 Task: Locate the nearest thrift store in Nashville.
Action: Mouse moved to (92, 72)
Screenshot: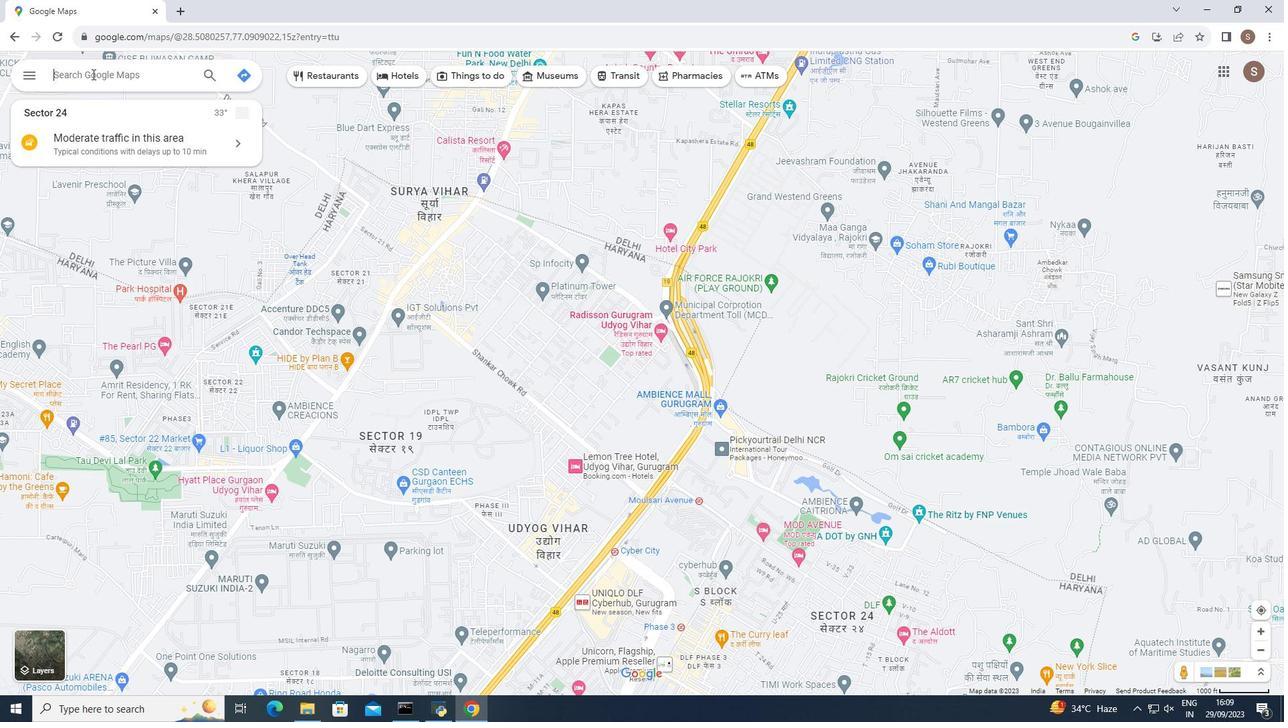 
Action: Mouse pressed left at (92, 72)
Screenshot: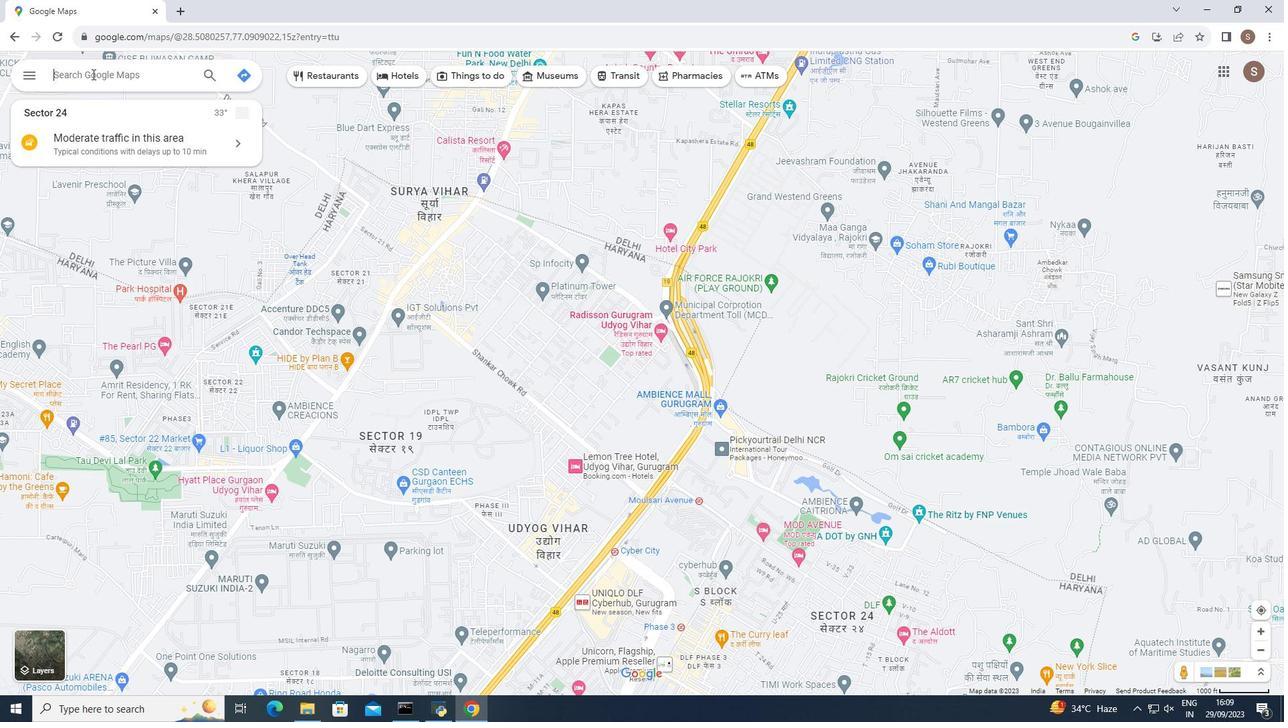 
Action: Mouse moved to (92, 74)
Screenshot: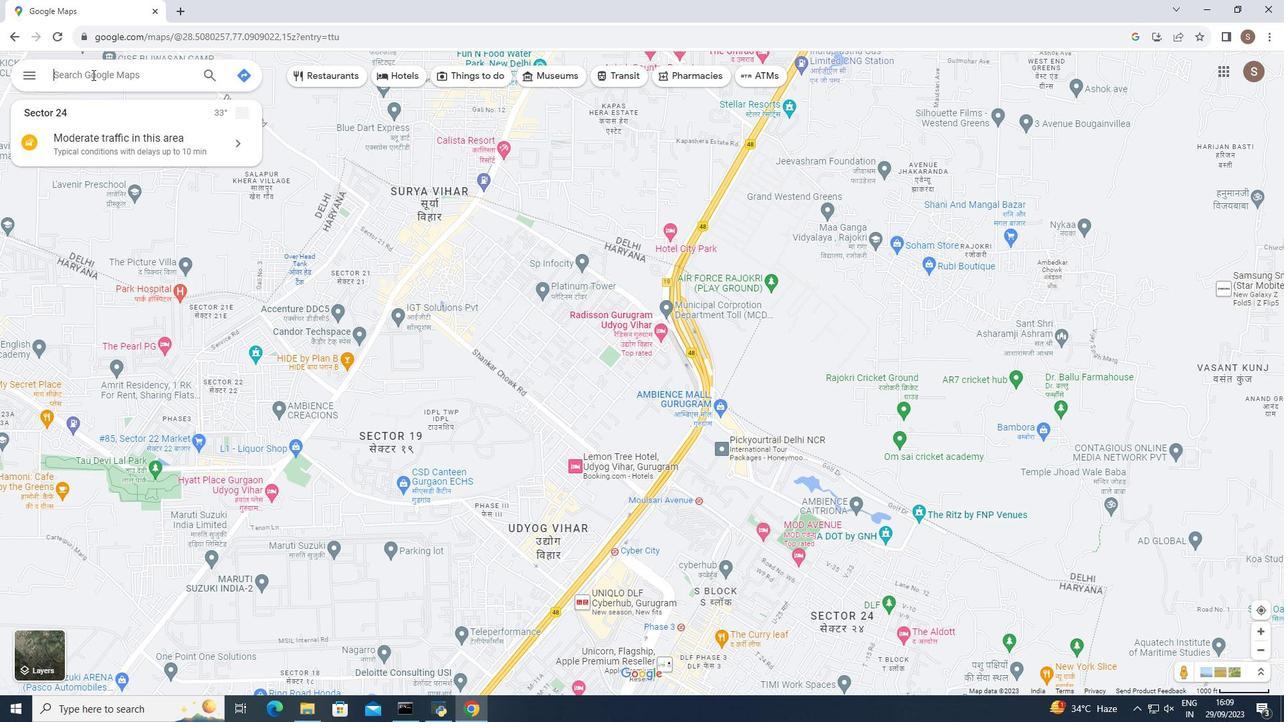 
Action: Key pressed nashville
Screenshot: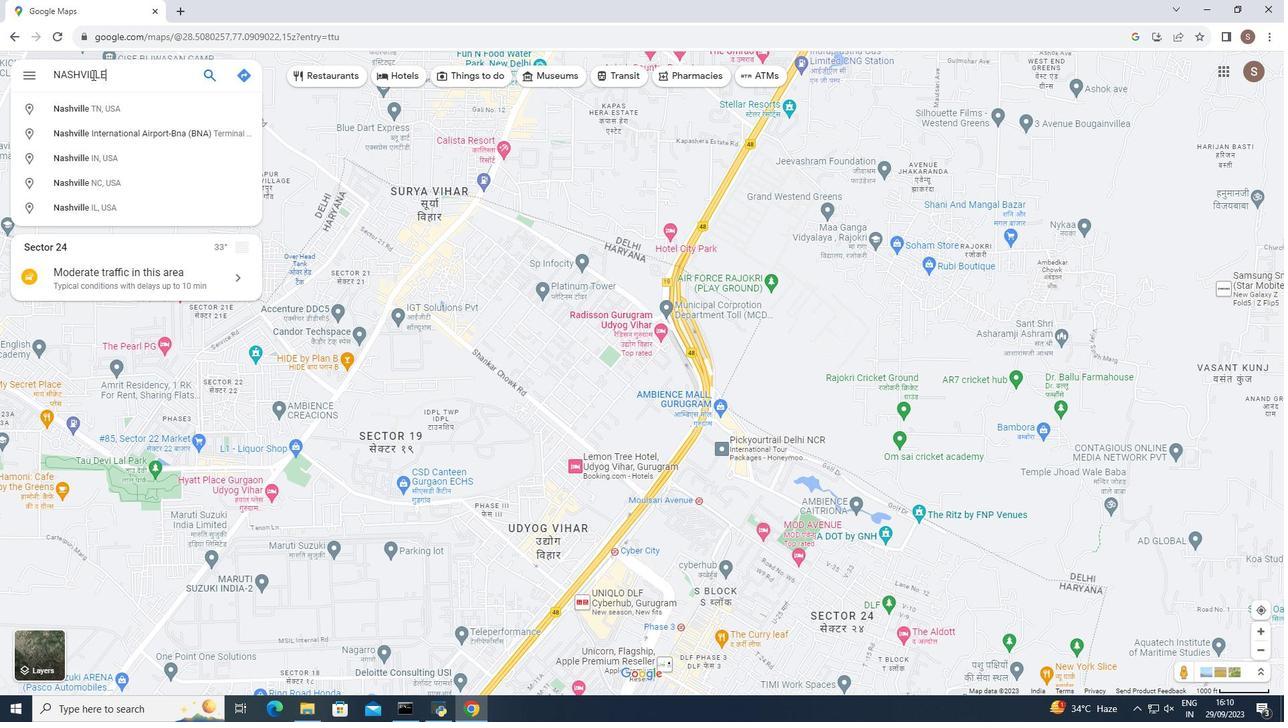 
Action: Mouse moved to (81, 109)
Screenshot: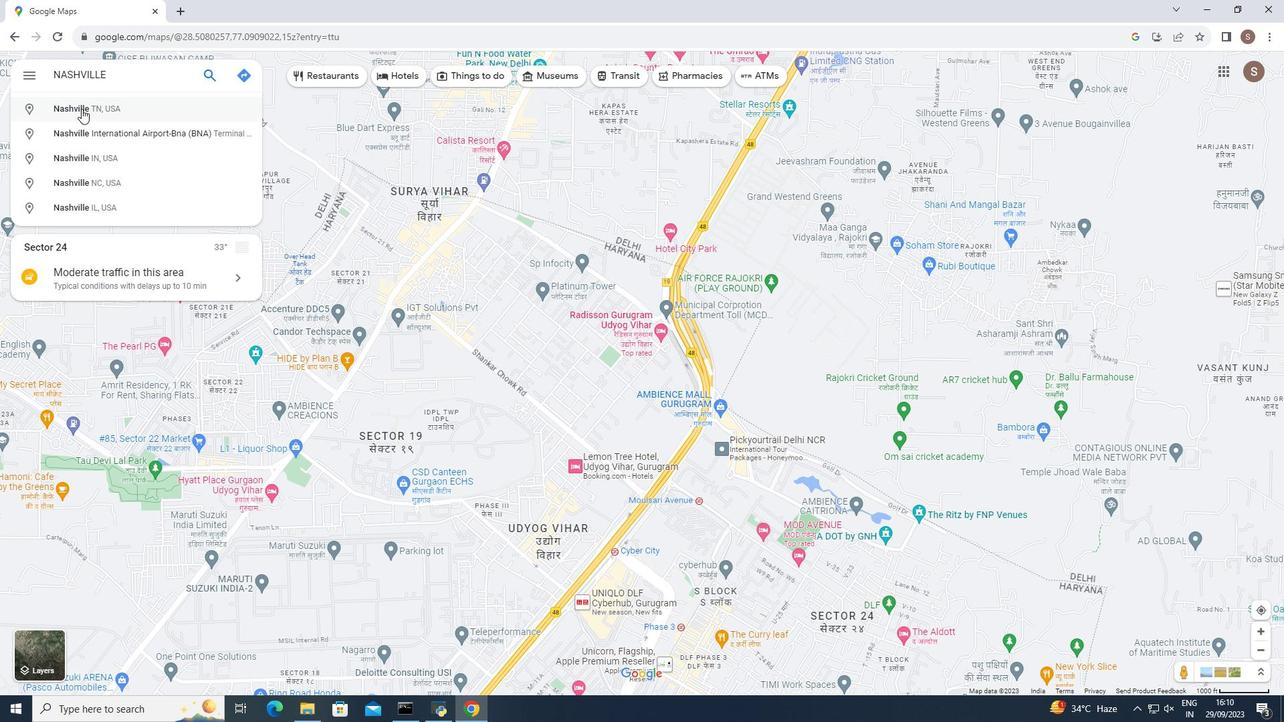 
Action: Mouse pressed left at (81, 109)
Screenshot: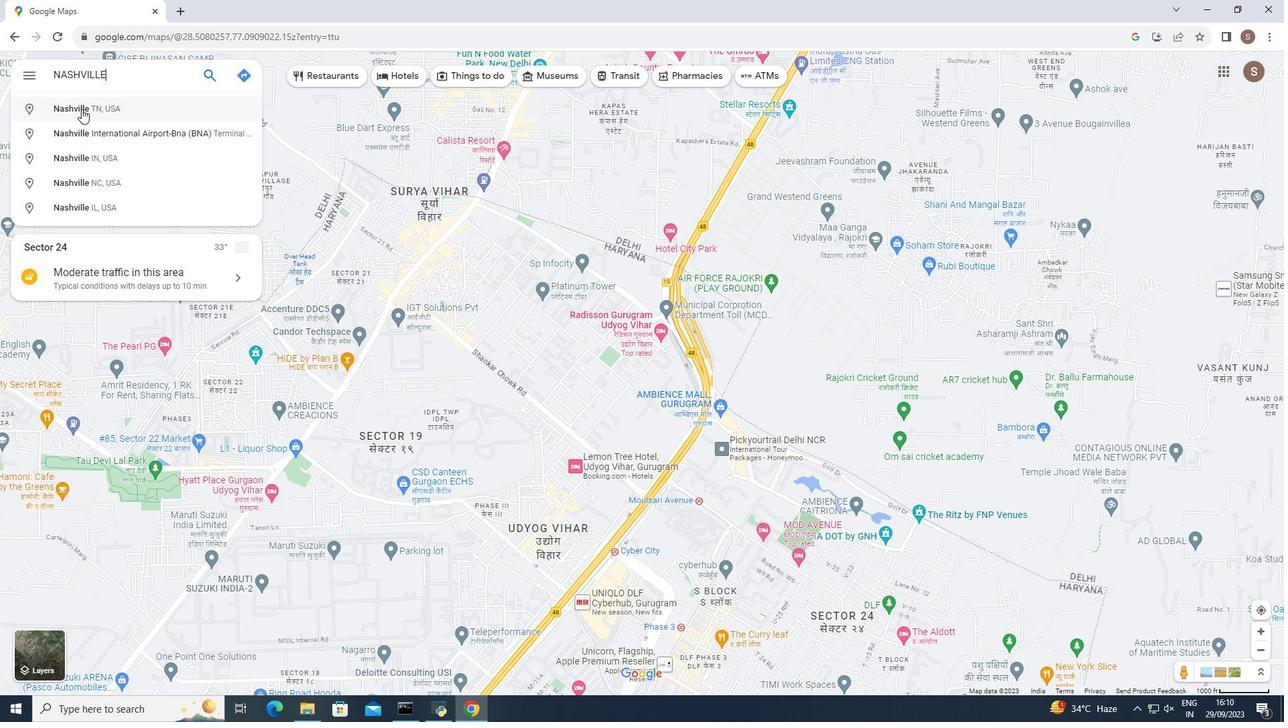 
Action: Mouse moved to (134, 295)
Screenshot: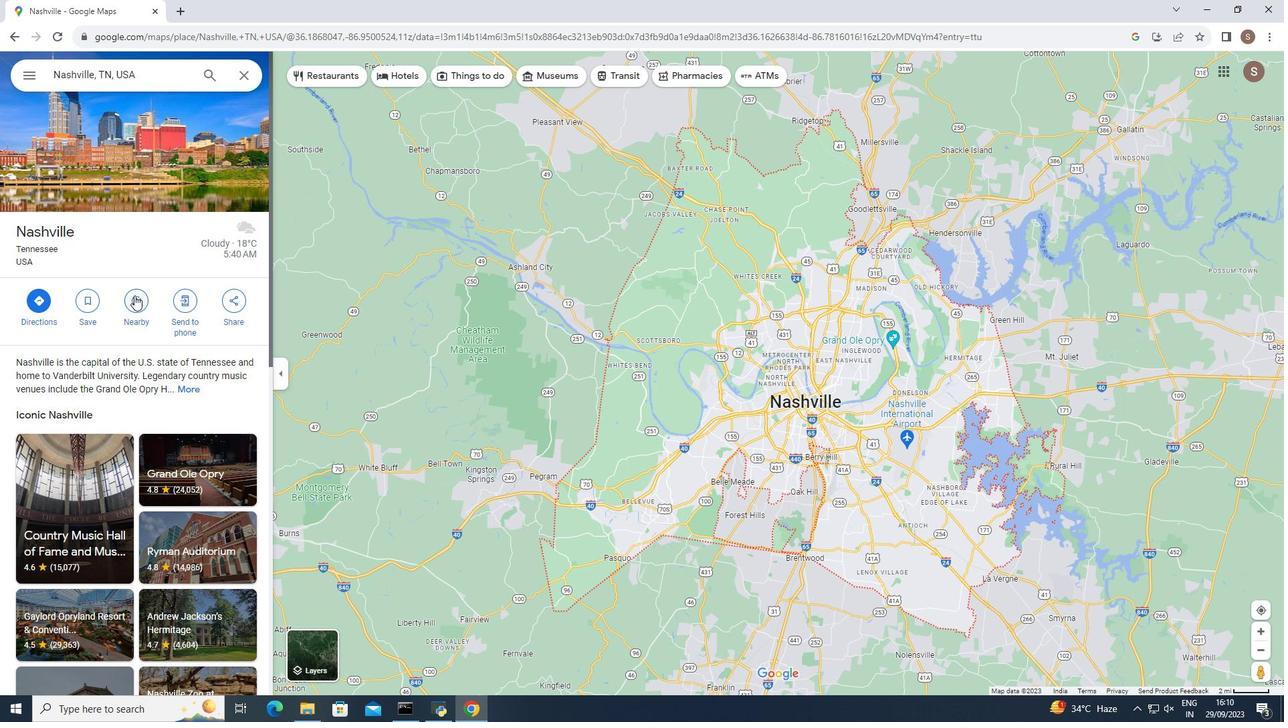 
Action: Mouse pressed left at (134, 295)
Screenshot: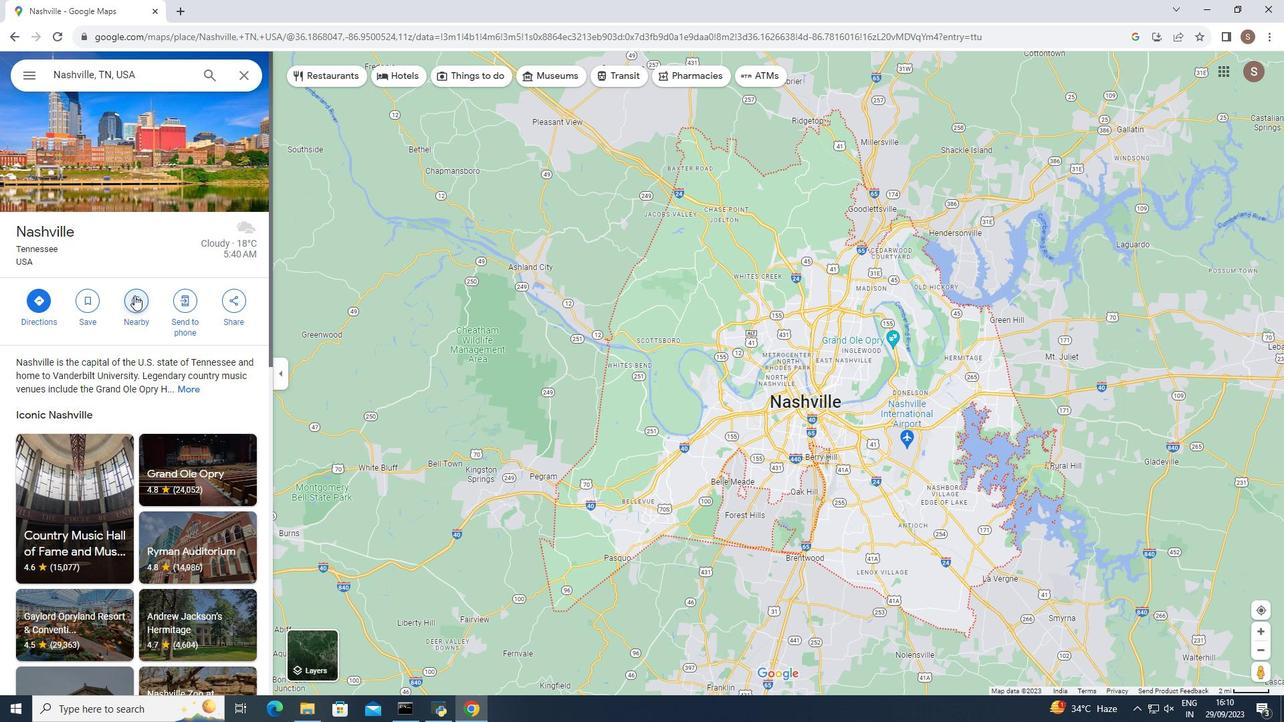 
Action: Mouse moved to (93, 73)
Screenshot: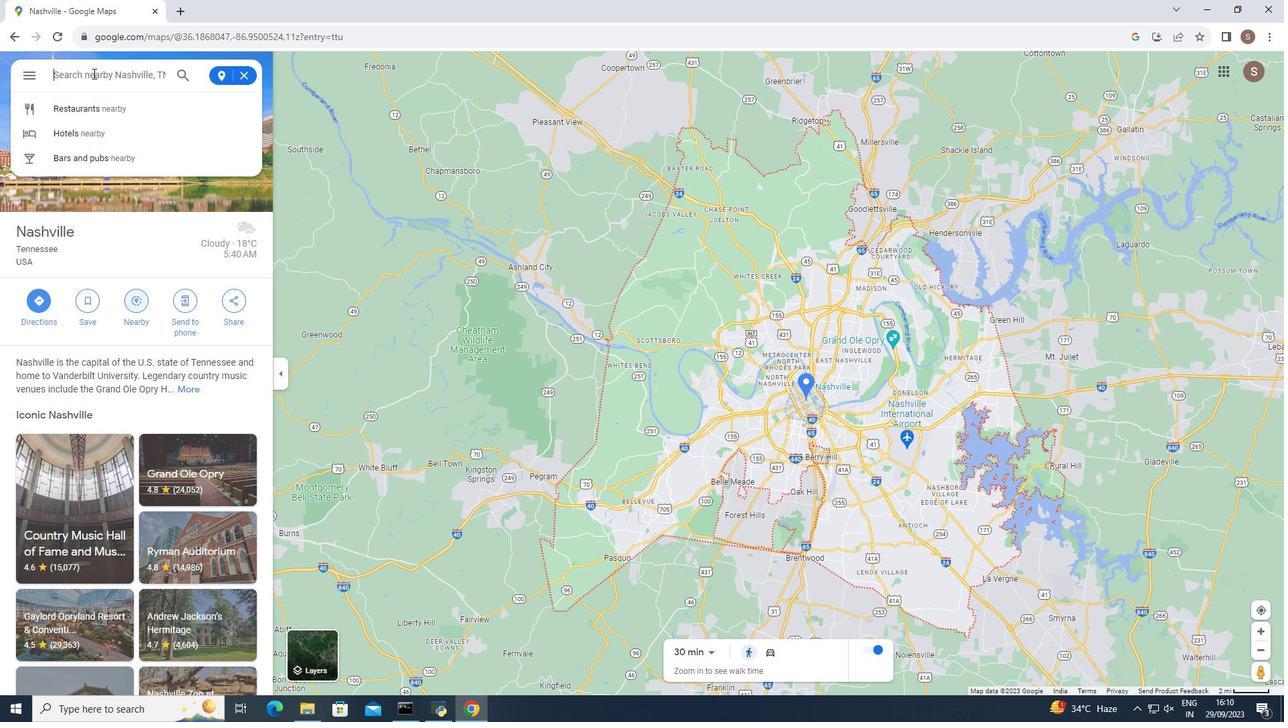 
Action: Mouse pressed left at (93, 73)
Screenshot: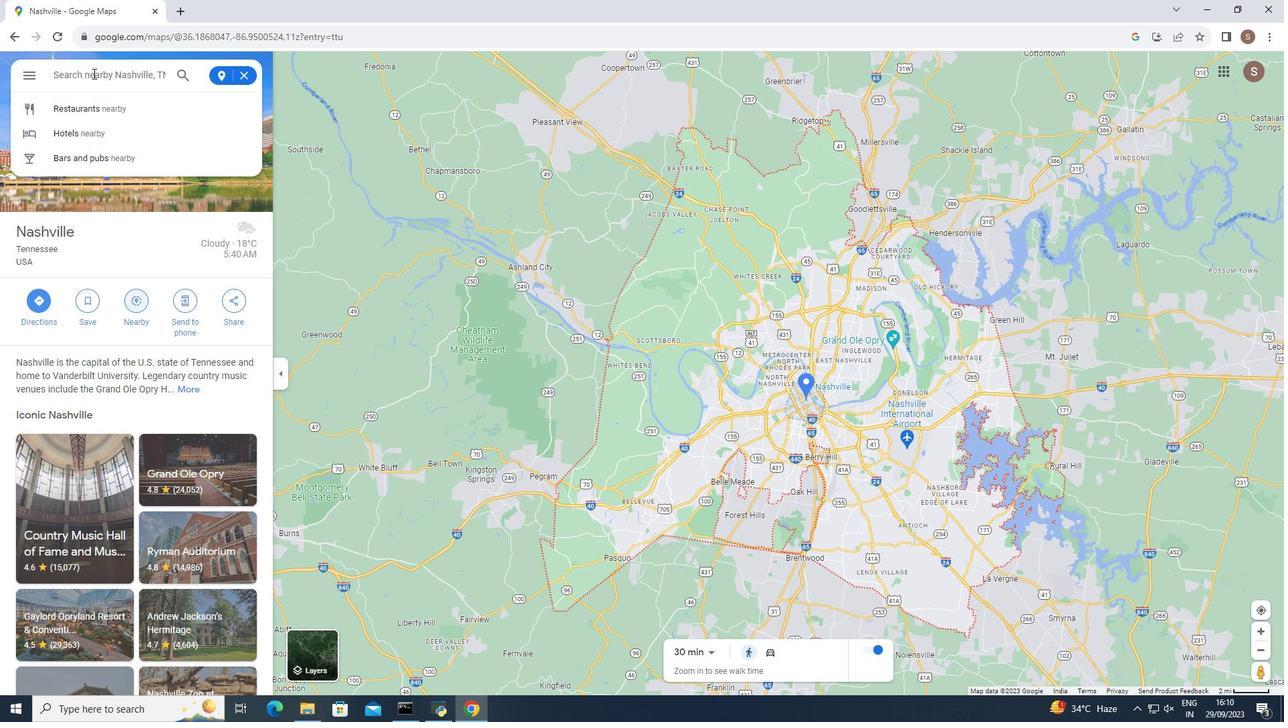 
Action: Mouse moved to (80, 81)
Screenshot: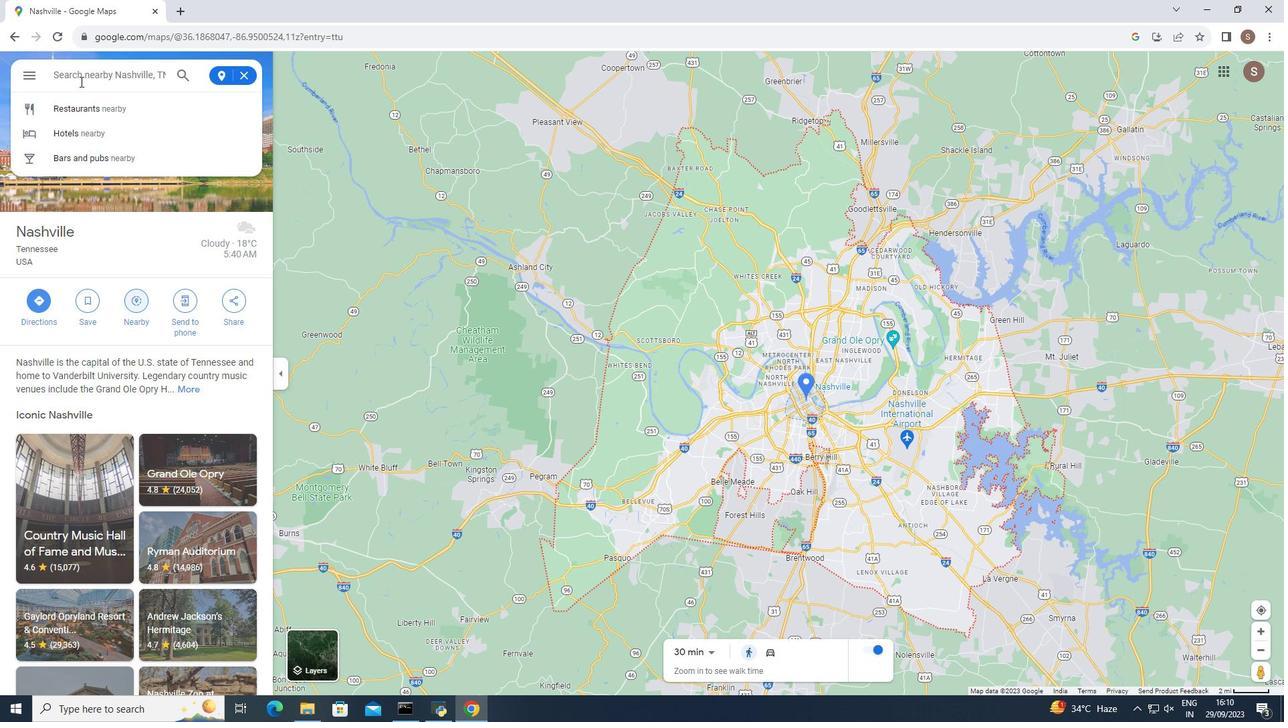 
Action: Key pressed thrift<Key.space>store<Key.enter>
Screenshot: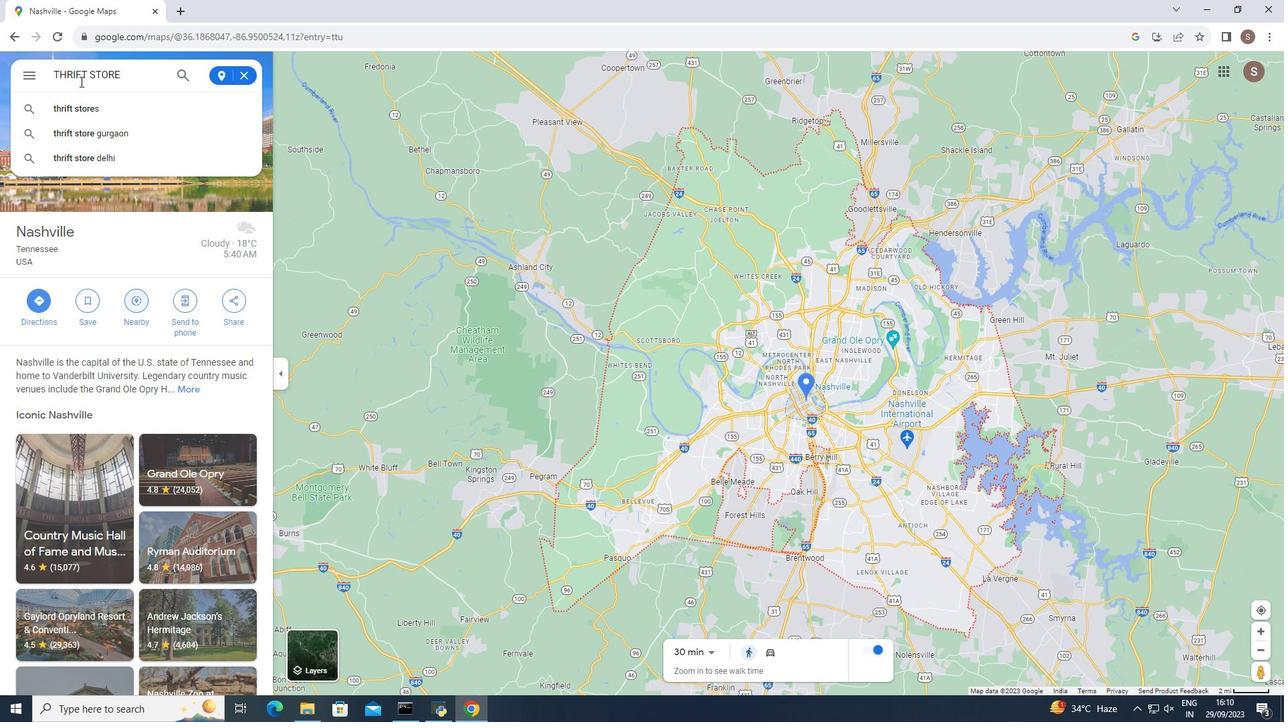 
Action: Mouse moved to (823, 395)
Screenshot: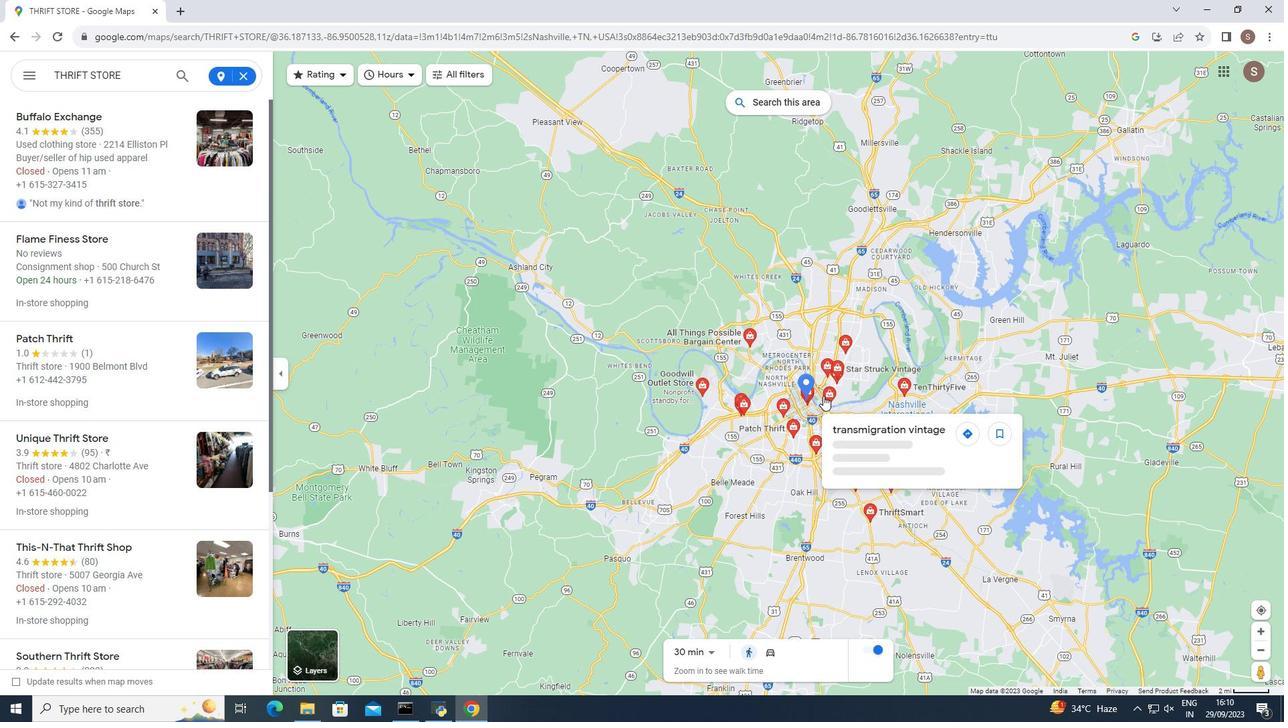 
Action: Mouse pressed left at (823, 395)
Screenshot: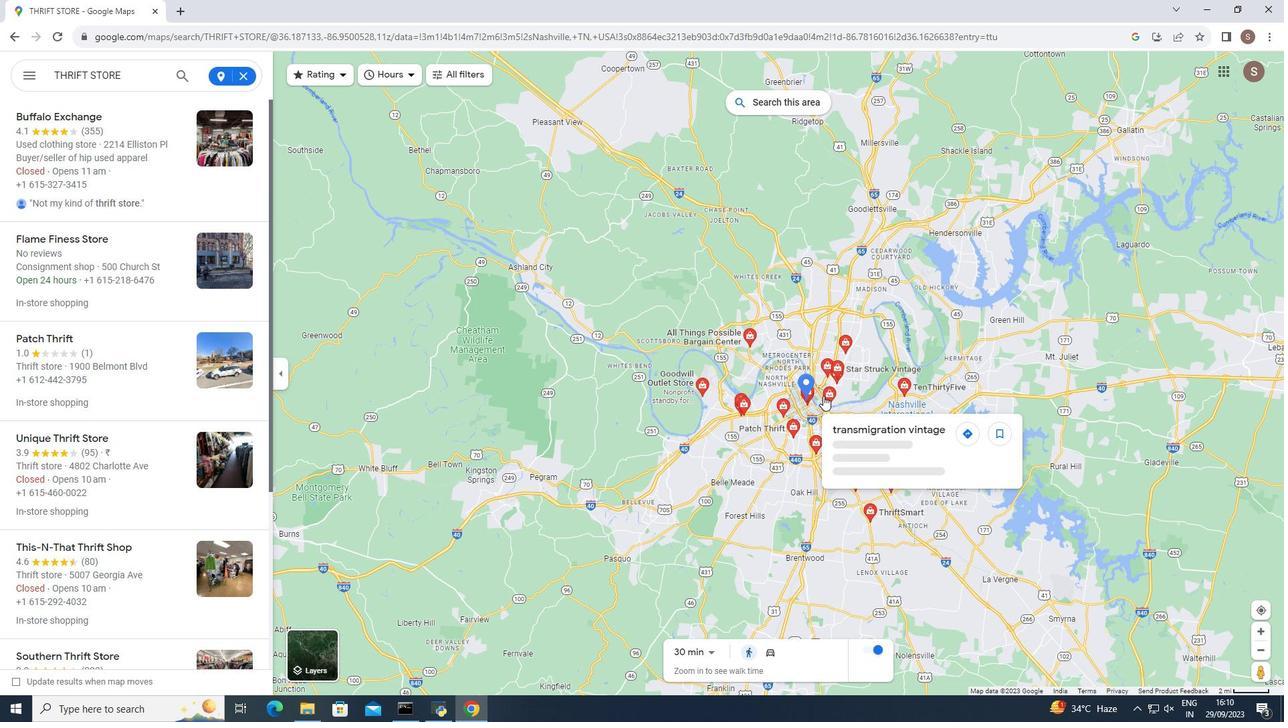 
Action: Mouse moved to (816, 442)
Screenshot: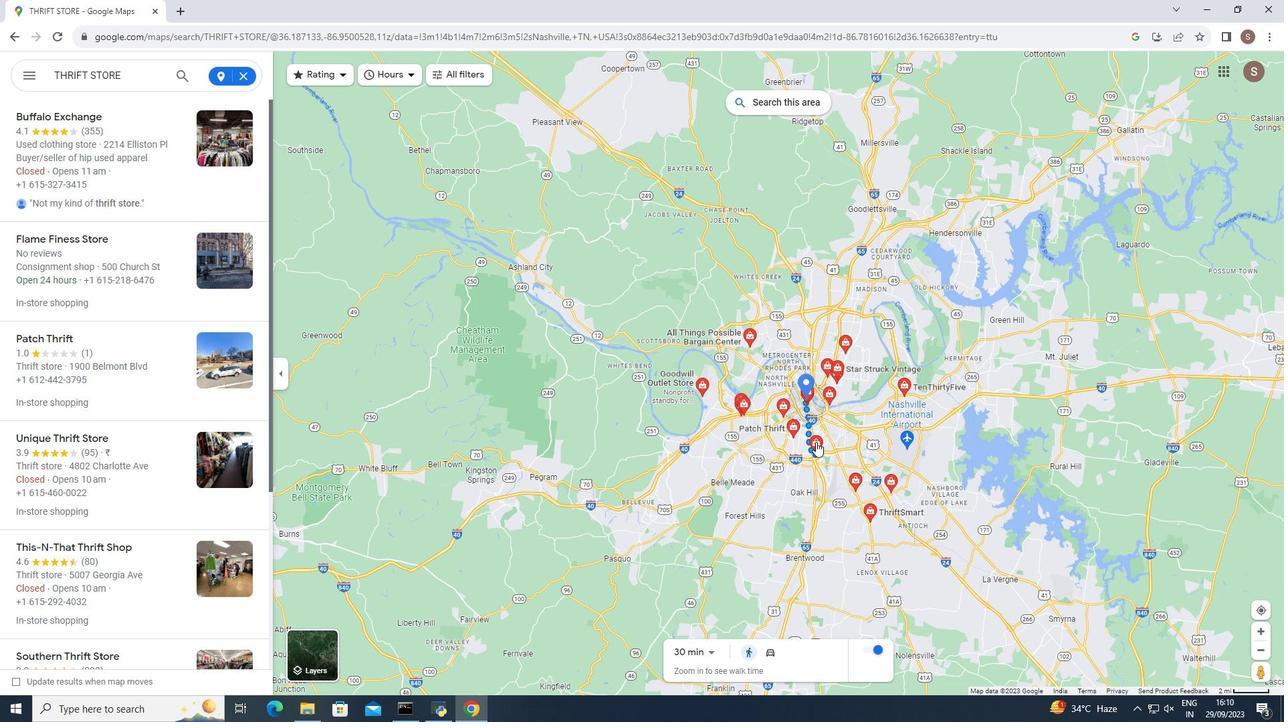 
Action: Mouse pressed left at (816, 442)
Screenshot: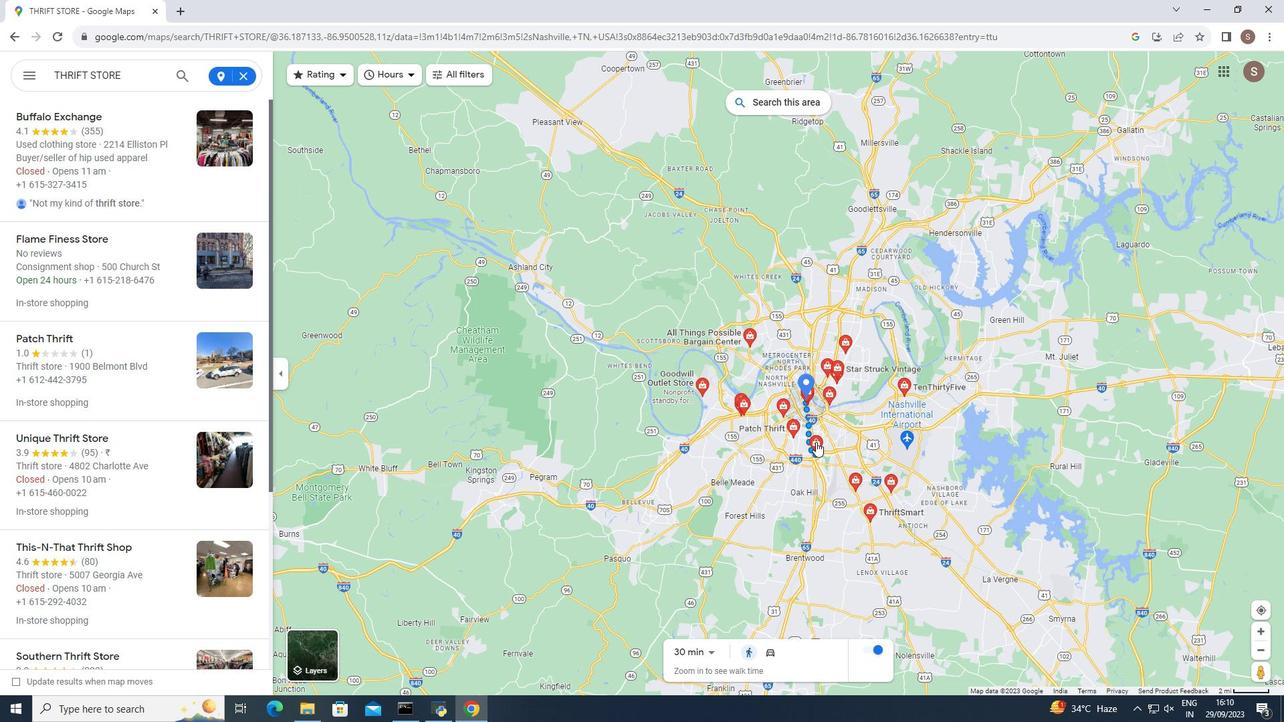 
Action: Mouse moved to (836, 368)
Screenshot: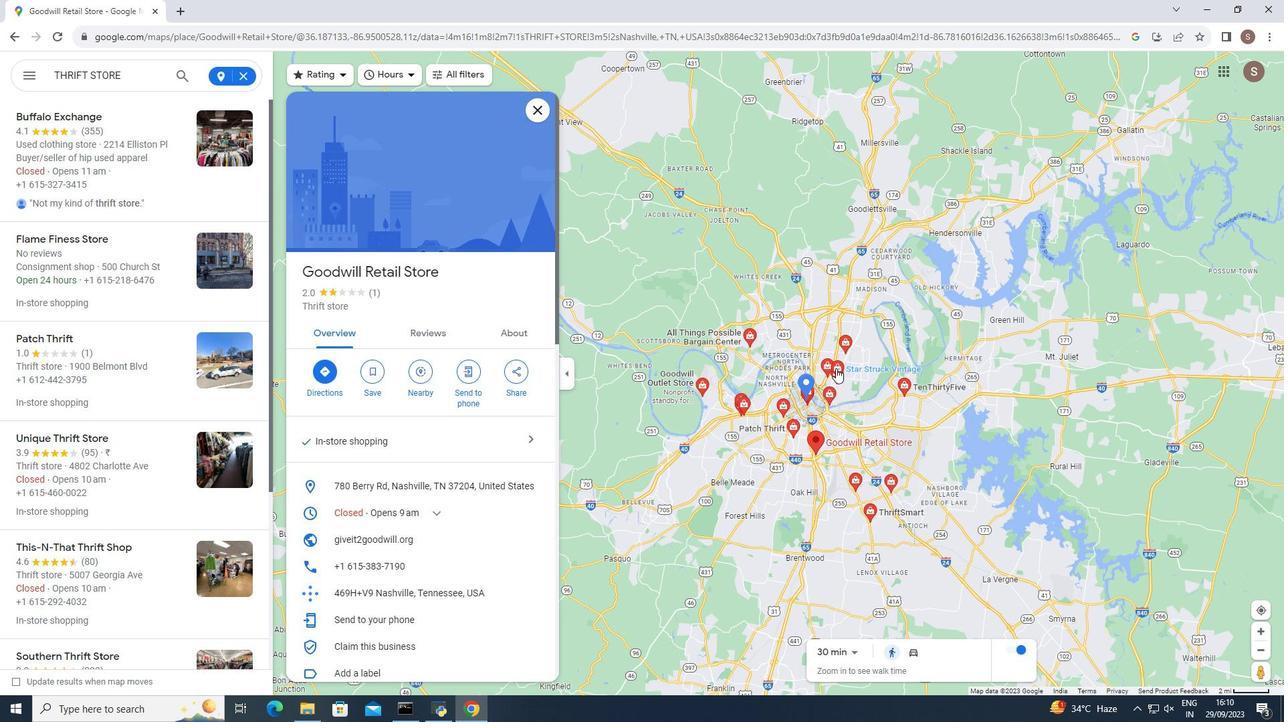 
Action: Mouse pressed left at (836, 368)
Screenshot: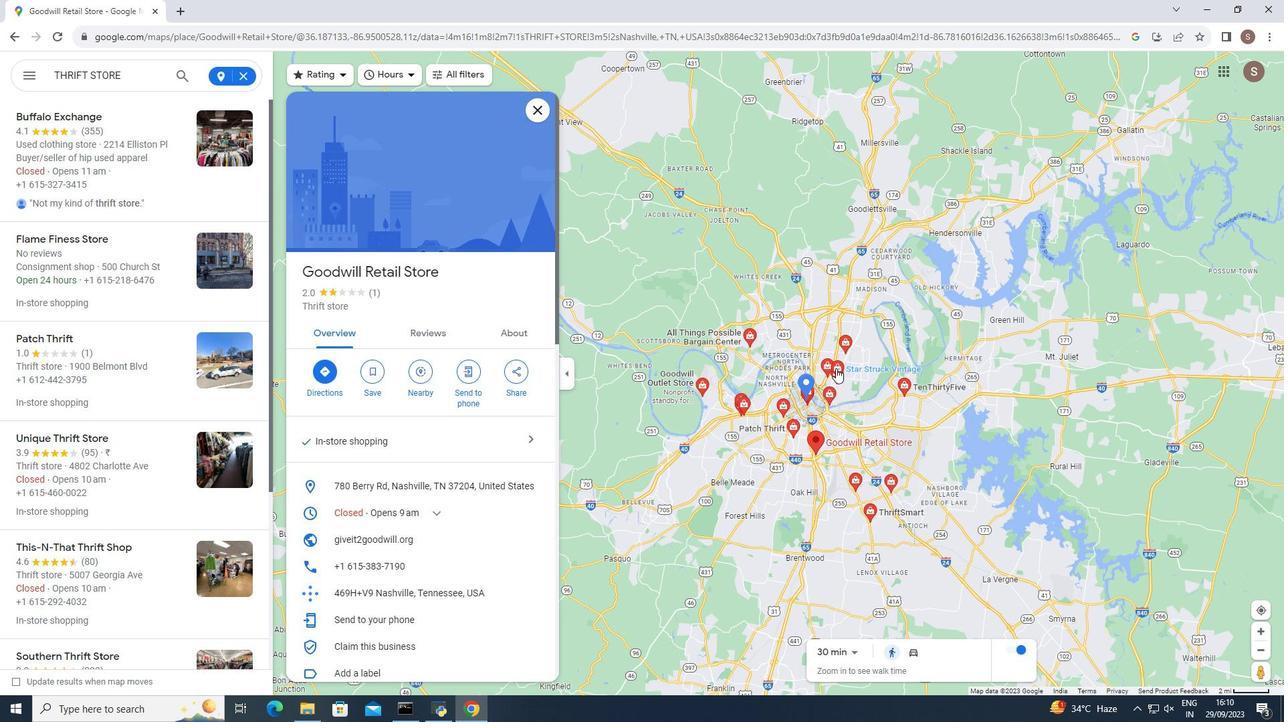 
Action: Mouse moved to (819, 439)
Screenshot: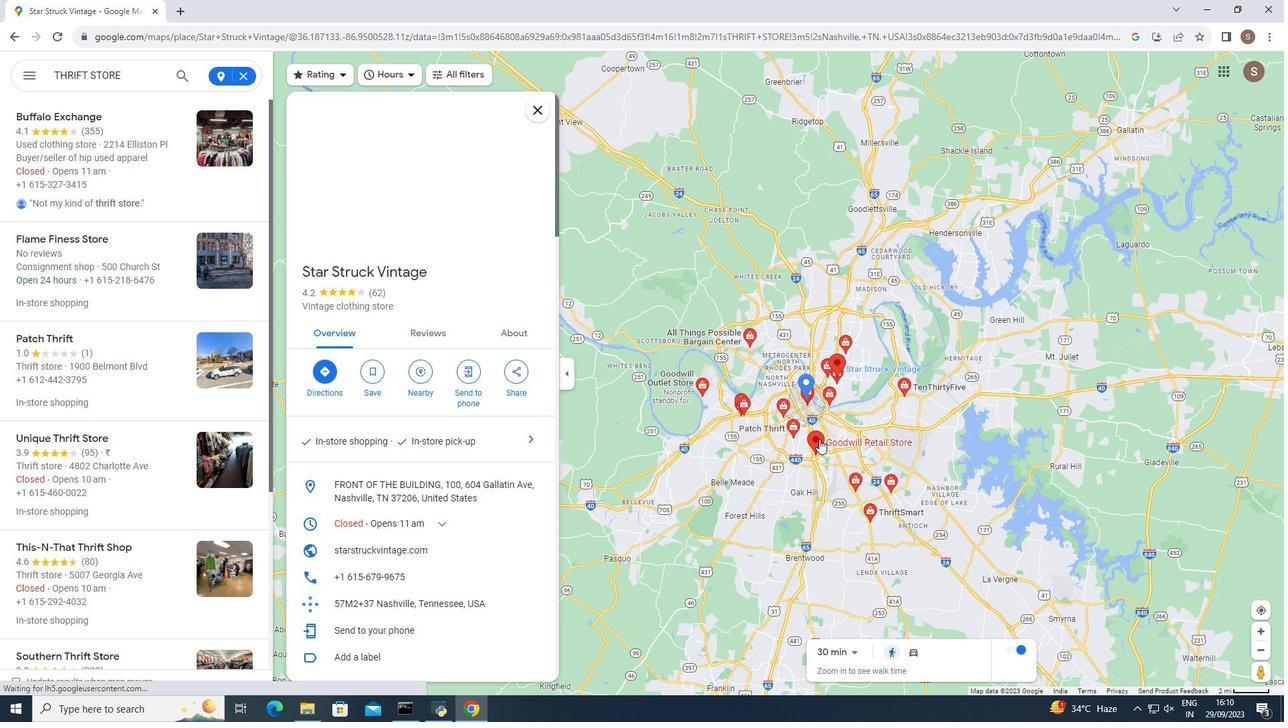 
Action: Mouse pressed left at (819, 439)
Screenshot: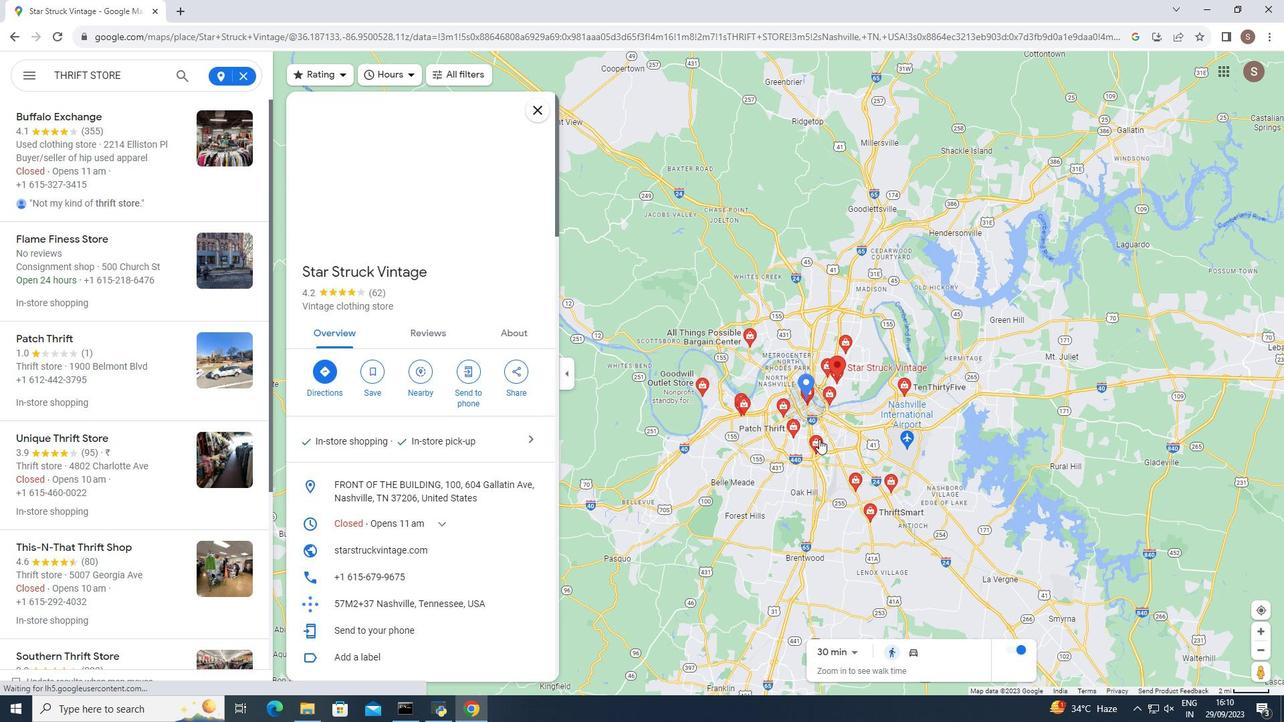 
Action: Mouse moved to (829, 394)
Screenshot: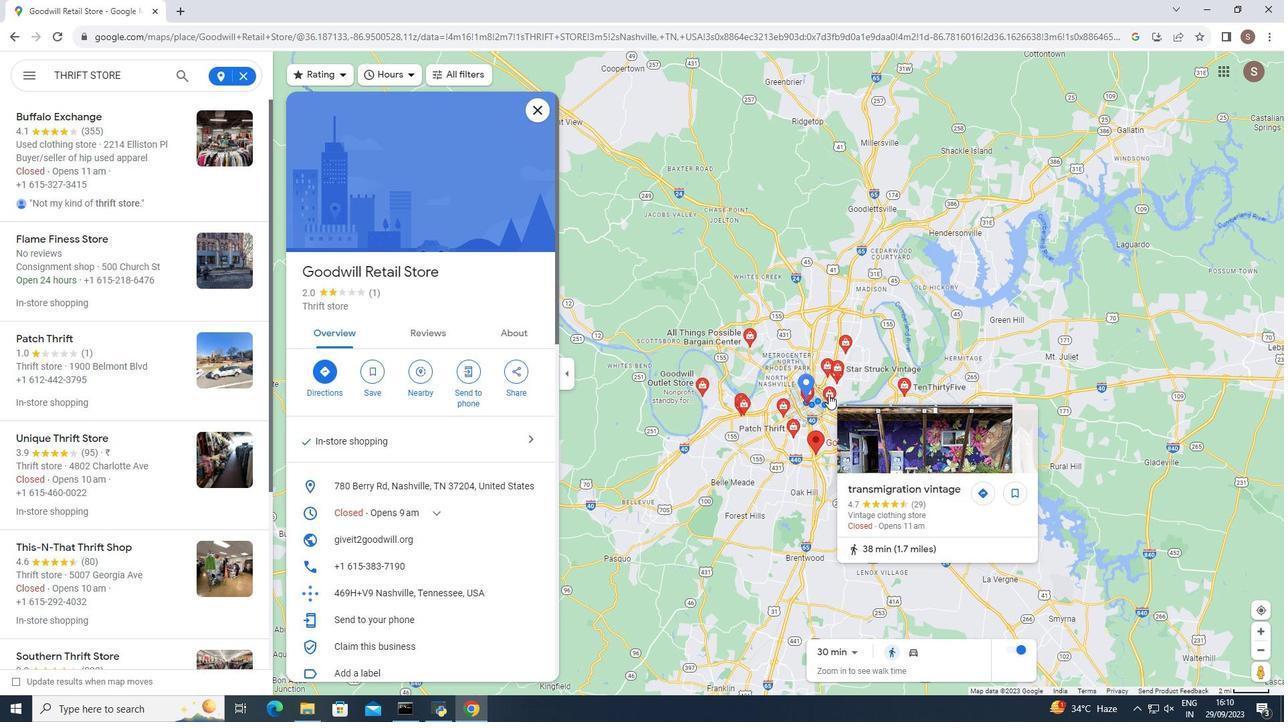 
Action: Mouse pressed left at (829, 394)
Screenshot: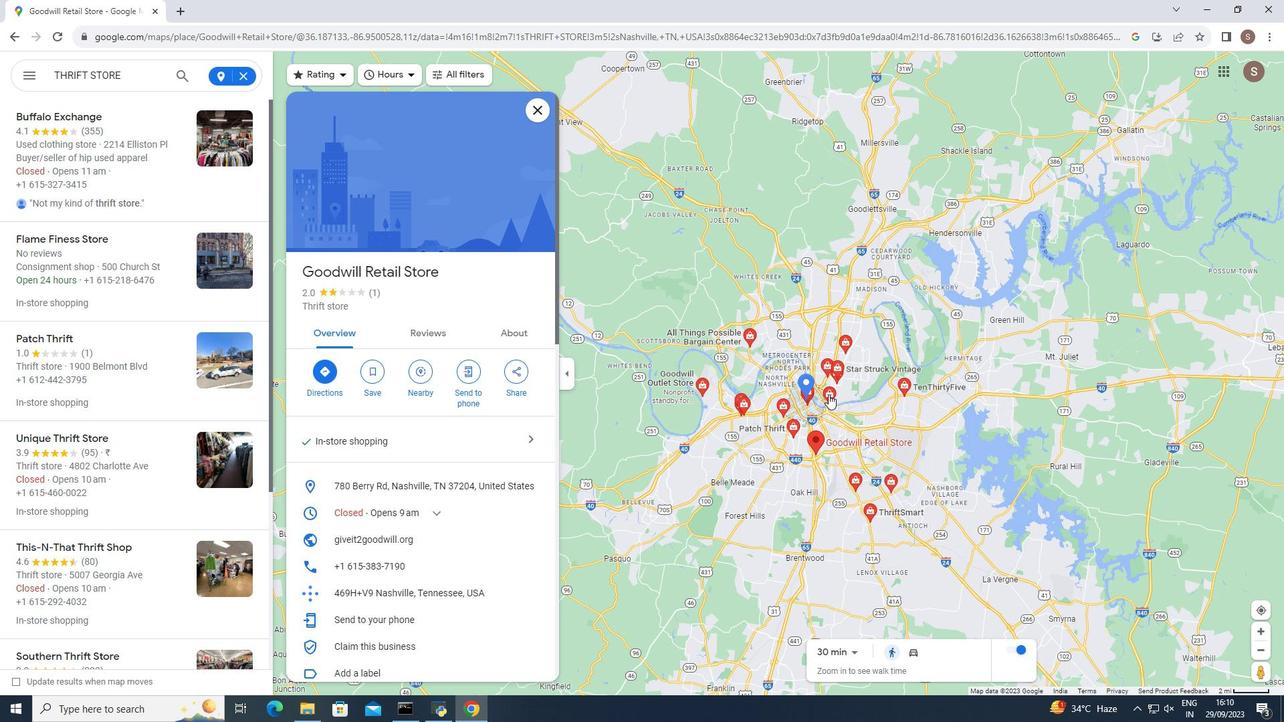 
Action: Mouse moved to (839, 364)
Screenshot: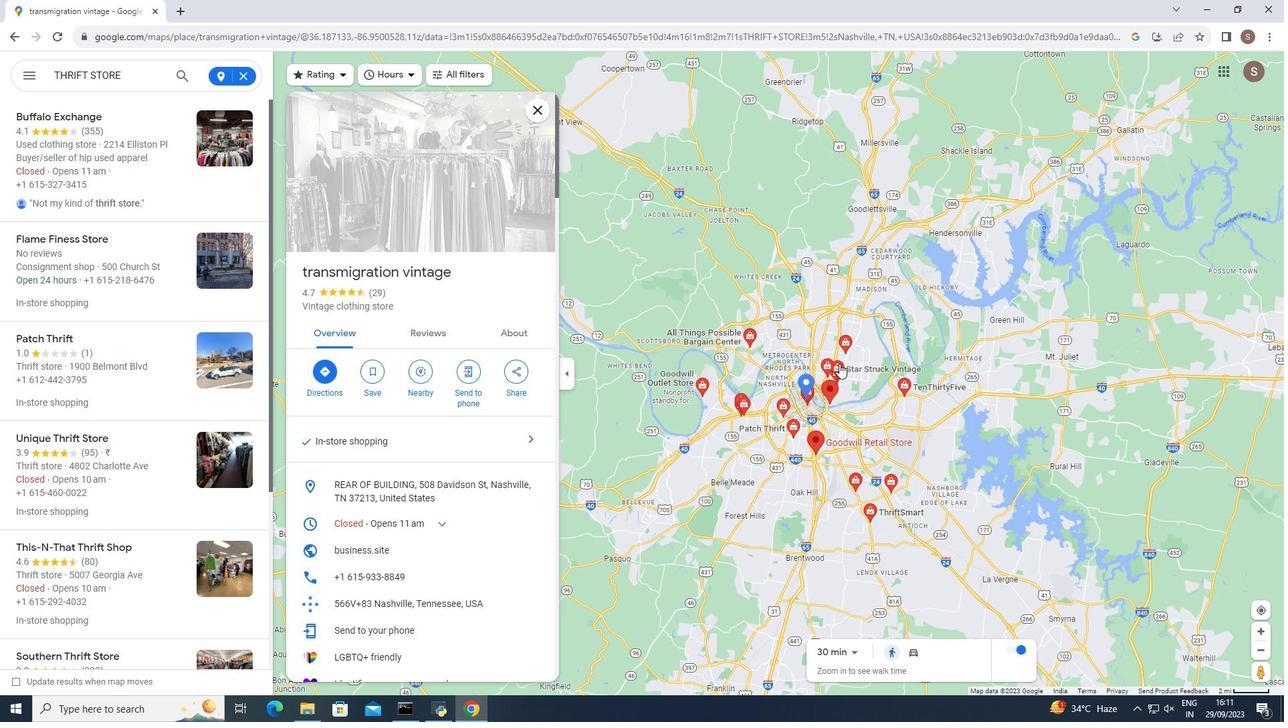 
Action: Mouse pressed left at (839, 364)
Screenshot: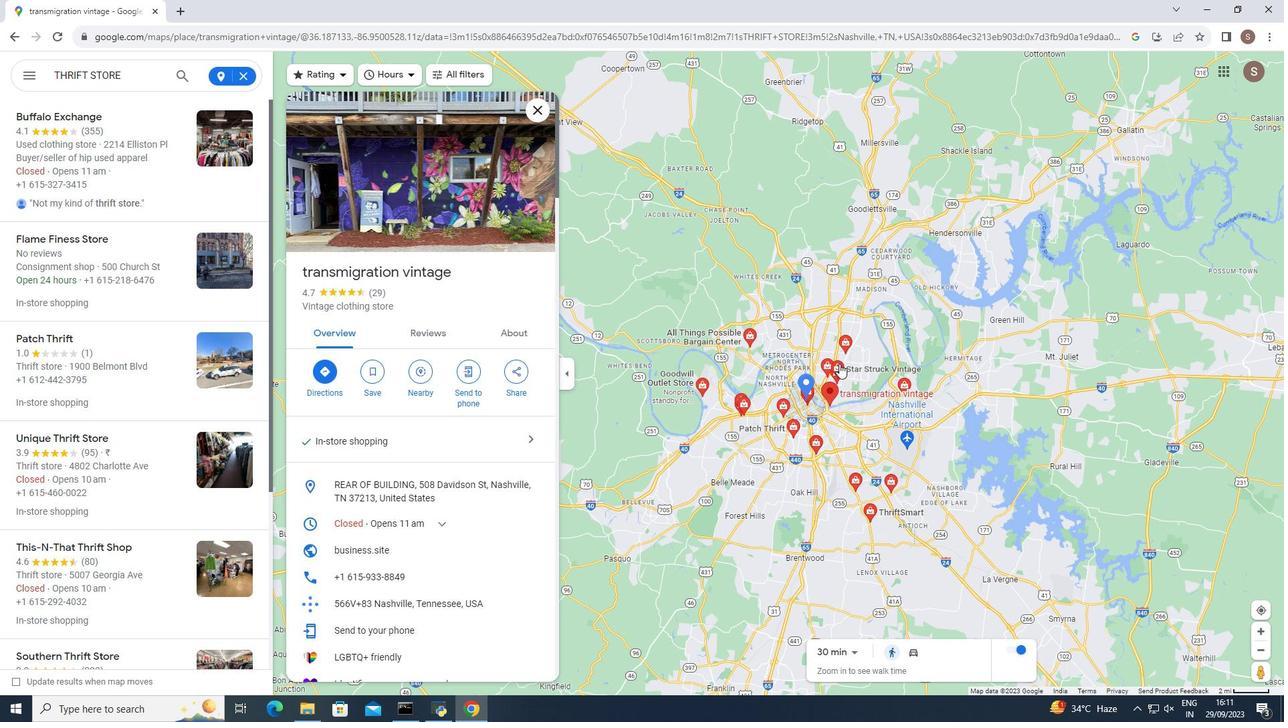 
Action: Mouse moved to (838, 366)
Screenshot: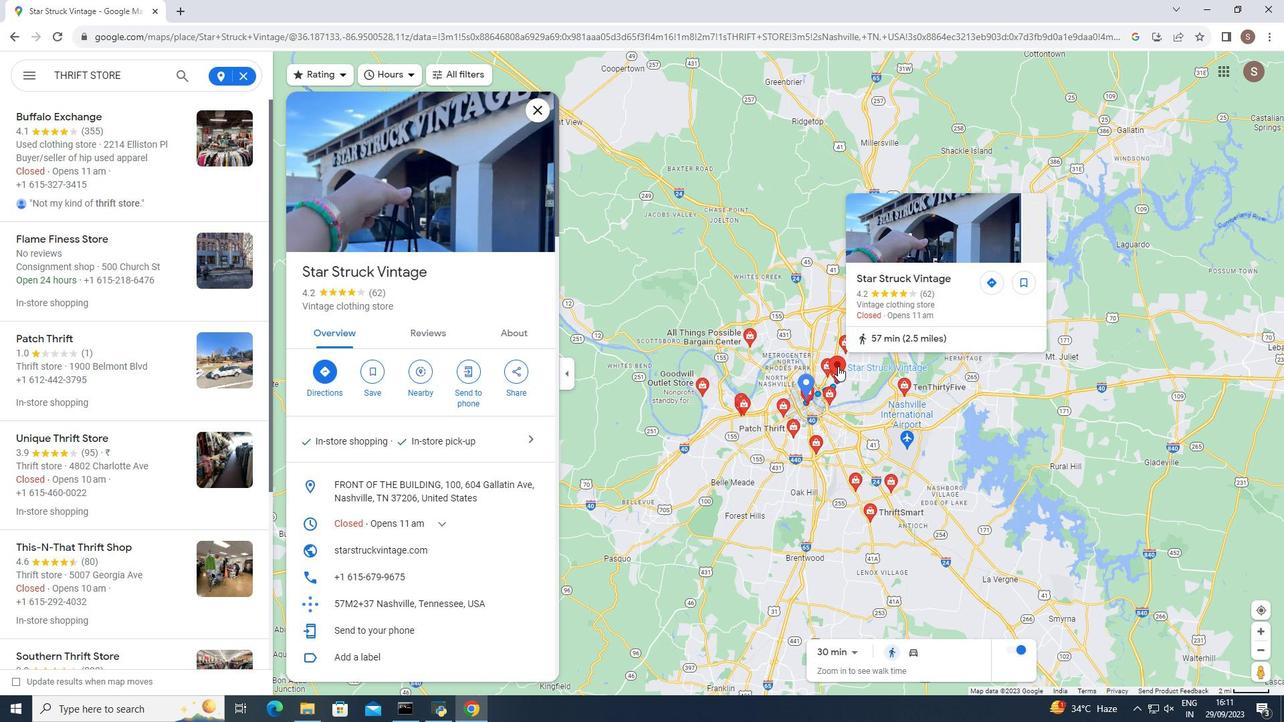 
Action: Mouse pressed left at (838, 366)
Screenshot: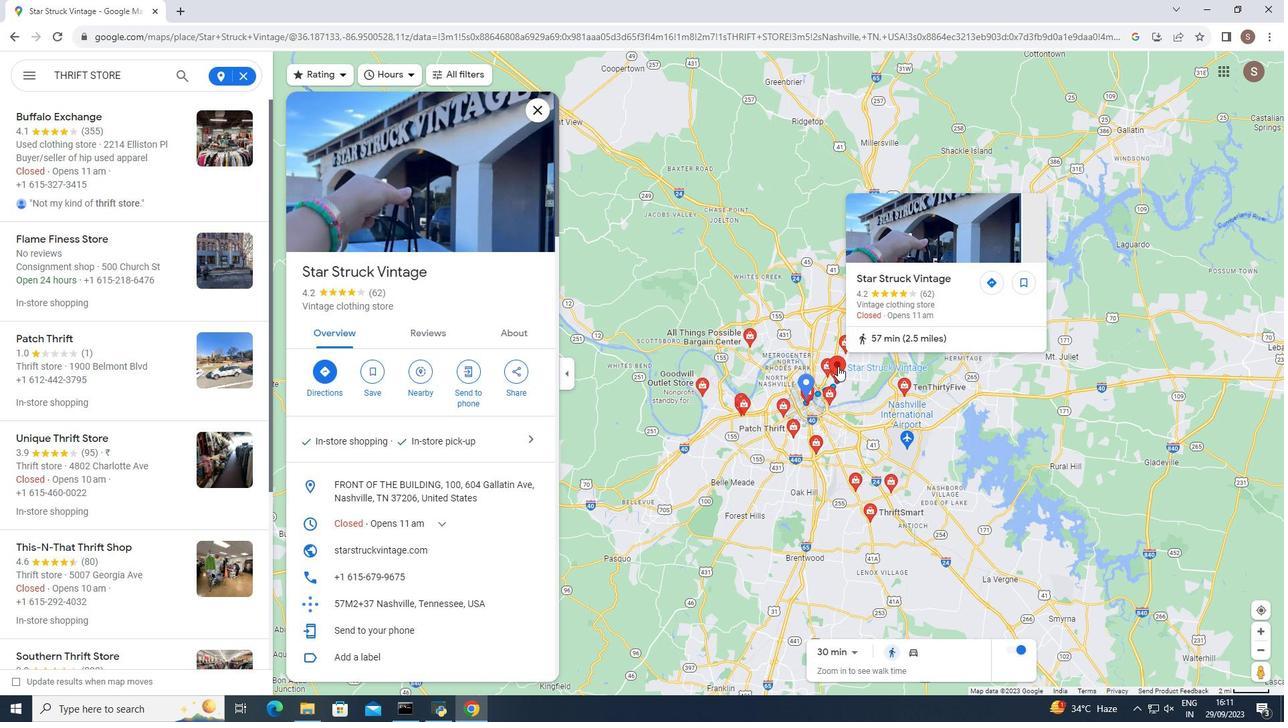 
Action: Mouse moved to (446, 356)
Screenshot: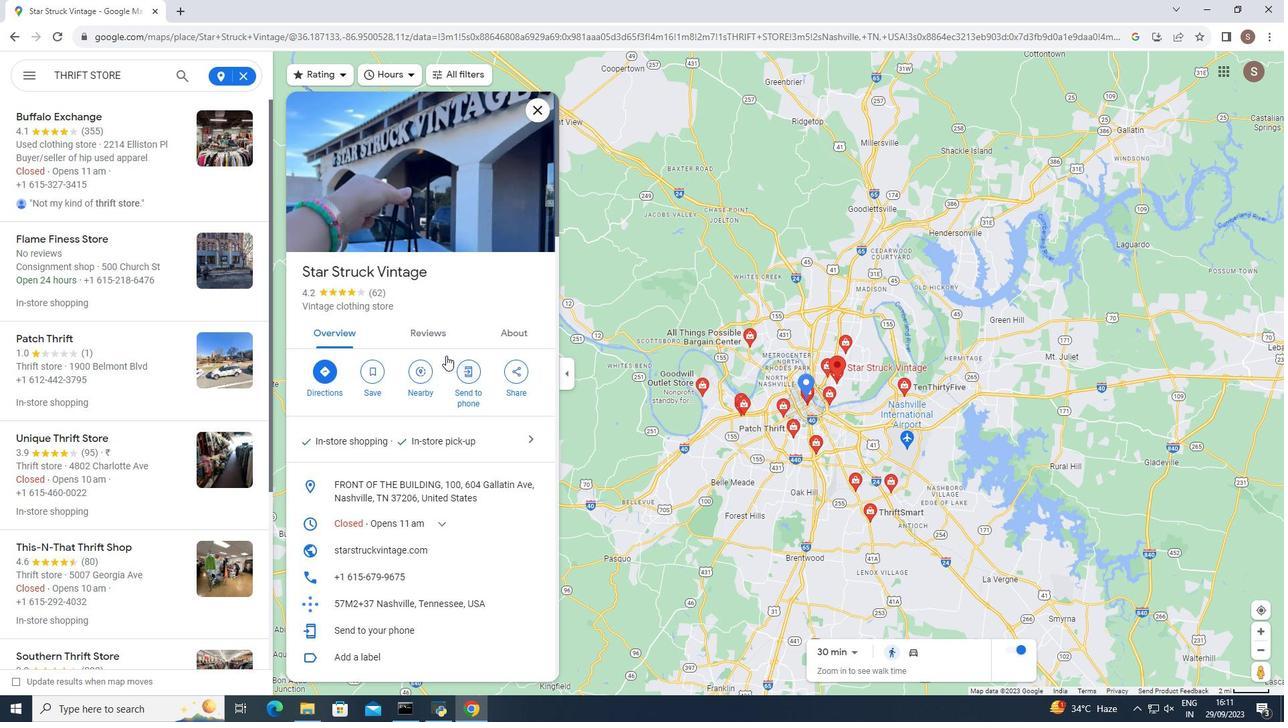 
Action: Mouse scrolled (446, 355) with delta (0, 0)
Screenshot: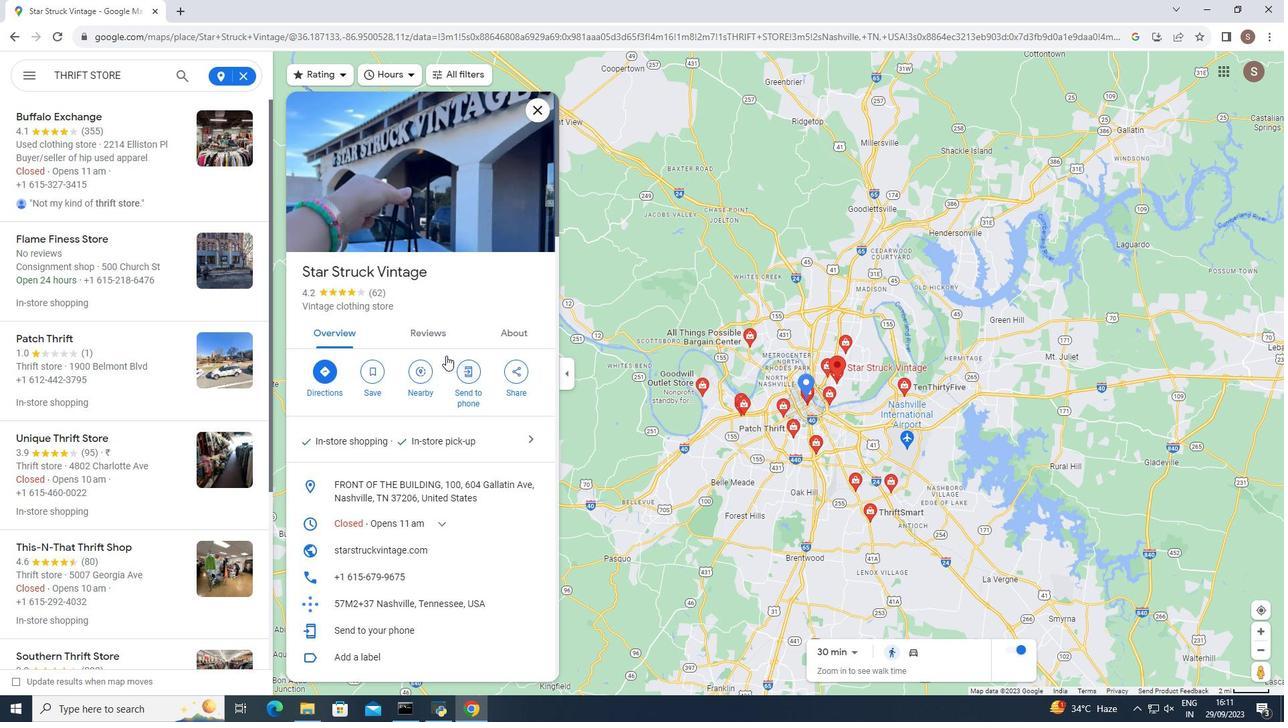 
Action: Mouse moved to (444, 356)
Screenshot: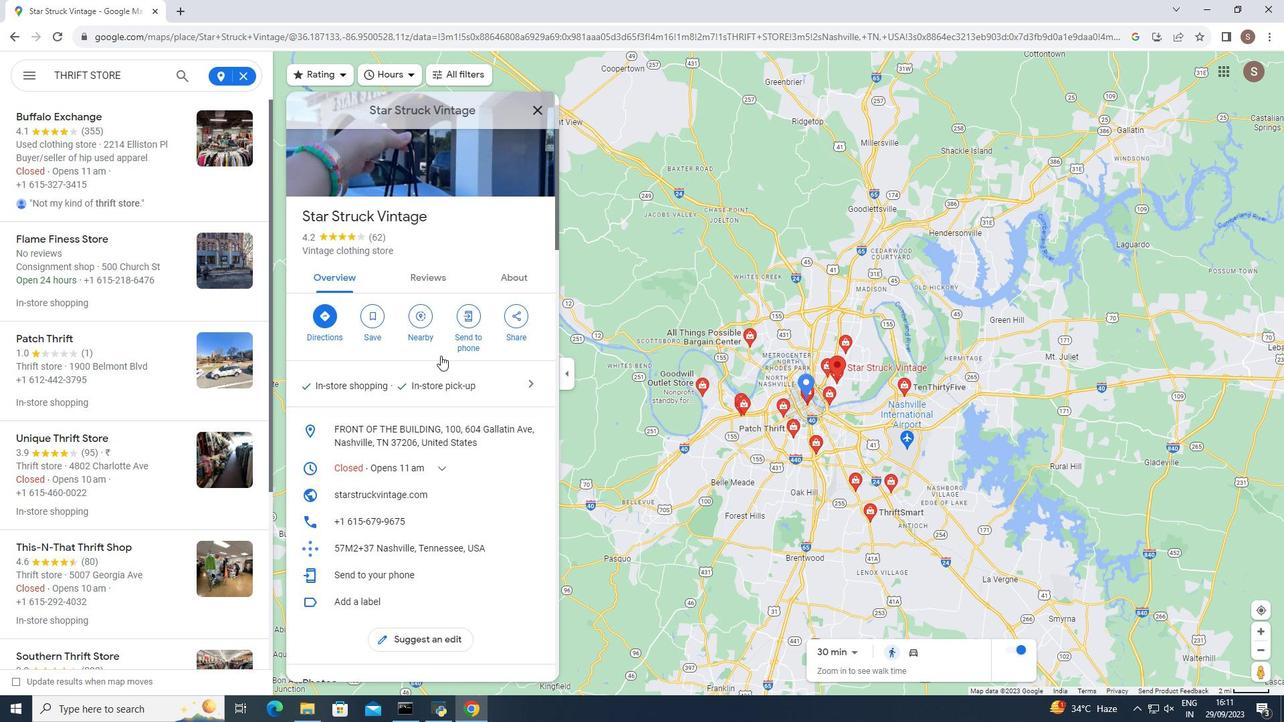 
Action: Mouse scrolled (444, 355) with delta (0, 0)
Screenshot: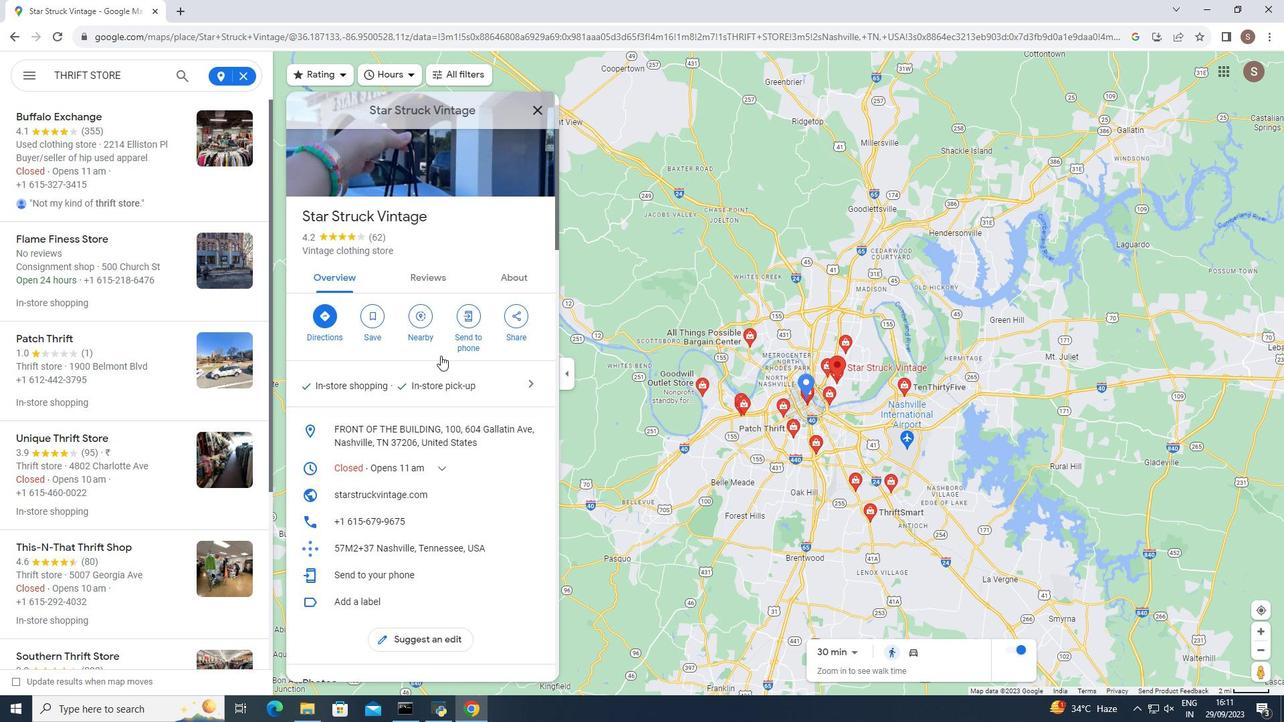 
Action: Mouse moved to (437, 350)
Screenshot: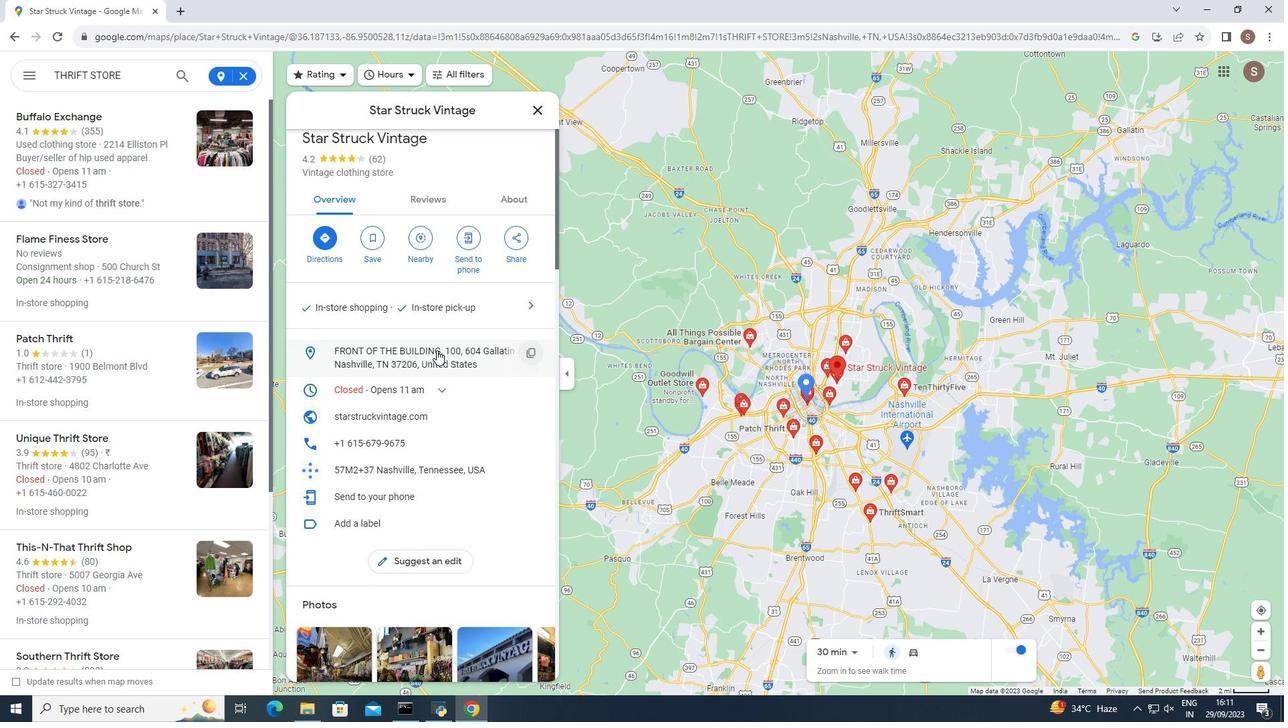 
Action: Mouse scrolled (437, 350) with delta (0, 0)
Screenshot: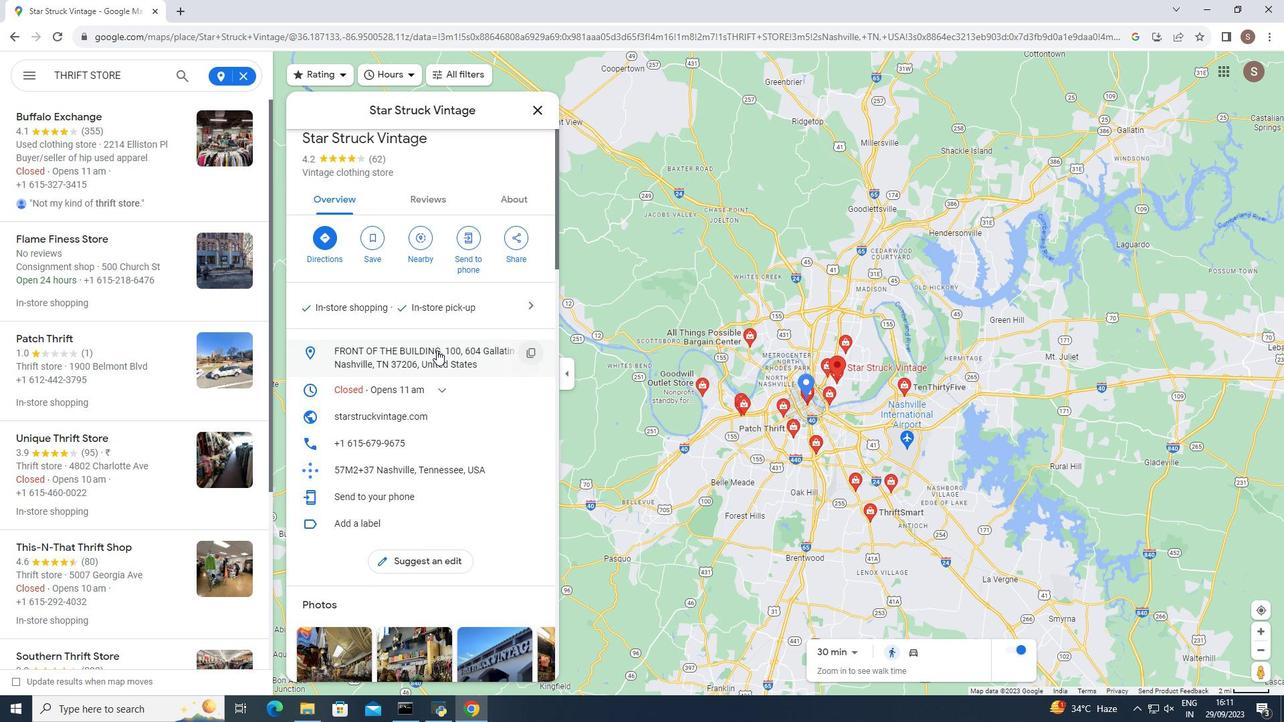 
Action: Mouse moved to (436, 350)
Screenshot: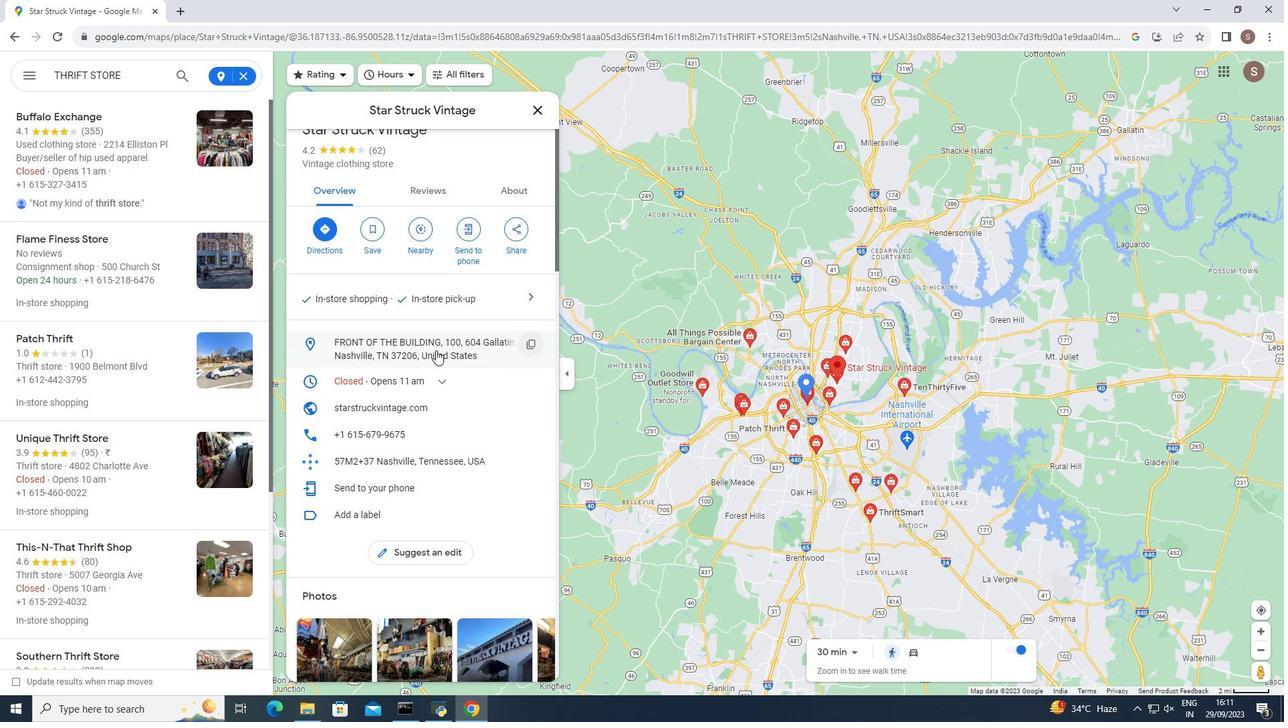 
Action: Mouse scrolled (436, 350) with delta (0, 0)
Screenshot: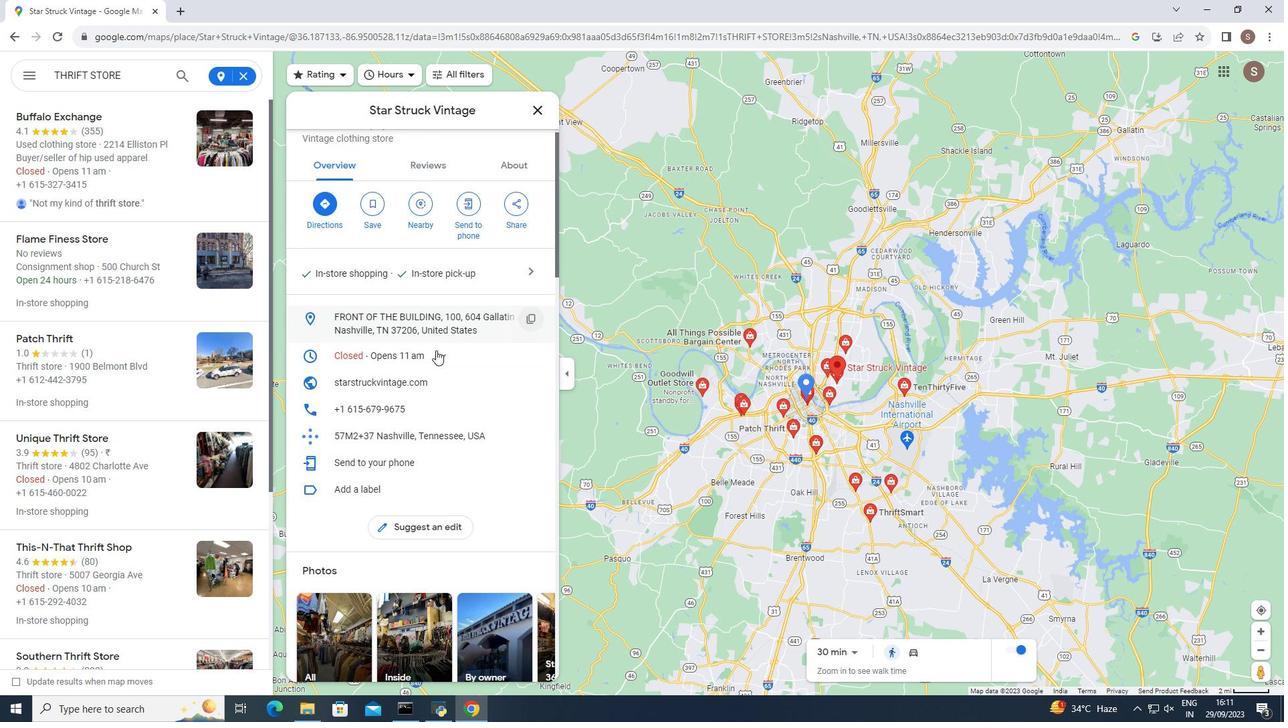 
Action: Mouse moved to (463, 249)
Screenshot: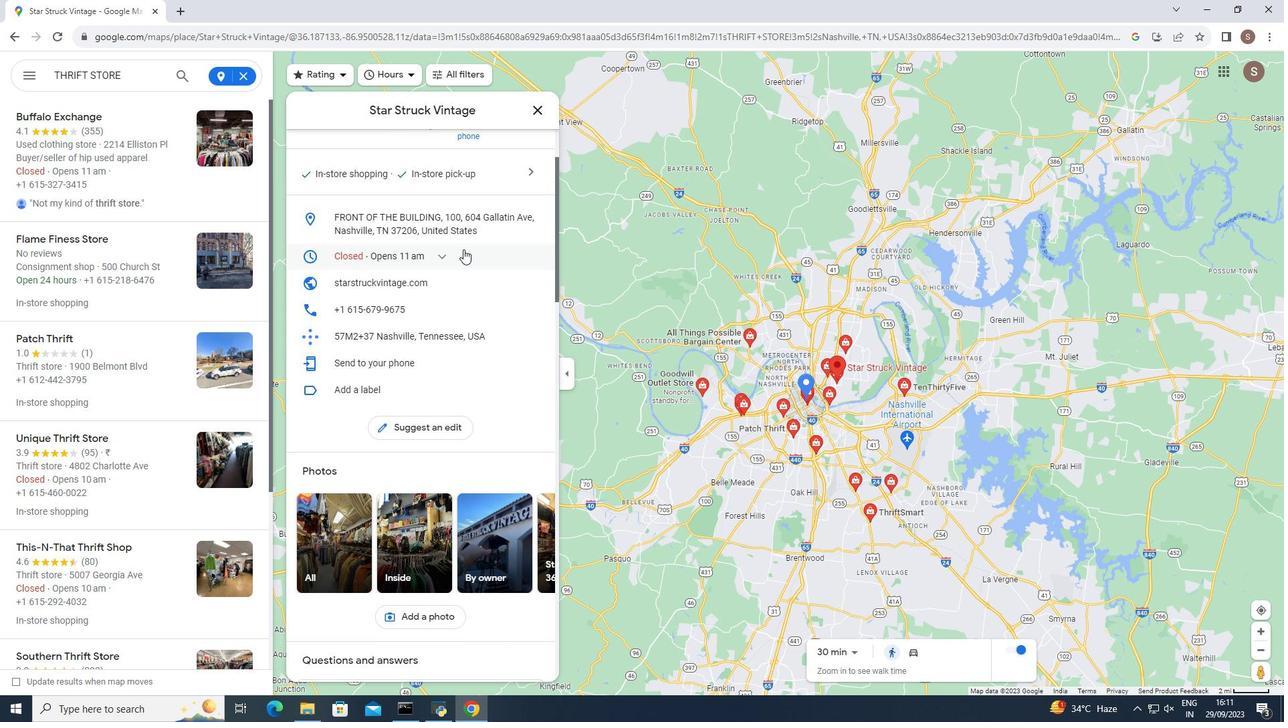
Action: Mouse scrolled (463, 248) with delta (0, 0)
Screenshot: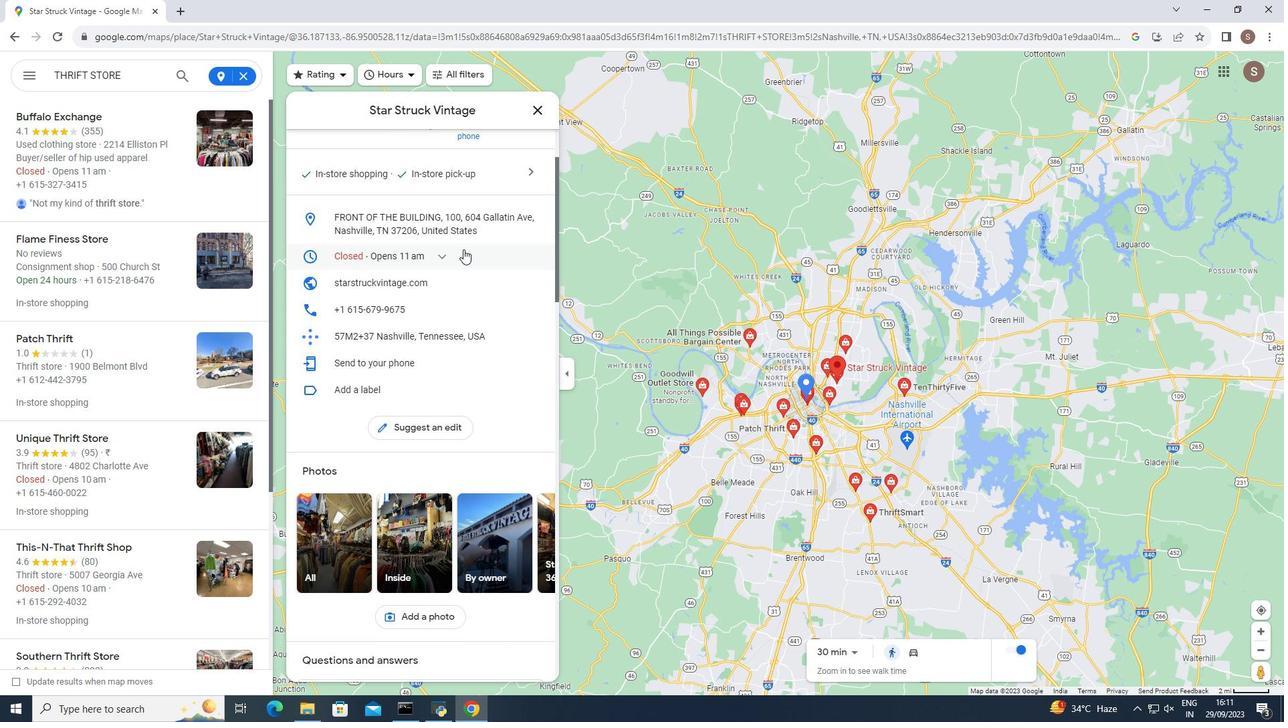 
Action: Mouse scrolled (463, 248) with delta (0, 0)
Screenshot: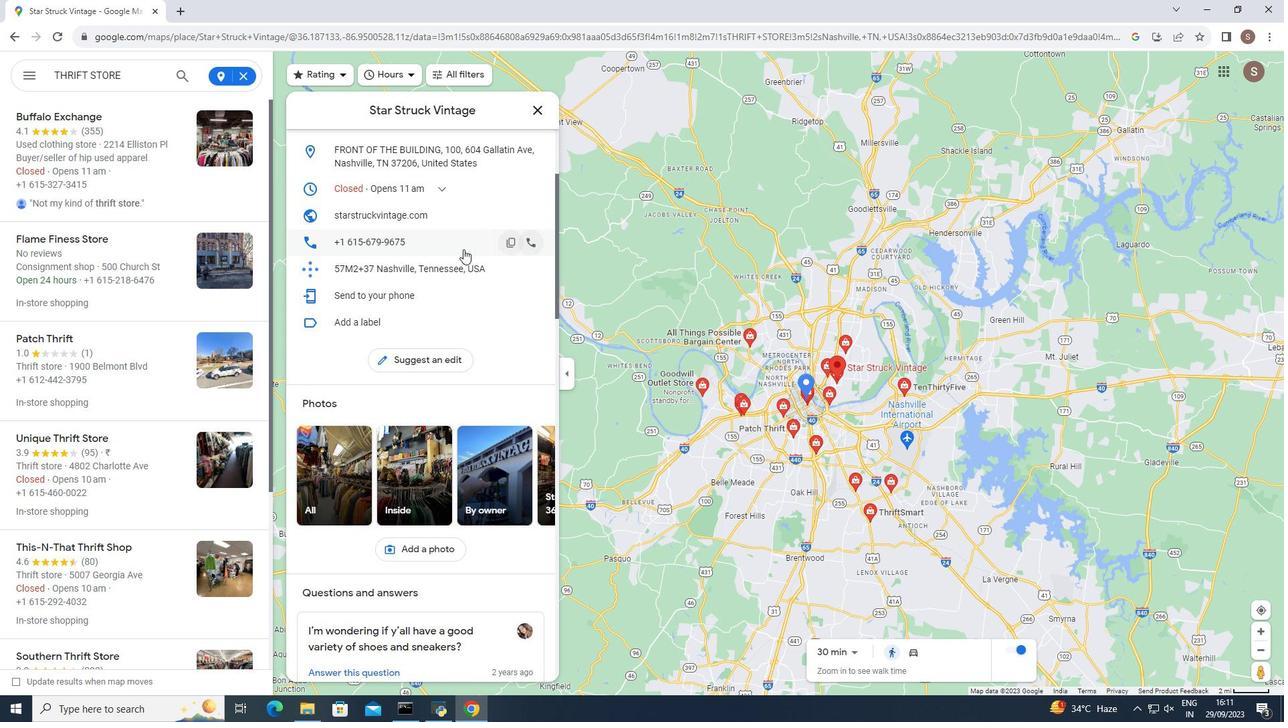 
Action: Mouse scrolled (463, 248) with delta (0, 0)
Screenshot: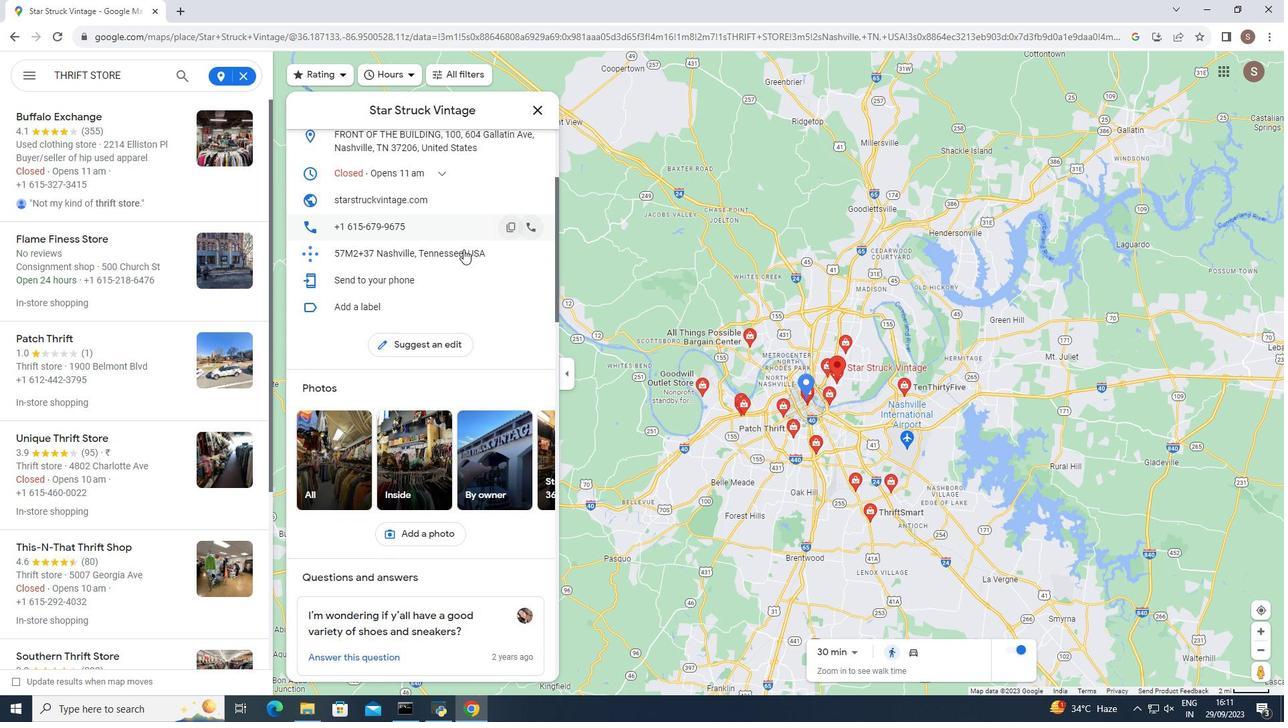 
Action: Mouse scrolled (463, 248) with delta (0, 0)
Screenshot: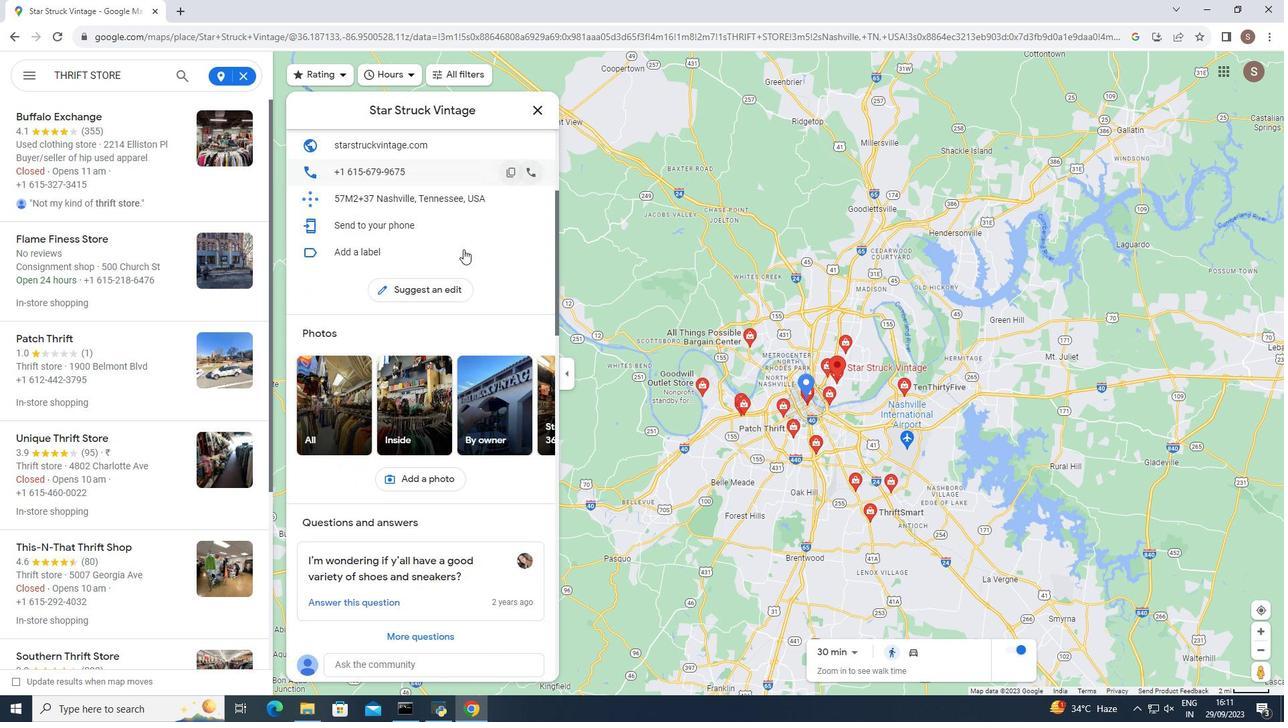 
Action: Mouse scrolled (463, 248) with delta (0, 0)
Screenshot: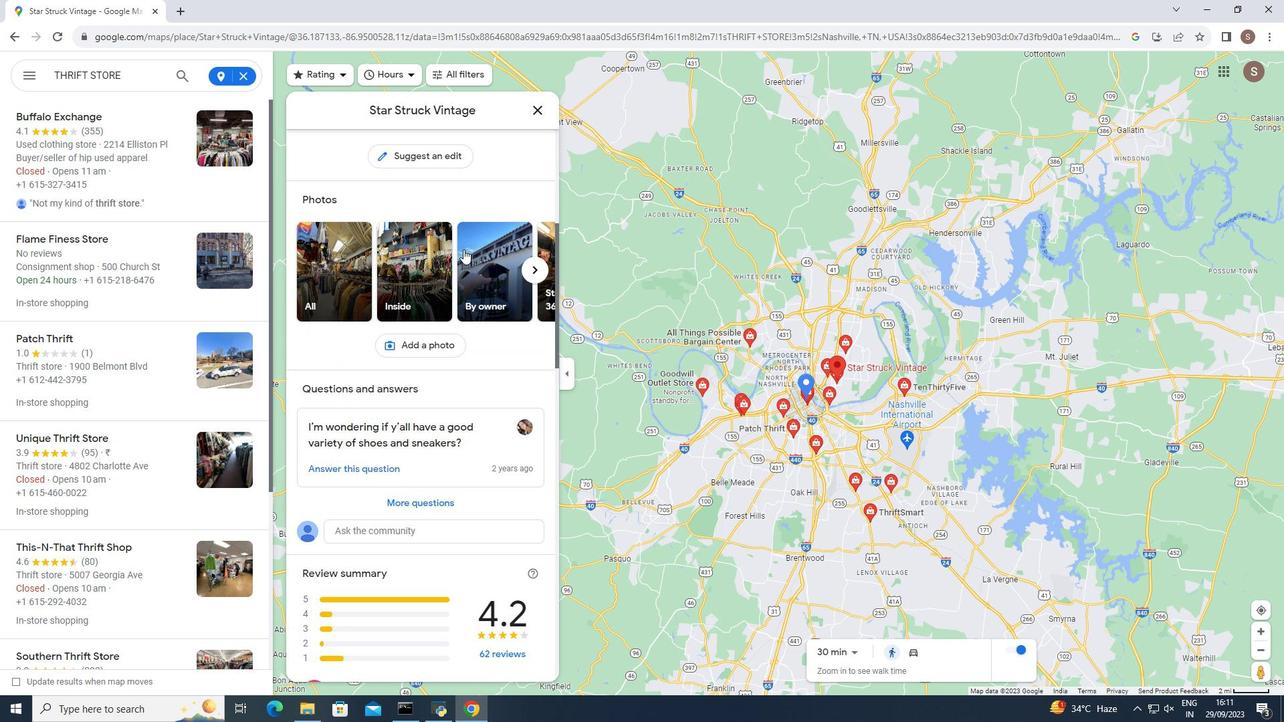 
Action: Mouse scrolled (463, 248) with delta (0, 0)
Screenshot: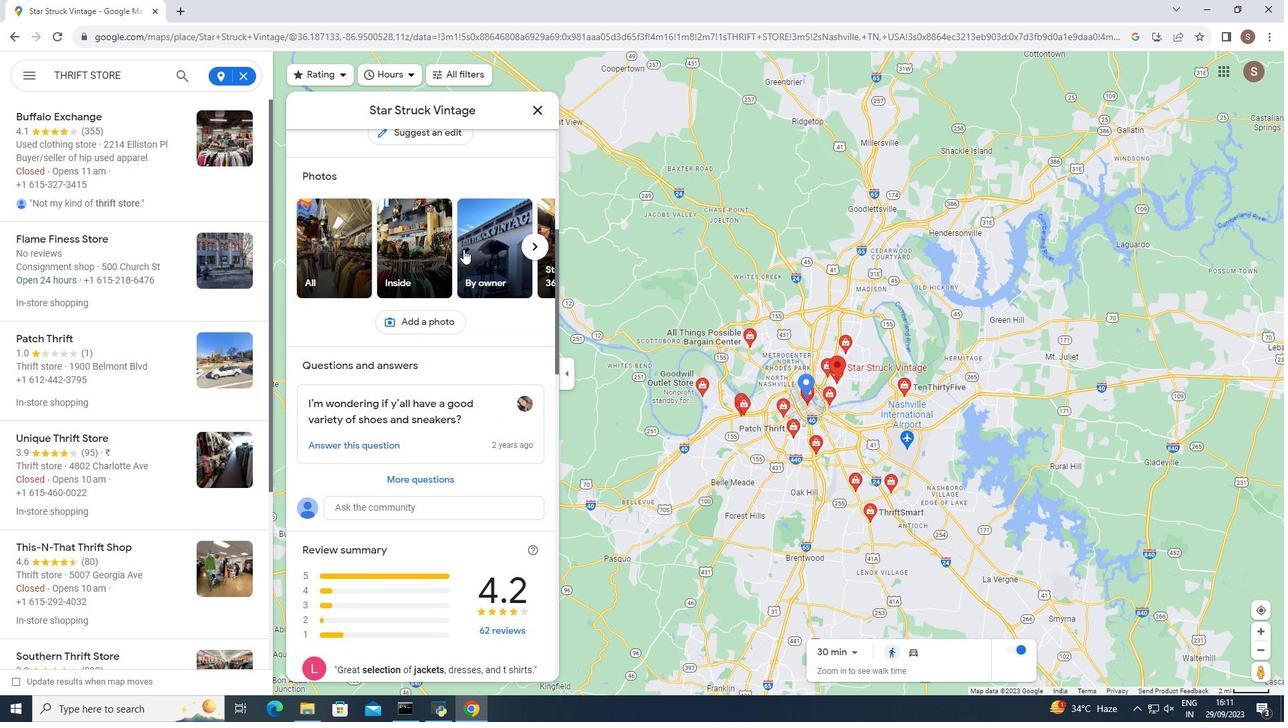 
Action: Mouse moved to (463, 238)
Screenshot: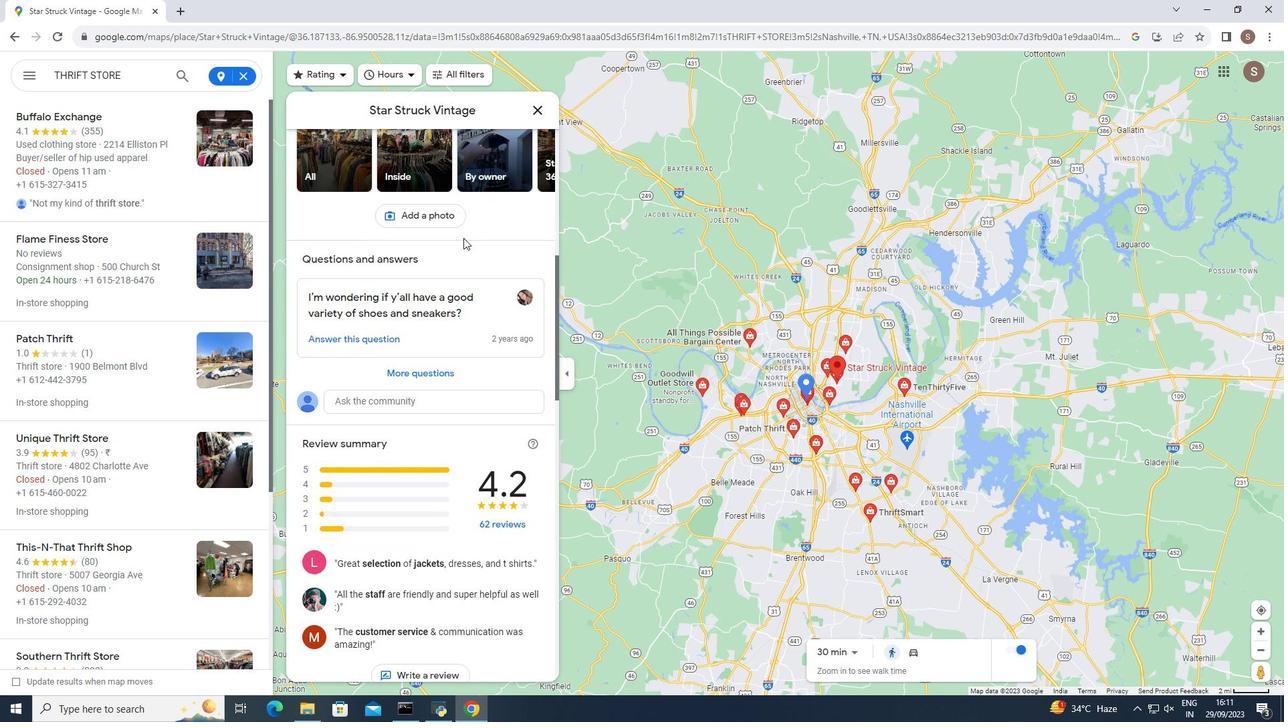
Action: Mouse scrolled (463, 237) with delta (0, 0)
Screenshot: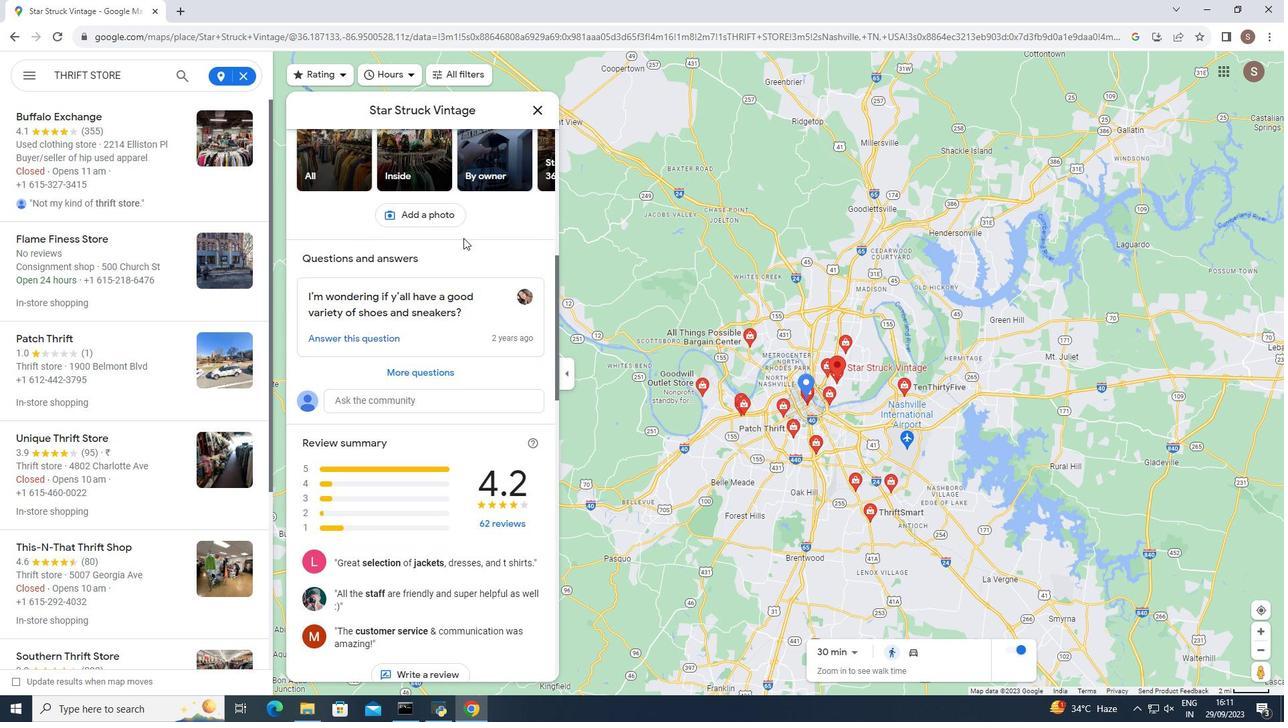 
Action: Mouse scrolled (463, 237) with delta (0, 0)
Screenshot: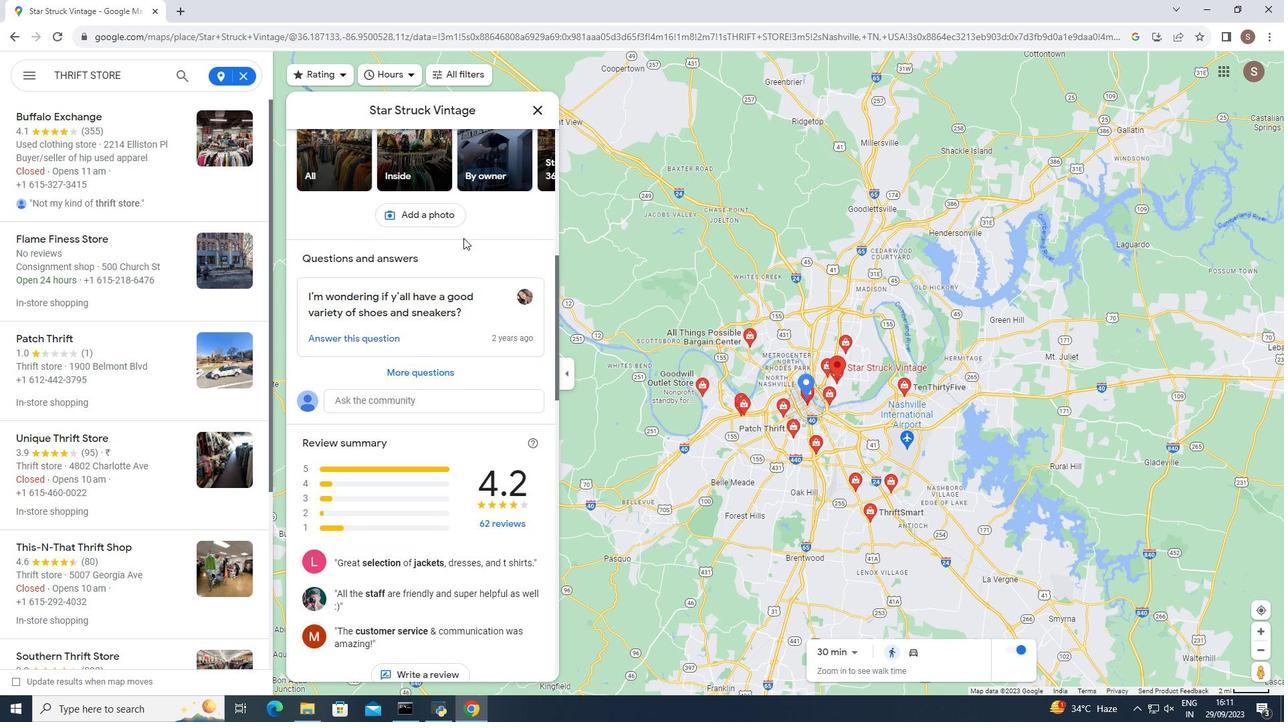 
Action: Mouse scrolled (463, 237) with delta (0, 0)
Screenshot: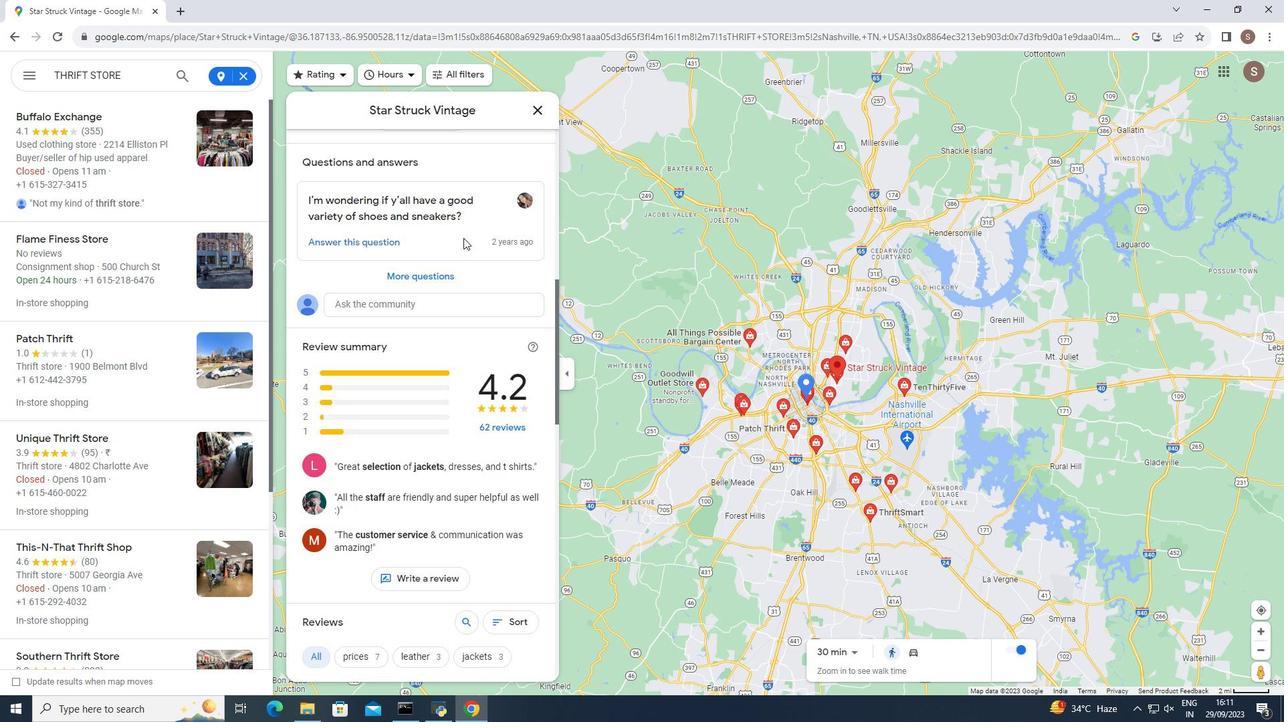 
Action: Mouse moved to (833, 394)
Screenshot: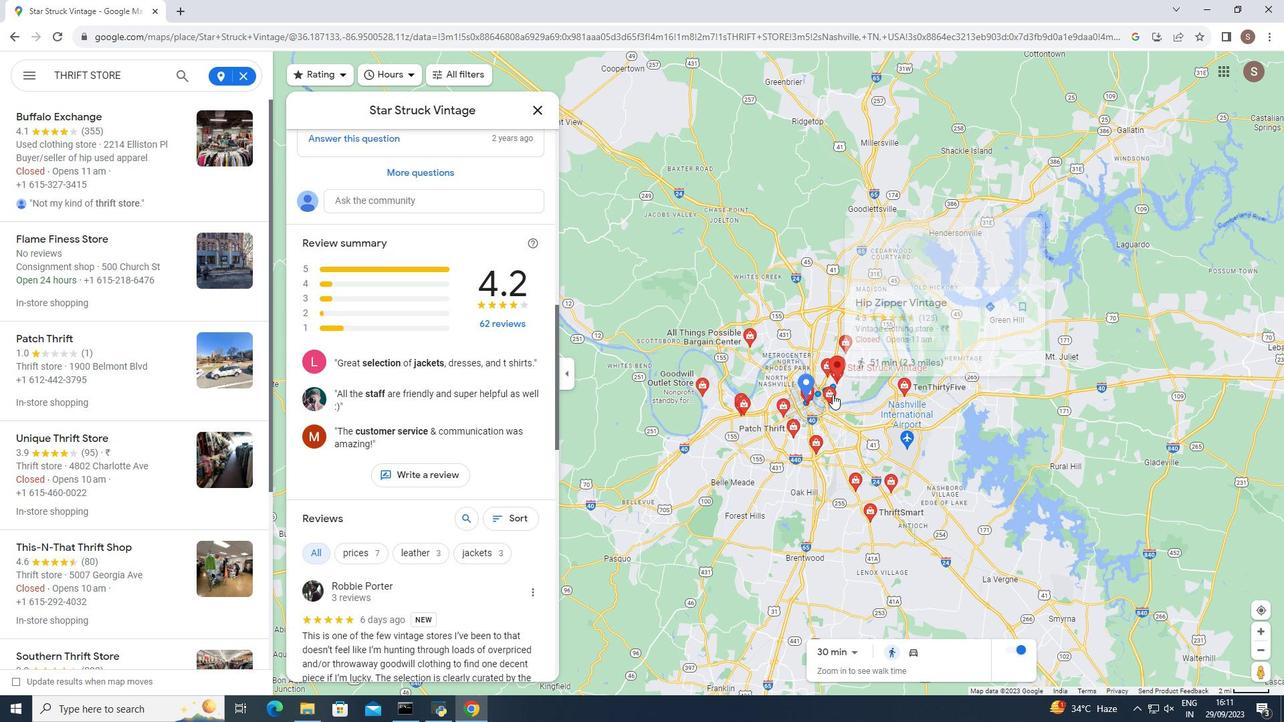 
Action: Mouse pressed left at (833, 394)
Screenshot: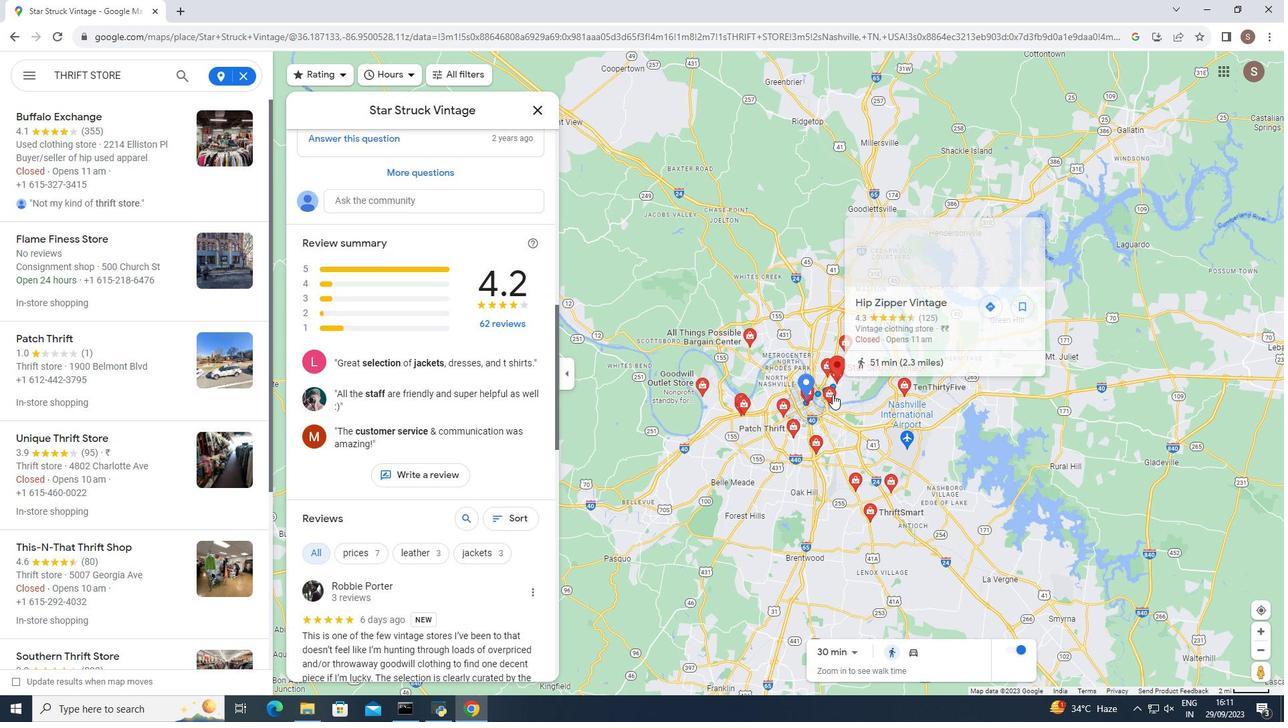 
Action: Mouse moved to (457, 364)
Screenshot: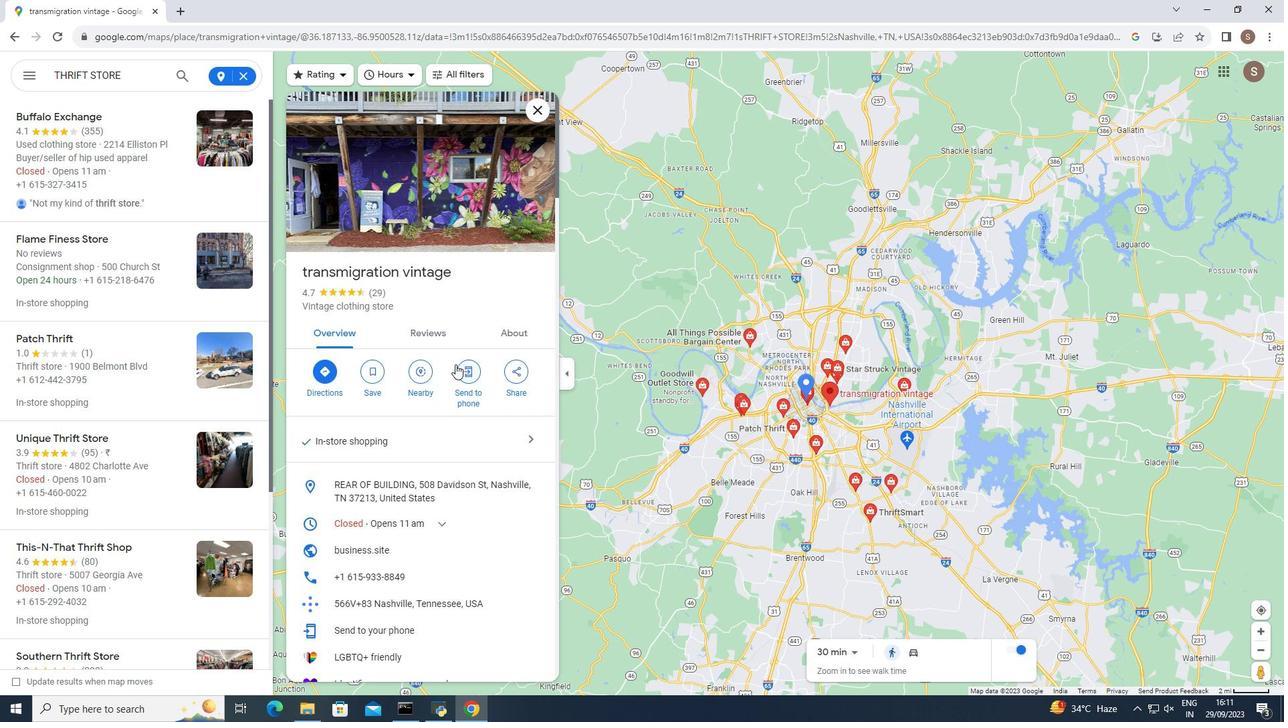 
Action: Mouse scrolled (457, 364) with delta (0, 0)
Screenshot: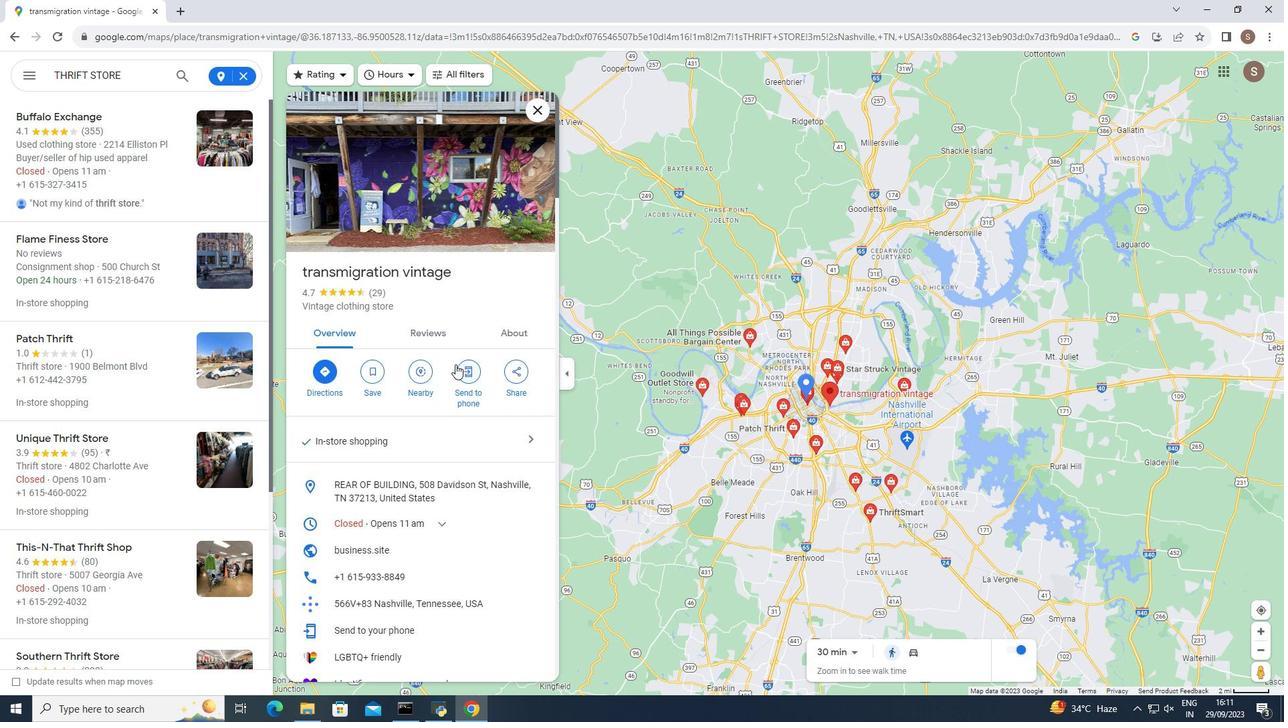 
Action: Mouse moved to (452, 364)
Screenshot: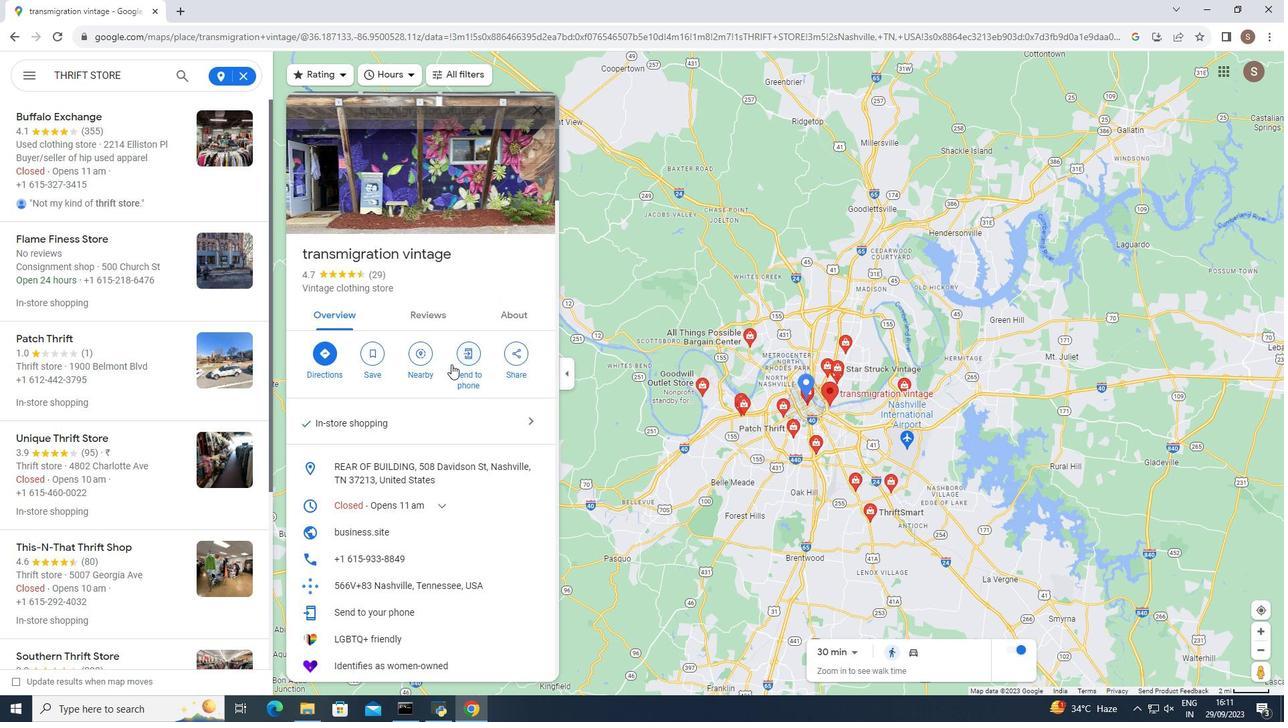 
Action: Mouse scrolled (452, 364) with delta (0, 0)
Screenshot: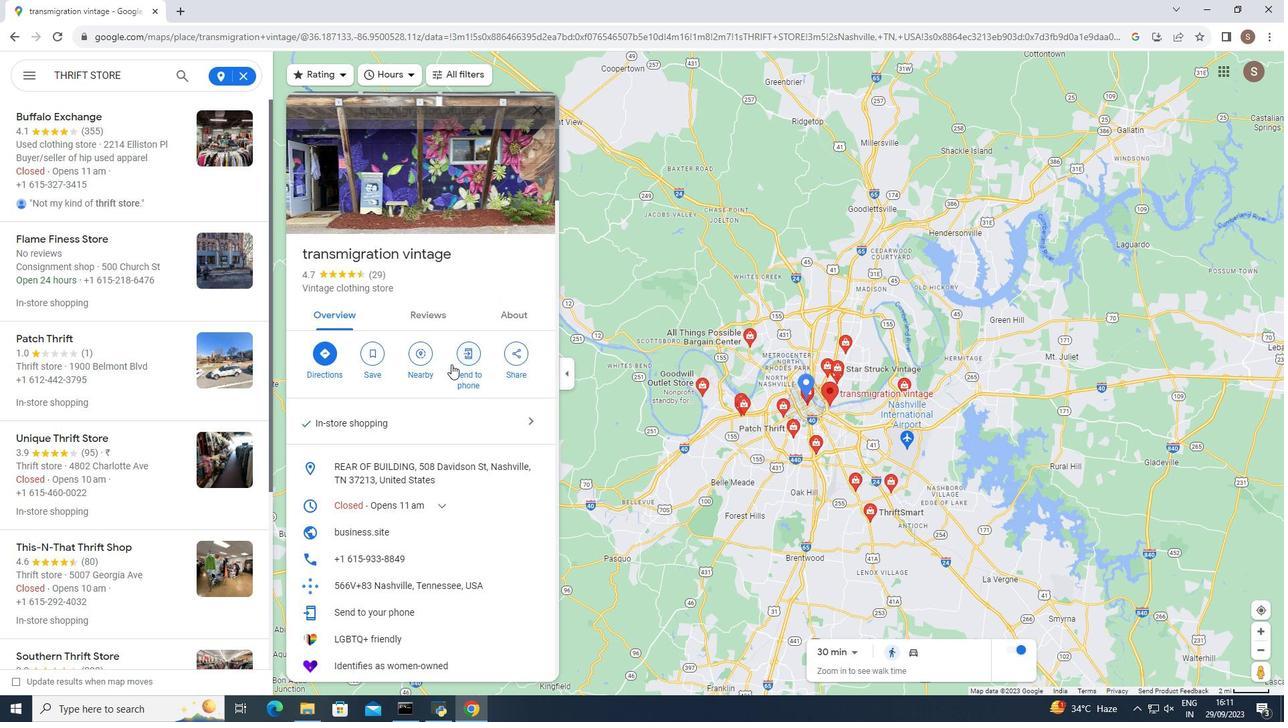 
Action: Mouse moved to (451, 364)
Screenshot: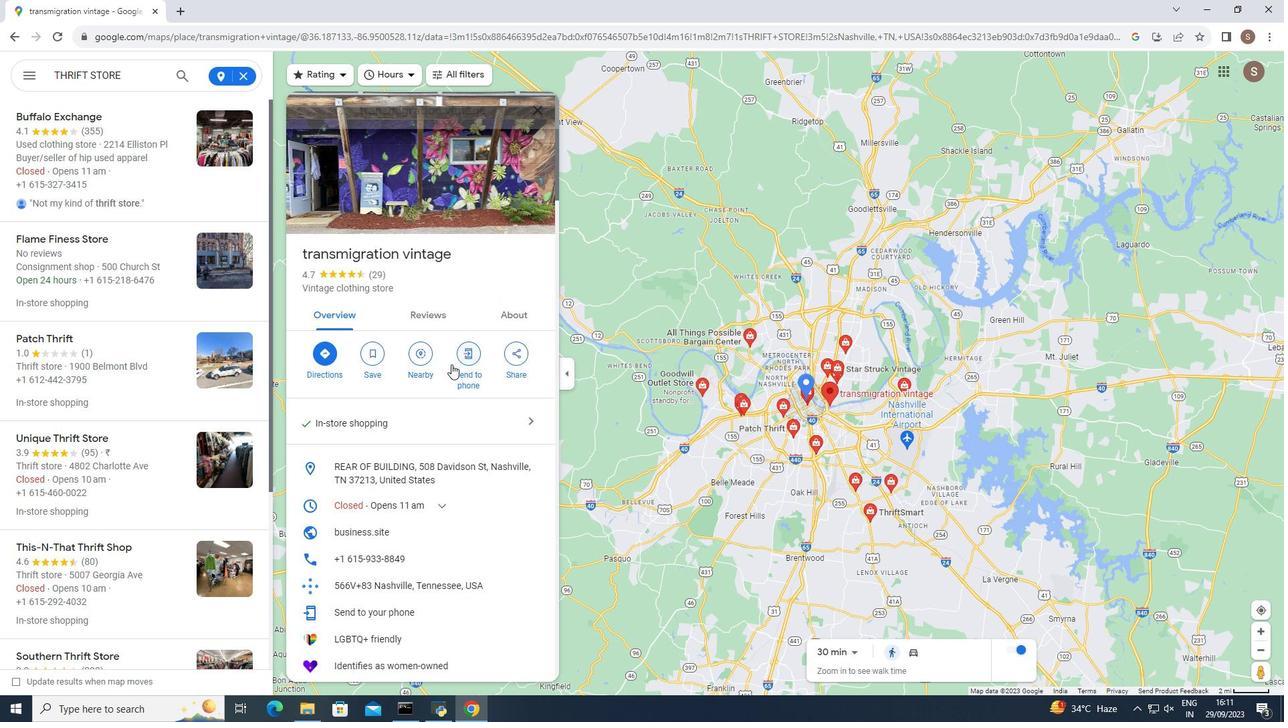
Action: Mouse scrolled (451, 364) with delta (0, 0)
Screenshot: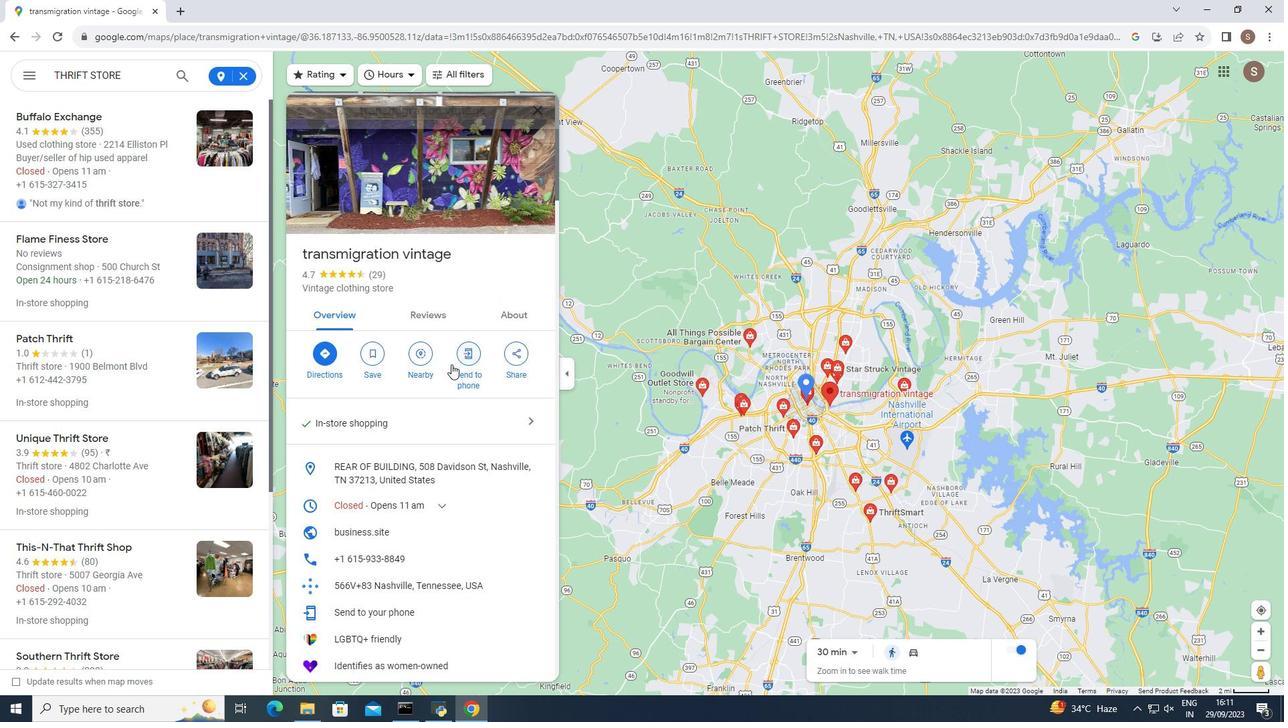
Action: Mouse moved to (451, 364)
Screenshot: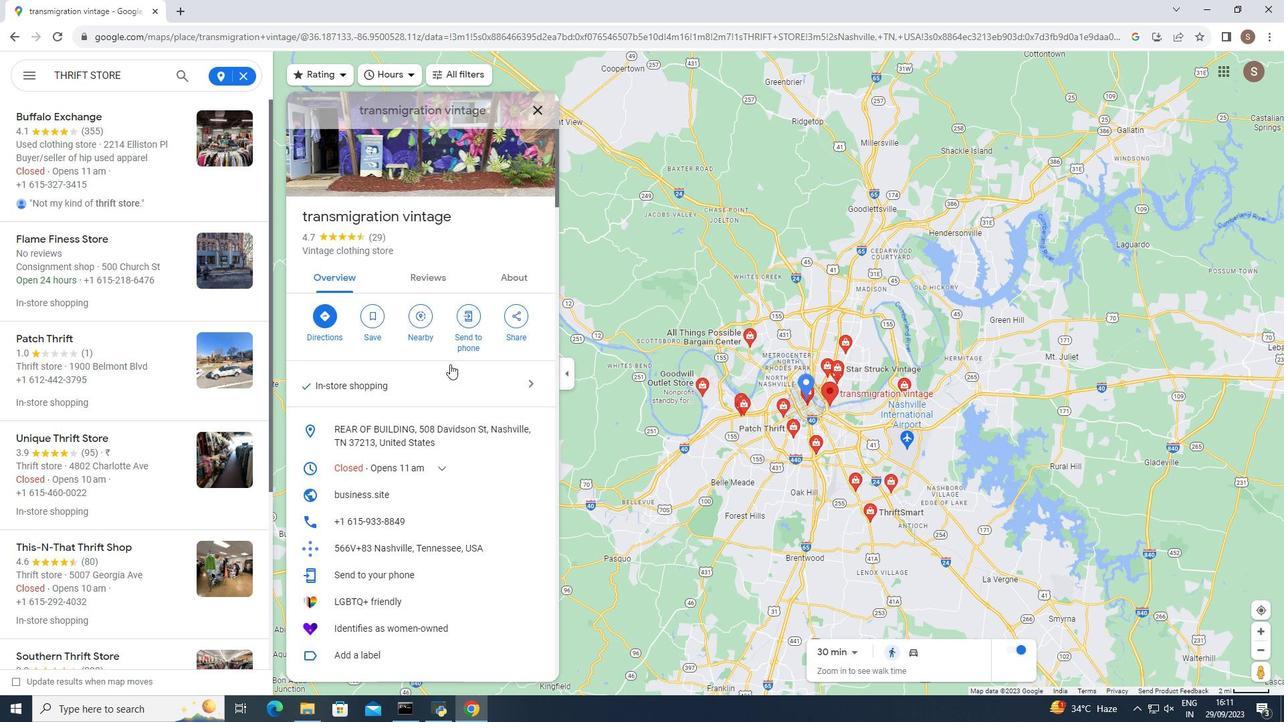 
Action: Mouse scrolled (451, 364) with delta (0, 0)
Screenshot: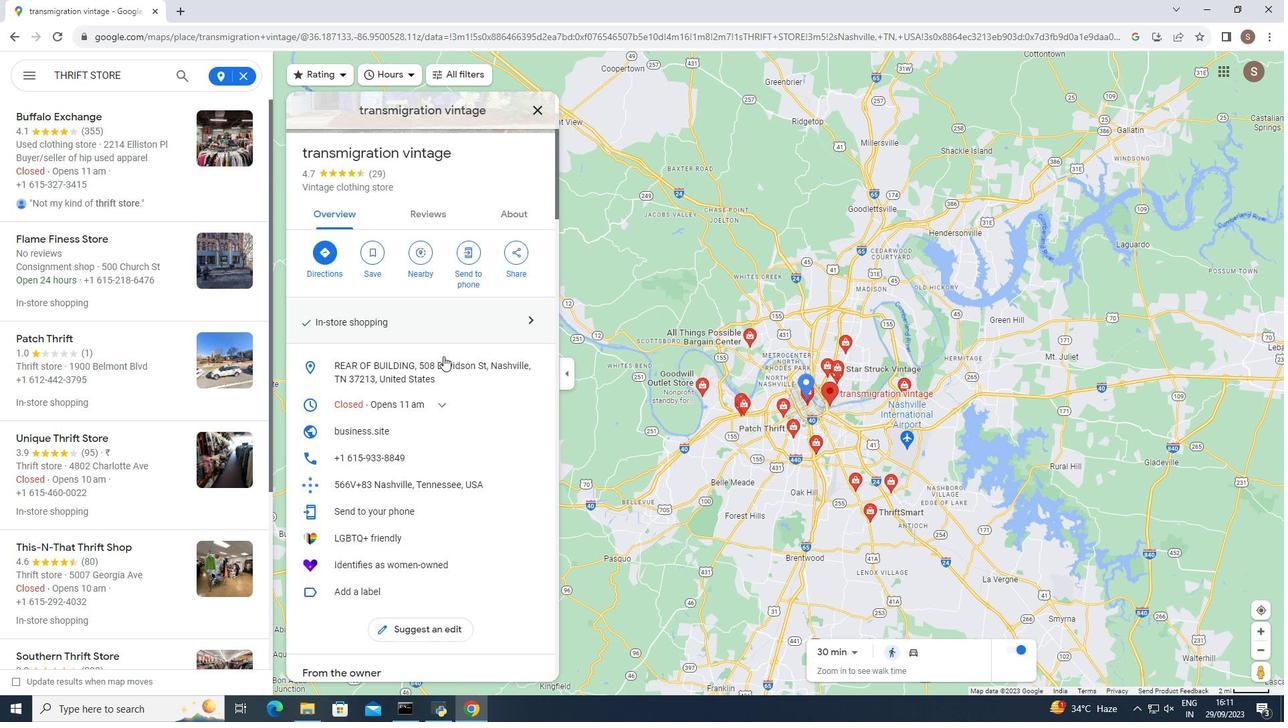 
Action: Mouse moved to (441, 352)
Screenshot: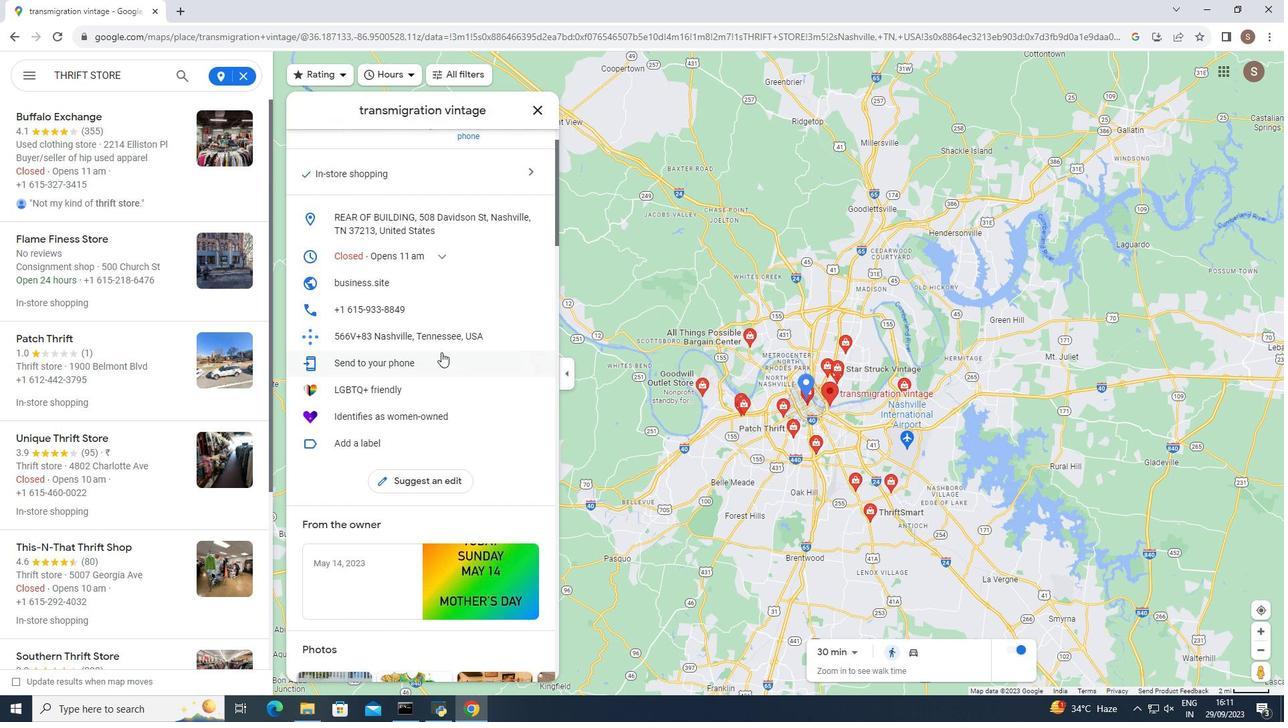 
Action: Mouse scrolled (441, 352) with delta (0, 0)
Screenshot: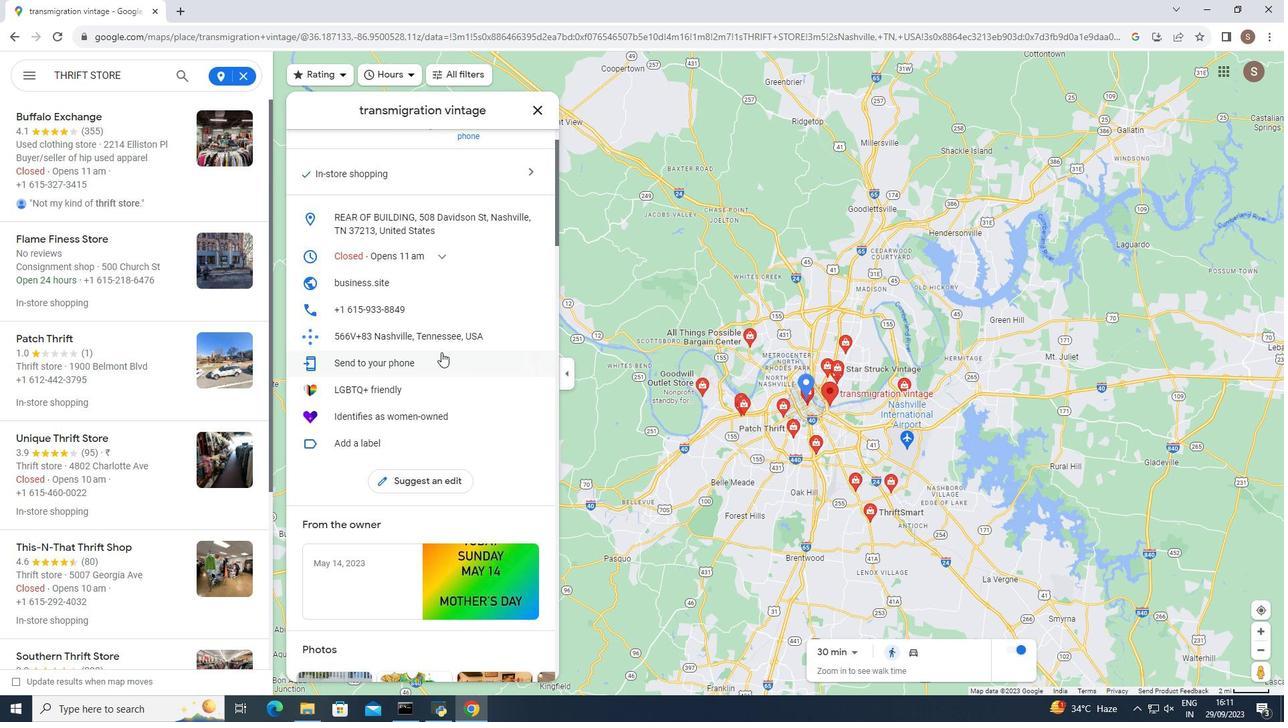 
Action: Mouse scrolled (441, 352) with delta (0, 0)
Screenshot: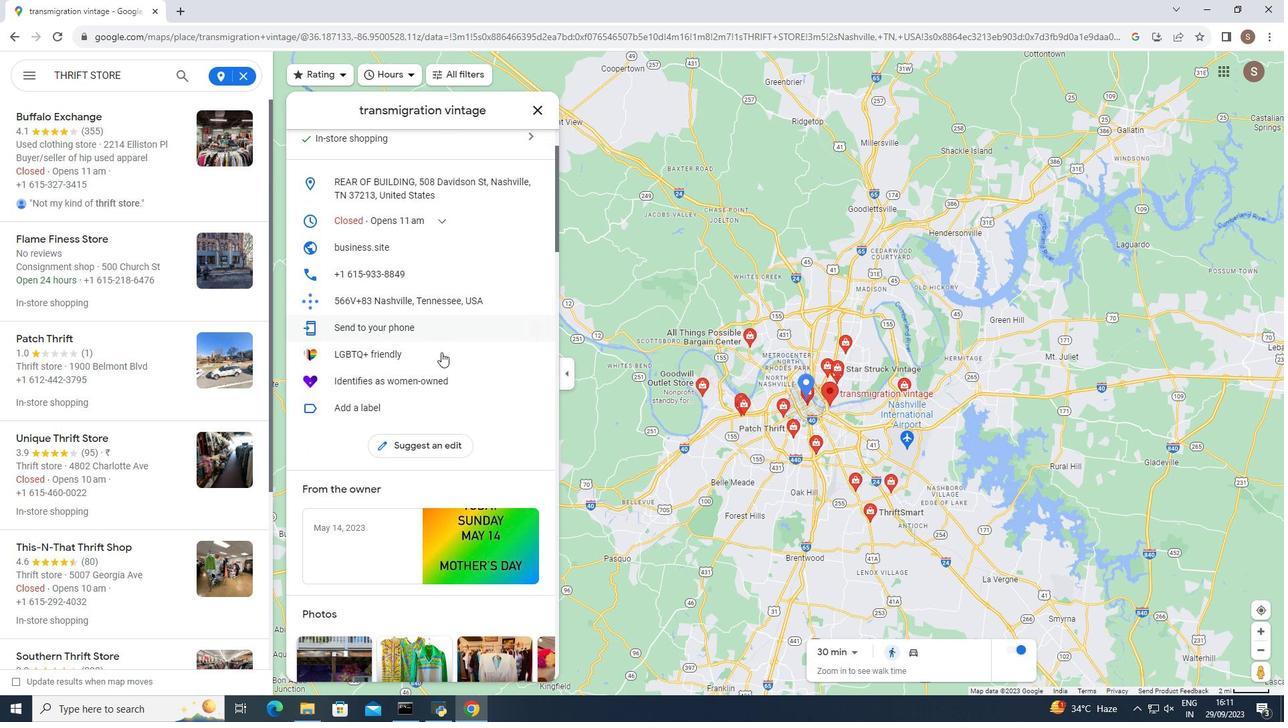 
Action: Mouse scrolled (441, 352) with delta (0, 0)
Screenshot: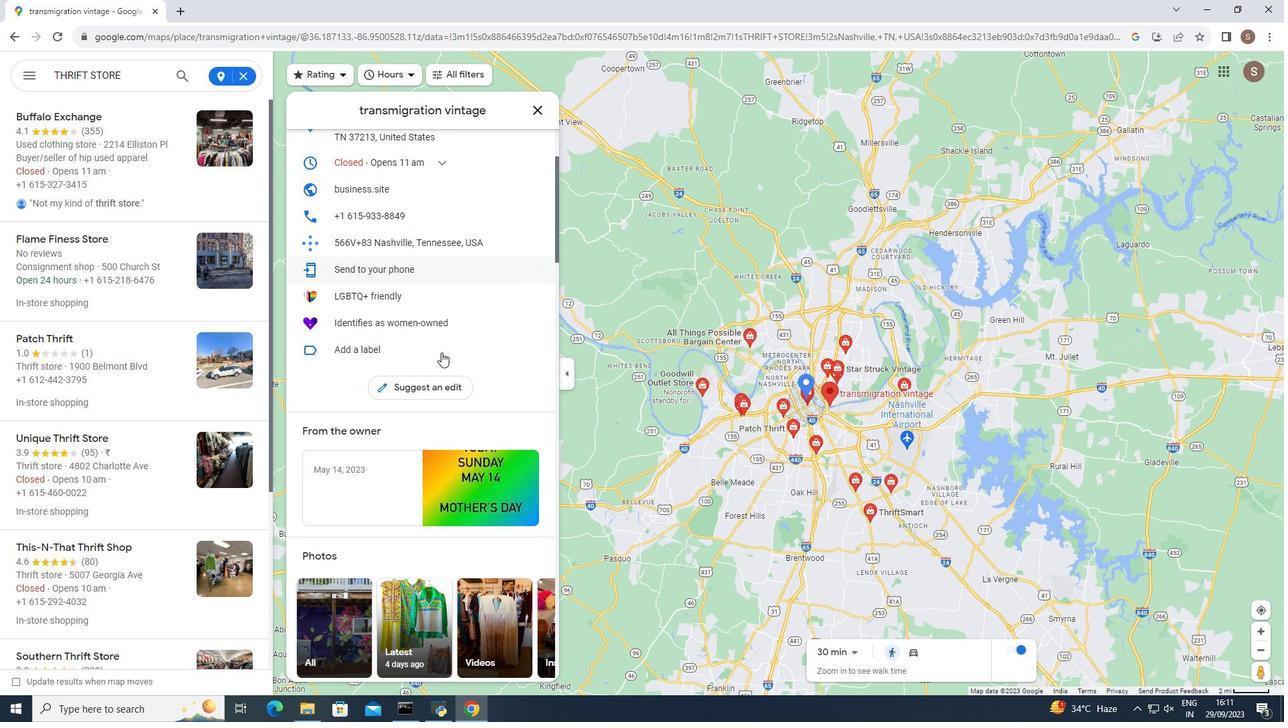 
Action: Mouse scrolled (441, 352) with delta (0, 0)
Screenshot: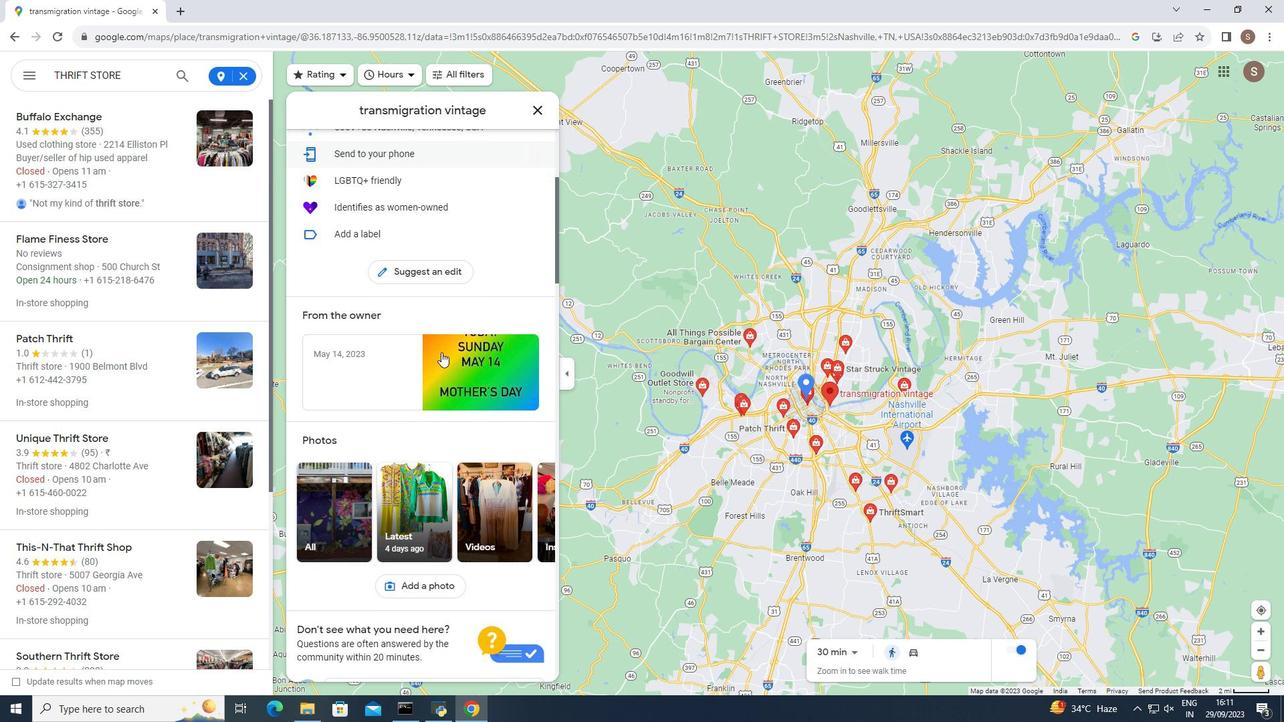 
Action: Mouse scrolled (441, 352) with delta (0, 0)
Screenshot: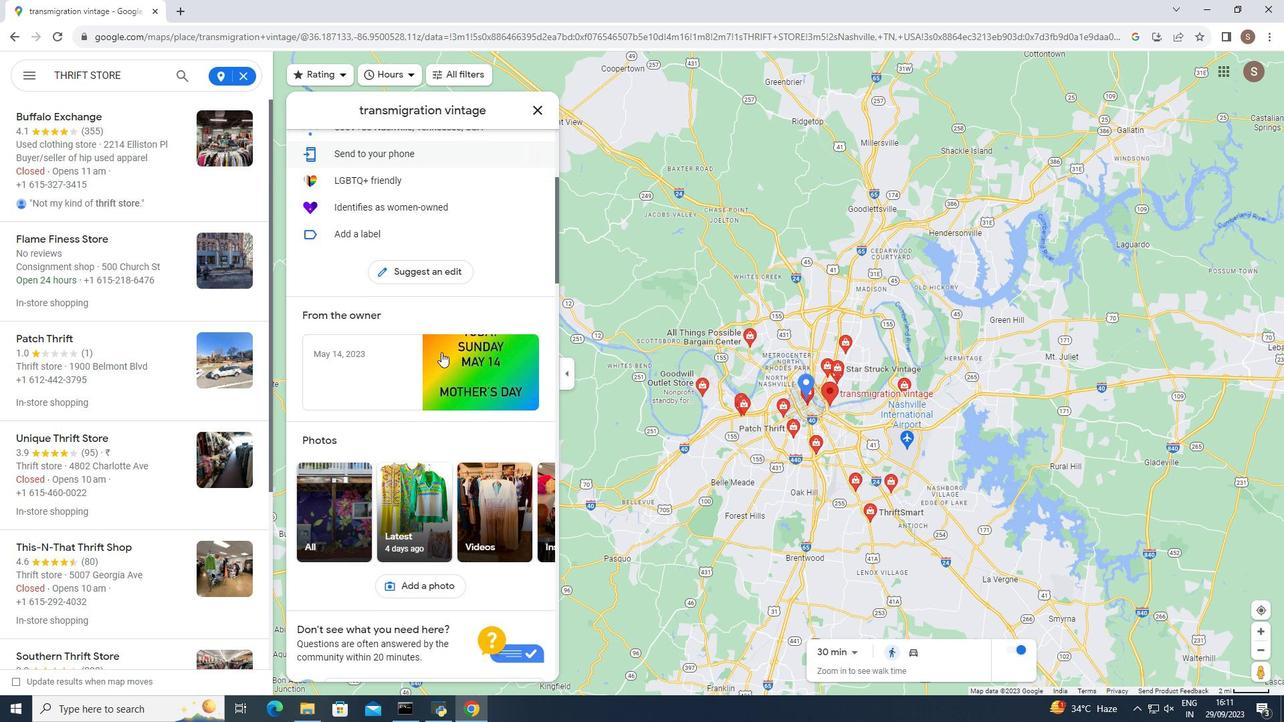 
Action: Mouse moved to (441, 352)
Screenshot: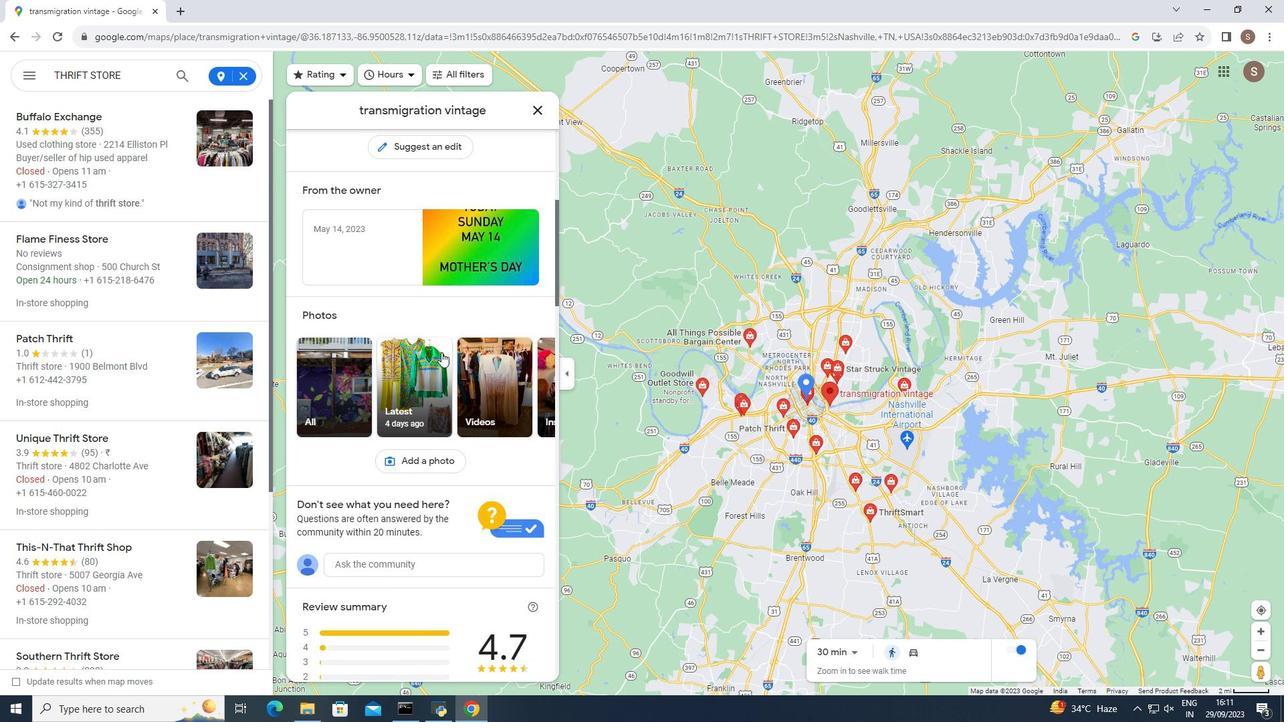 
Action: Mouse scrolled (441, 352) with delta (0, 0)
Screenshot: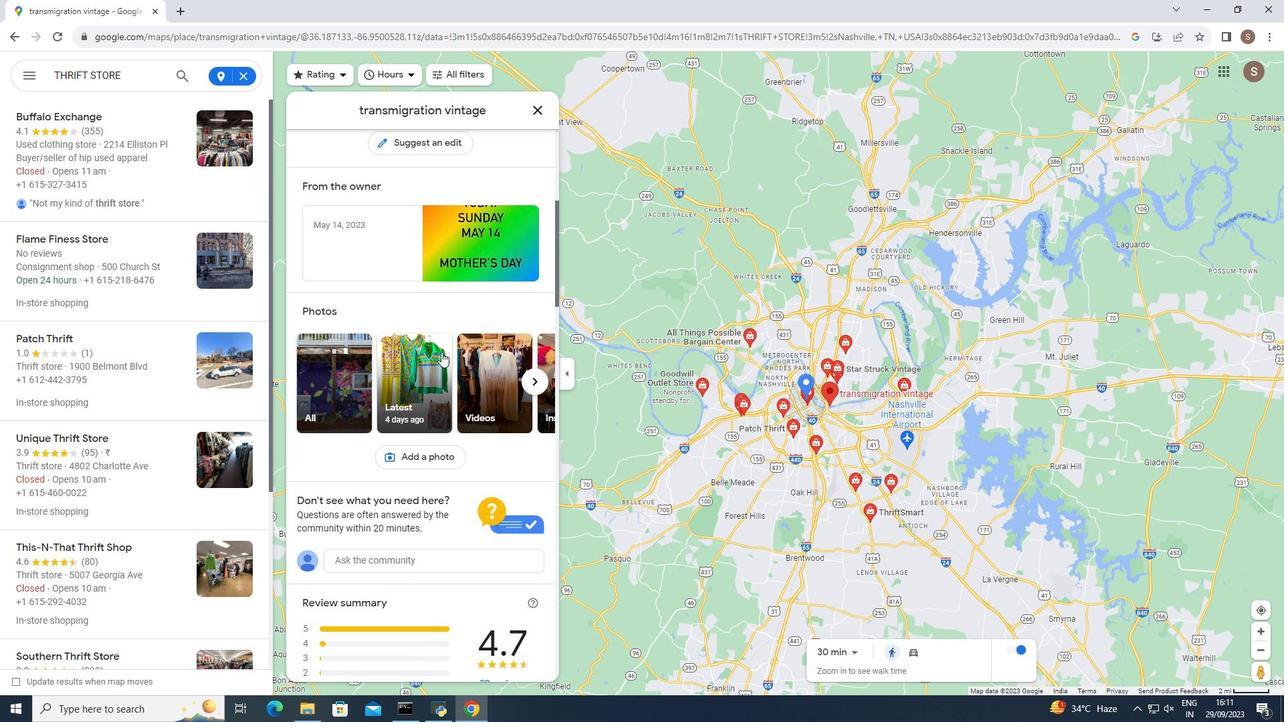 
Action: Mouse scrolled (441, 352) with delta (0, 0)
Screenshot: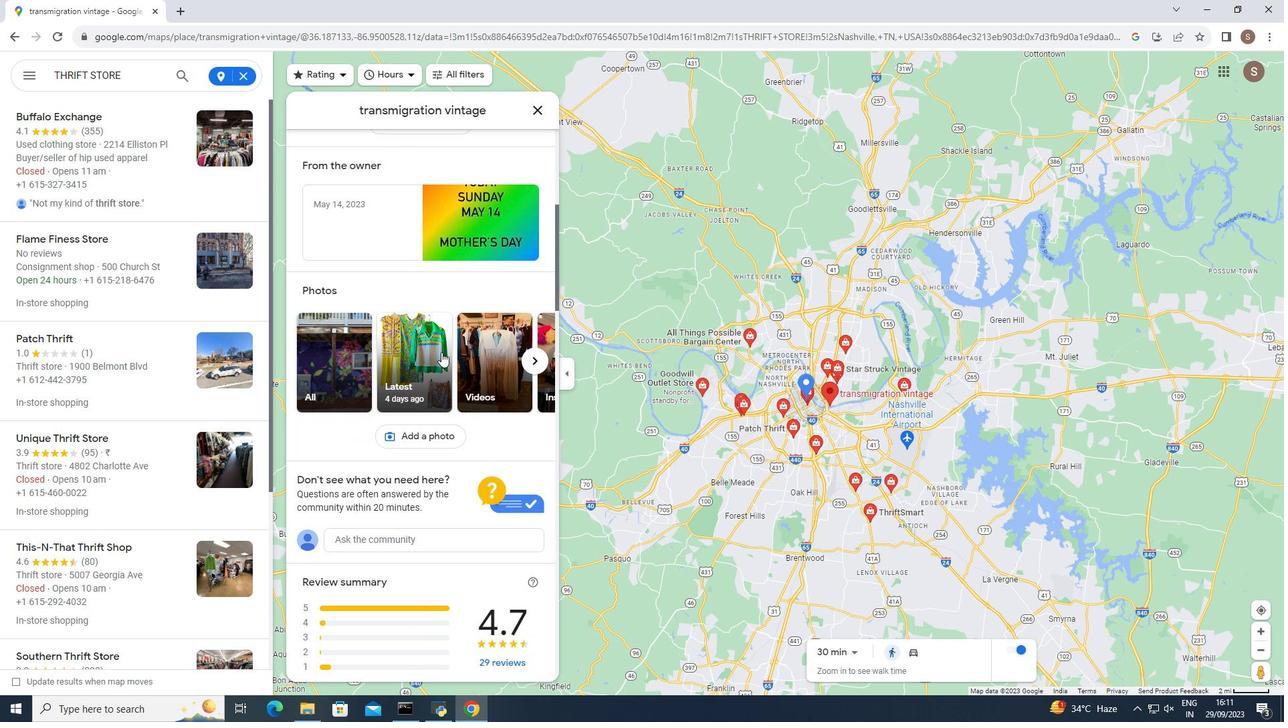 
Action: Mouse scrolled (441, 352) with delta (0, 0)
Screenshot: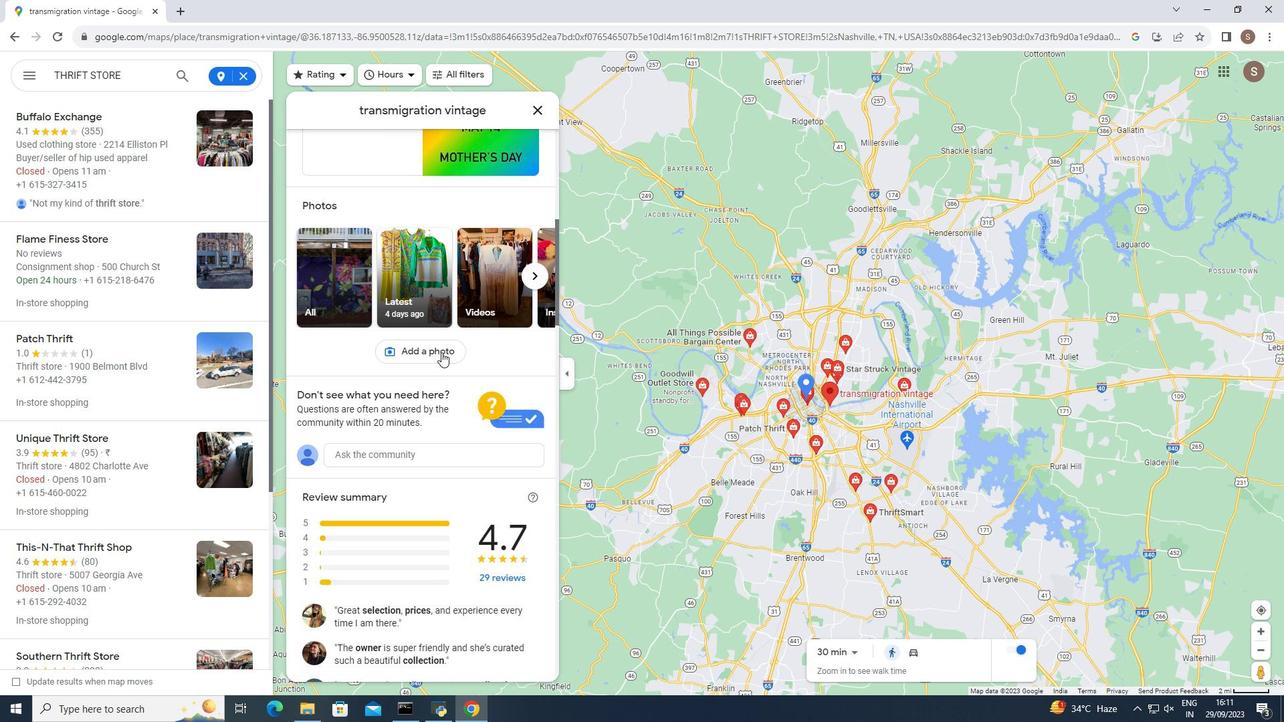 
Action: Mouse moved to (442, 352)
Screenshot: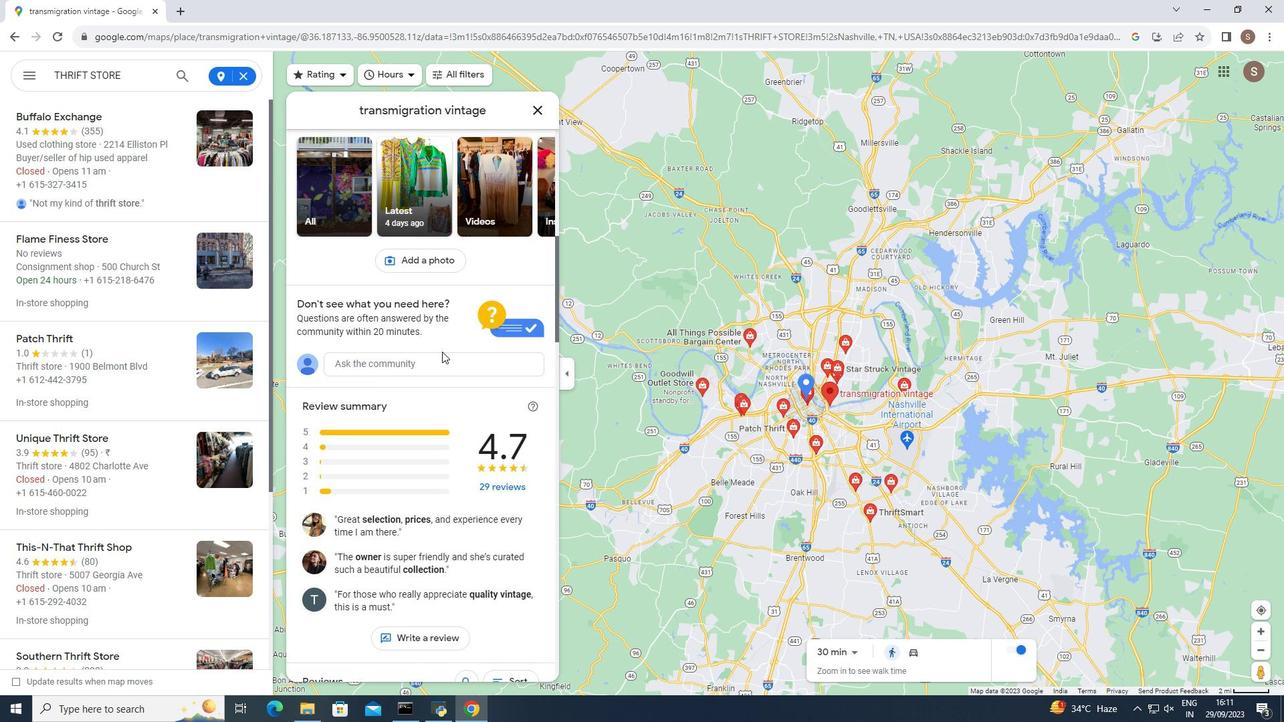
Action: Mouse scrolled (442, 351) with delta (0, 0)
Screenshot: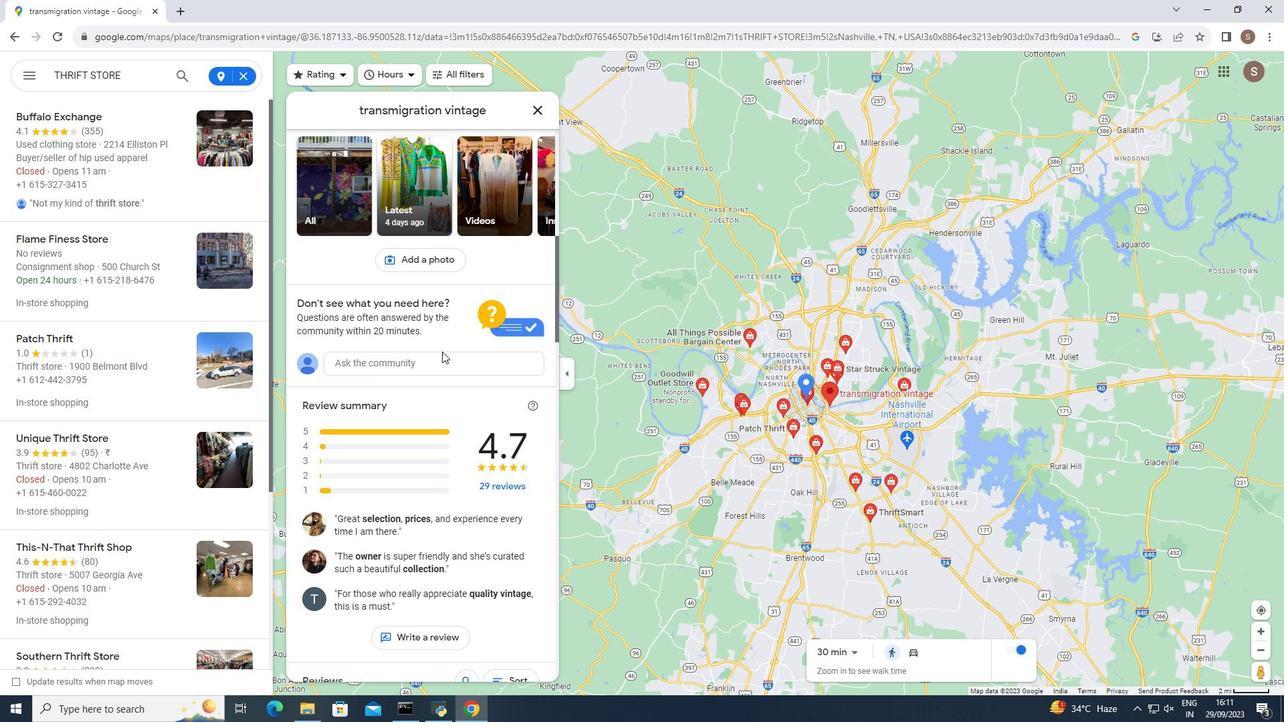 
Action: Mouse scrolled (442, 351) with delta (0, 0)
Screenshot: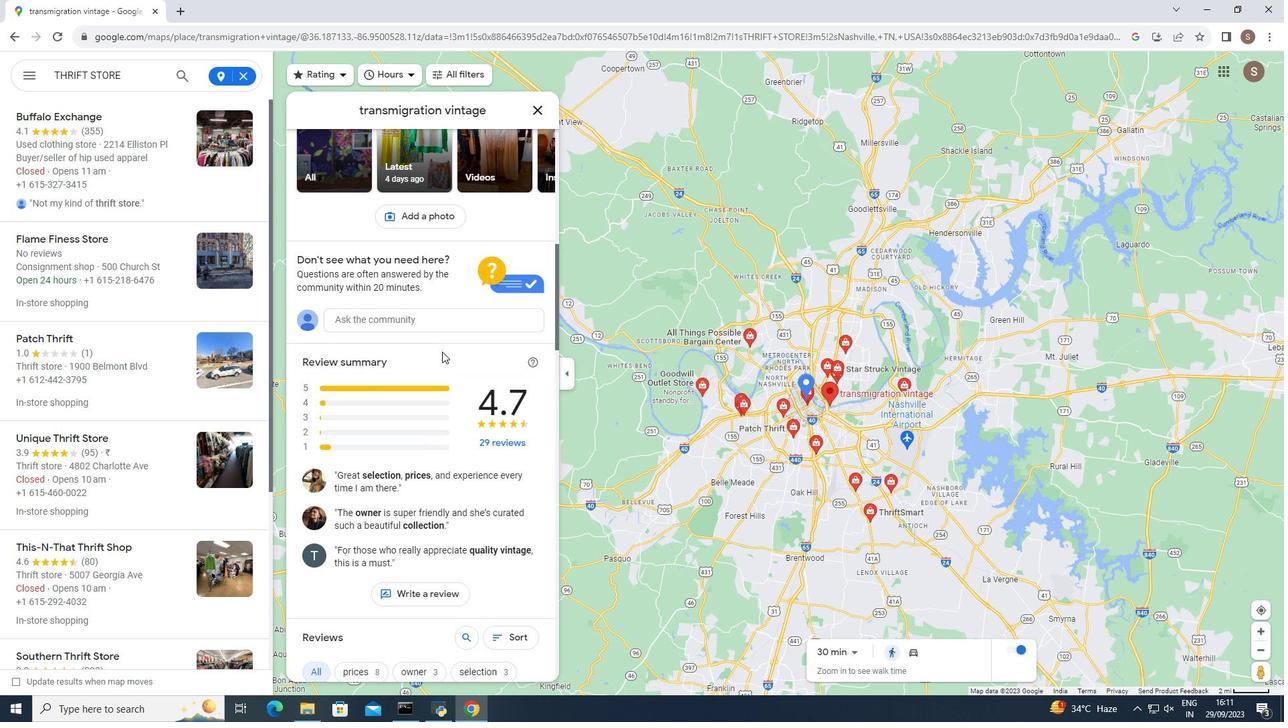 
Action: Mouse scrolled (442, 351) with delta (0, 0)
Screenshot: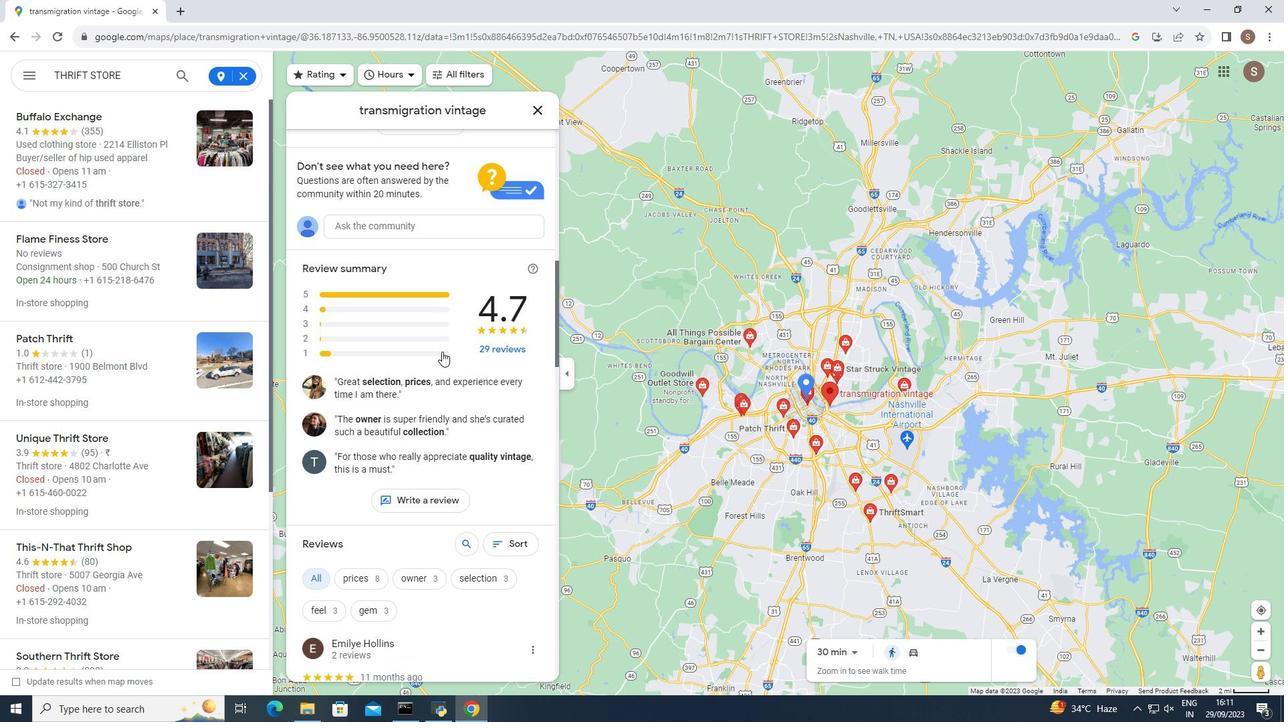 
Action: Mouse scrolled (442, 351) with delta (0, 0)
Screenshot: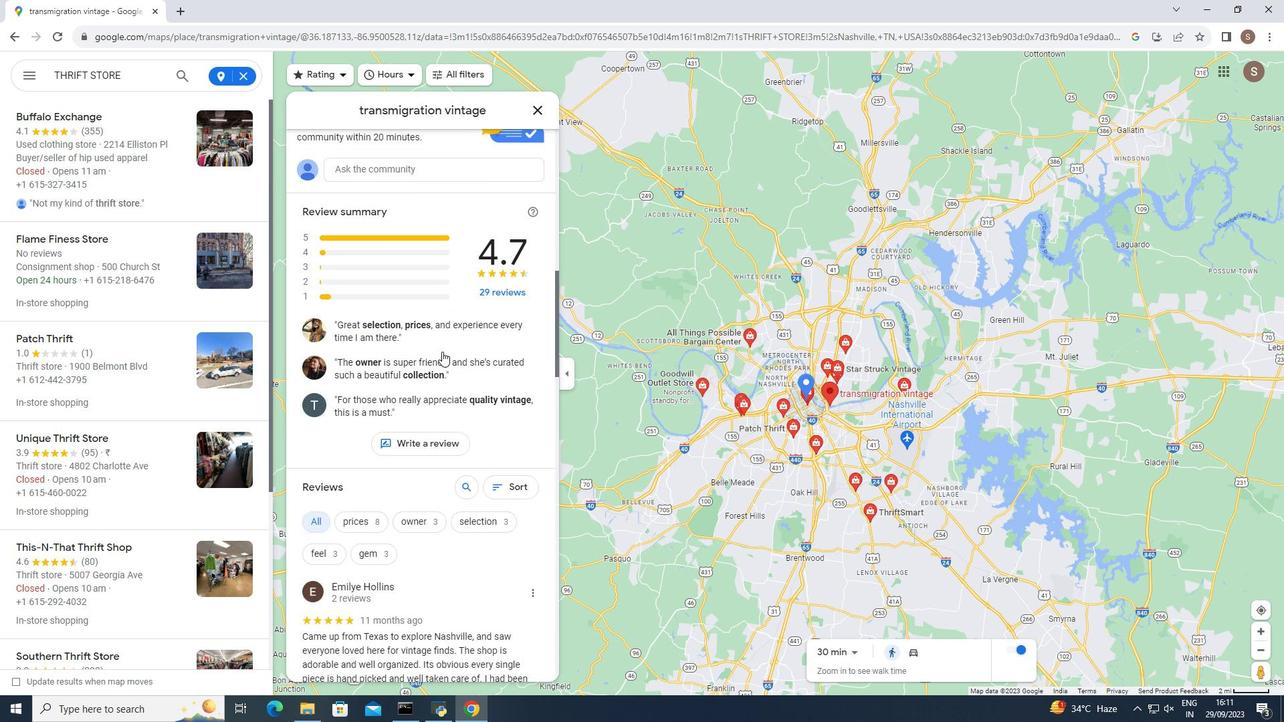 
Action: Mouse scrolled (442, 351) with delta (0, 0)
Screenshot: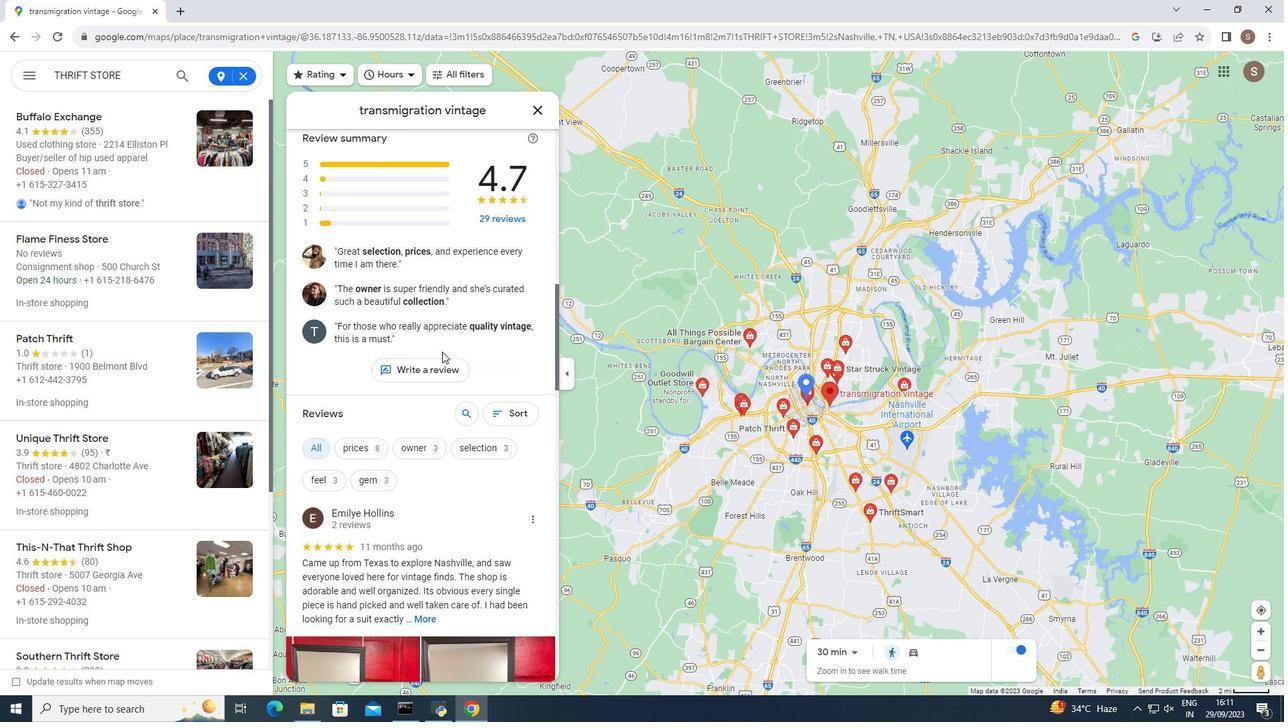 
Action: Mouse scrolled (442, 351) with delta (0, 0)
Screenshot: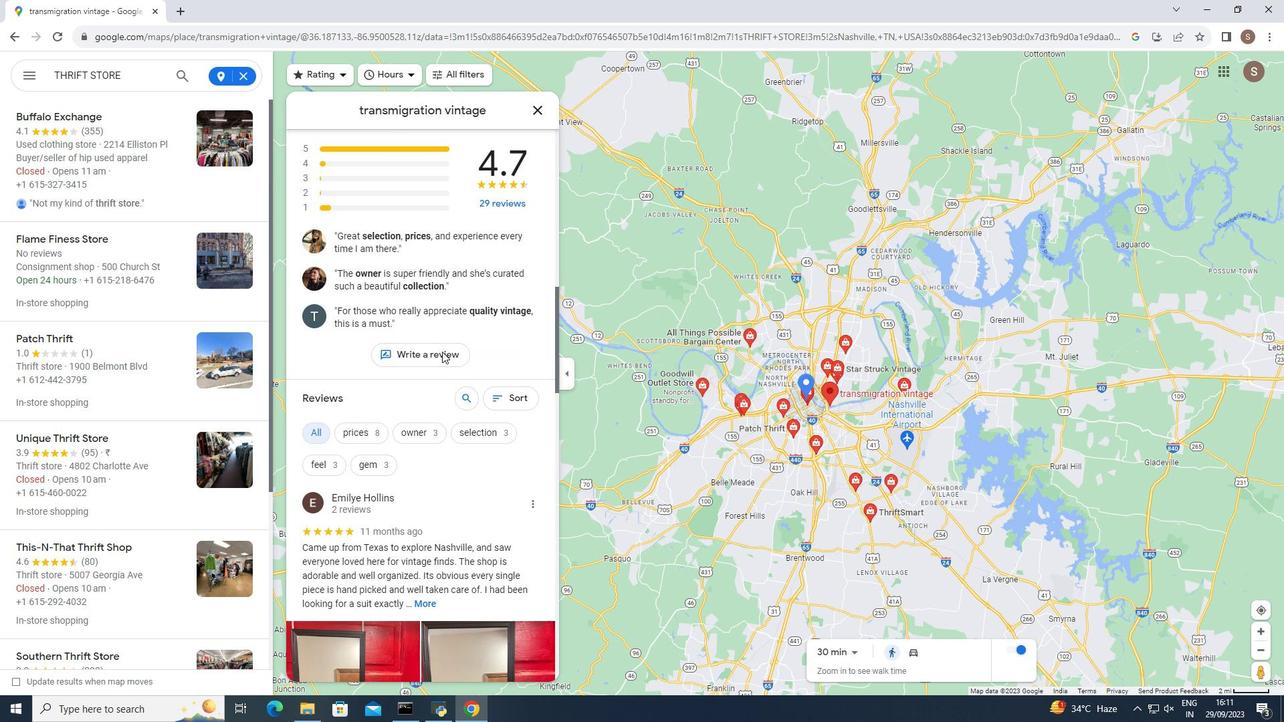
Action: Mouse scrolled (442, 351) with delta (0, 0)
Screenshot: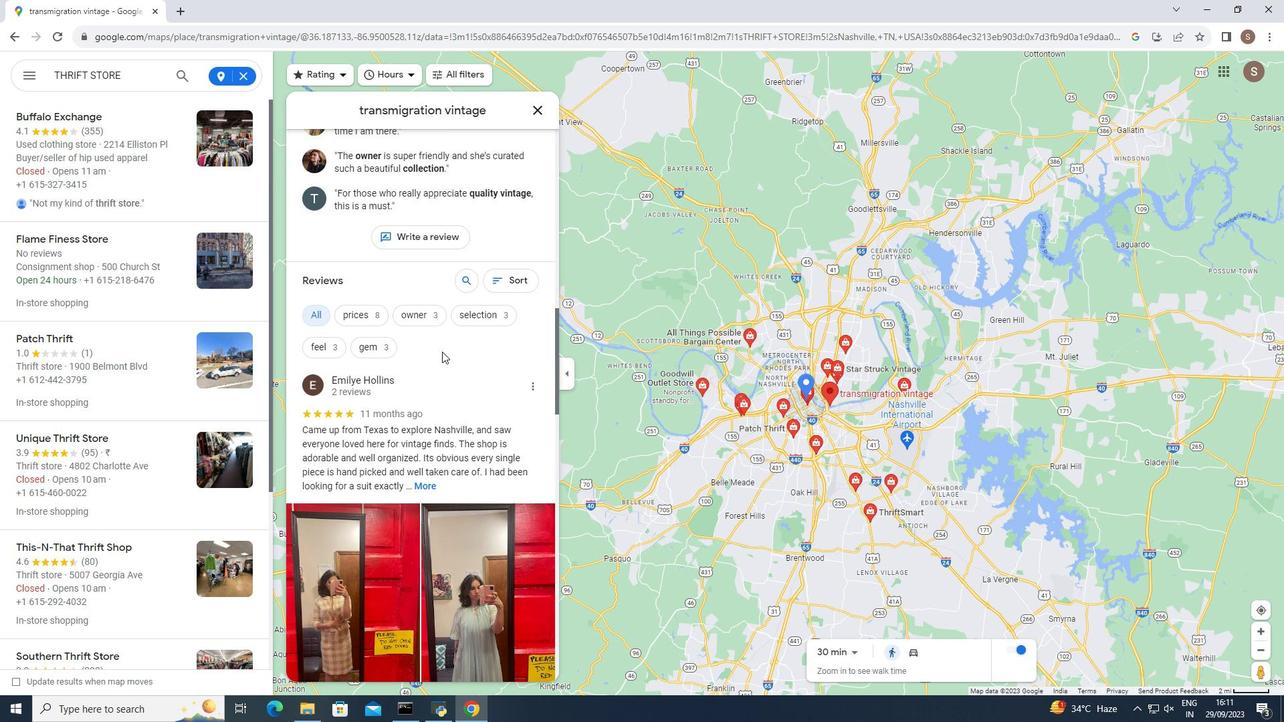 
Action: Mouse scrolled (442, 351) with delta (0, 0)
Screenshot: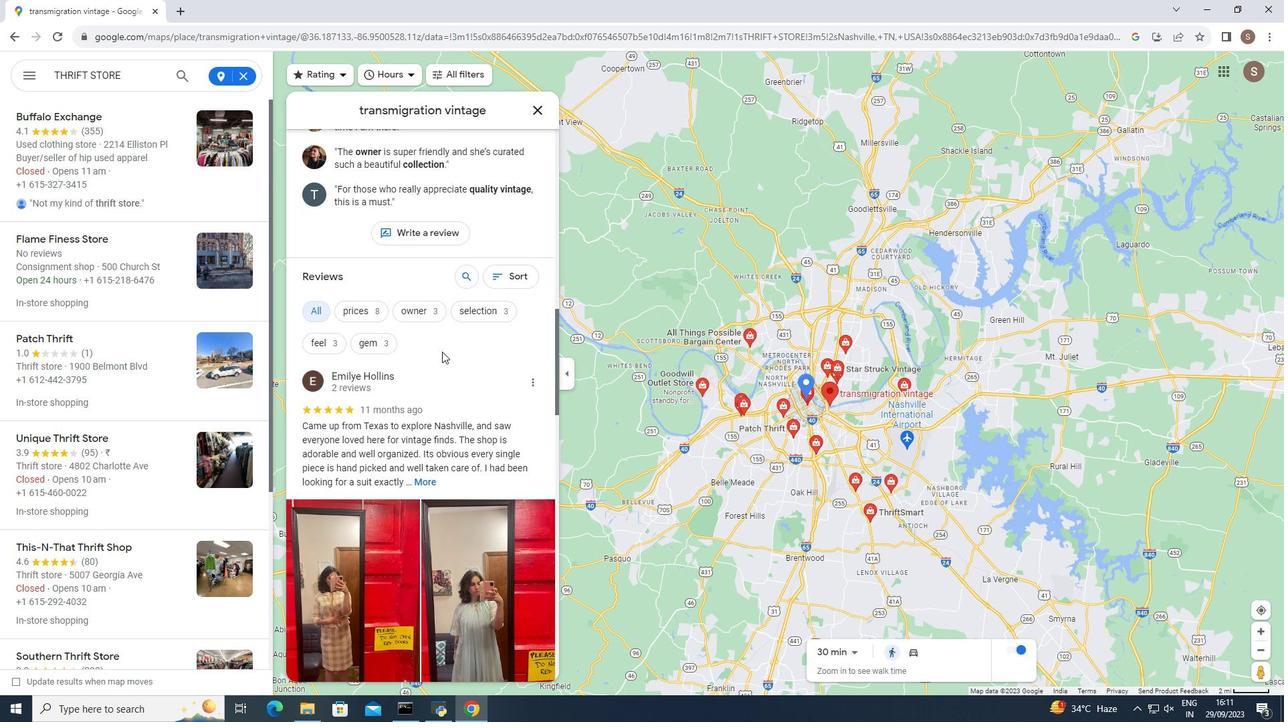 
Action: Mouse scrolled (442, 351) with delta (0, 0)
Screenshot: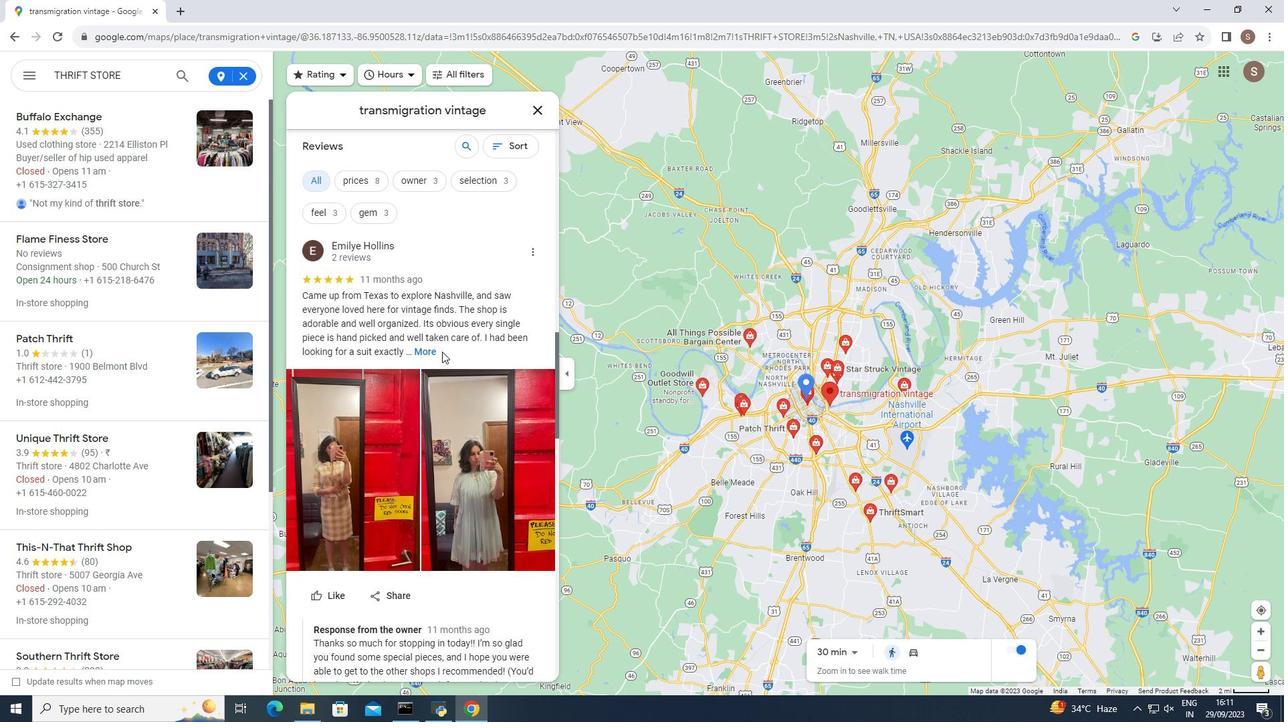 
Action: Mouse scrolled (442, 351) with delta (0, 0)
Screenshot: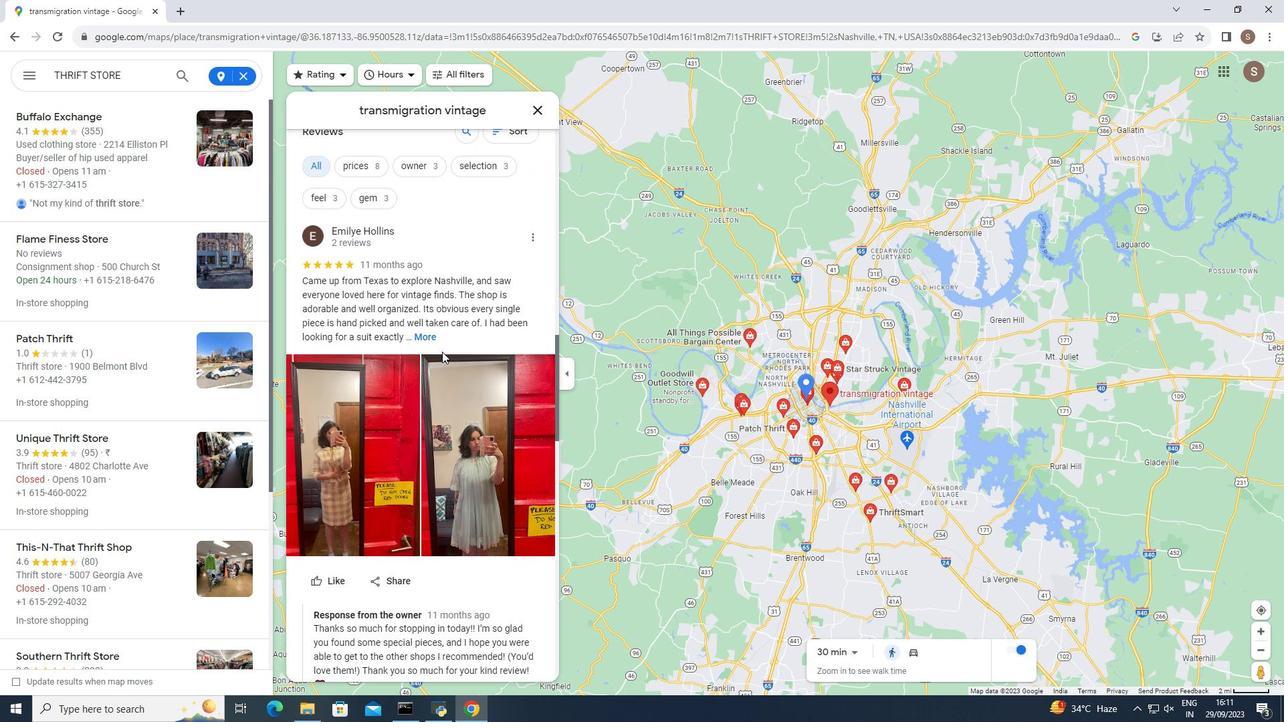 
Action: Mouse moved to (468, 215)
Screenshot: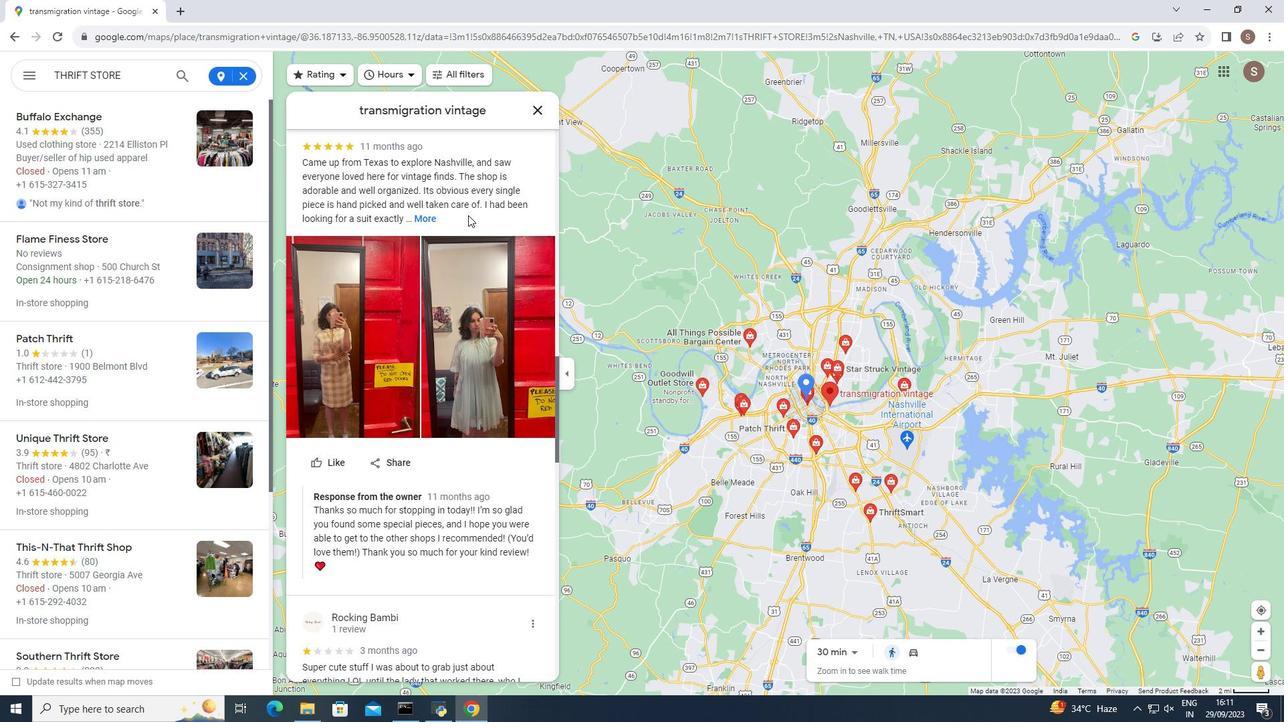 
Action: Mouse scrolled (468, 214) with delta (0, 0)
Screenshot: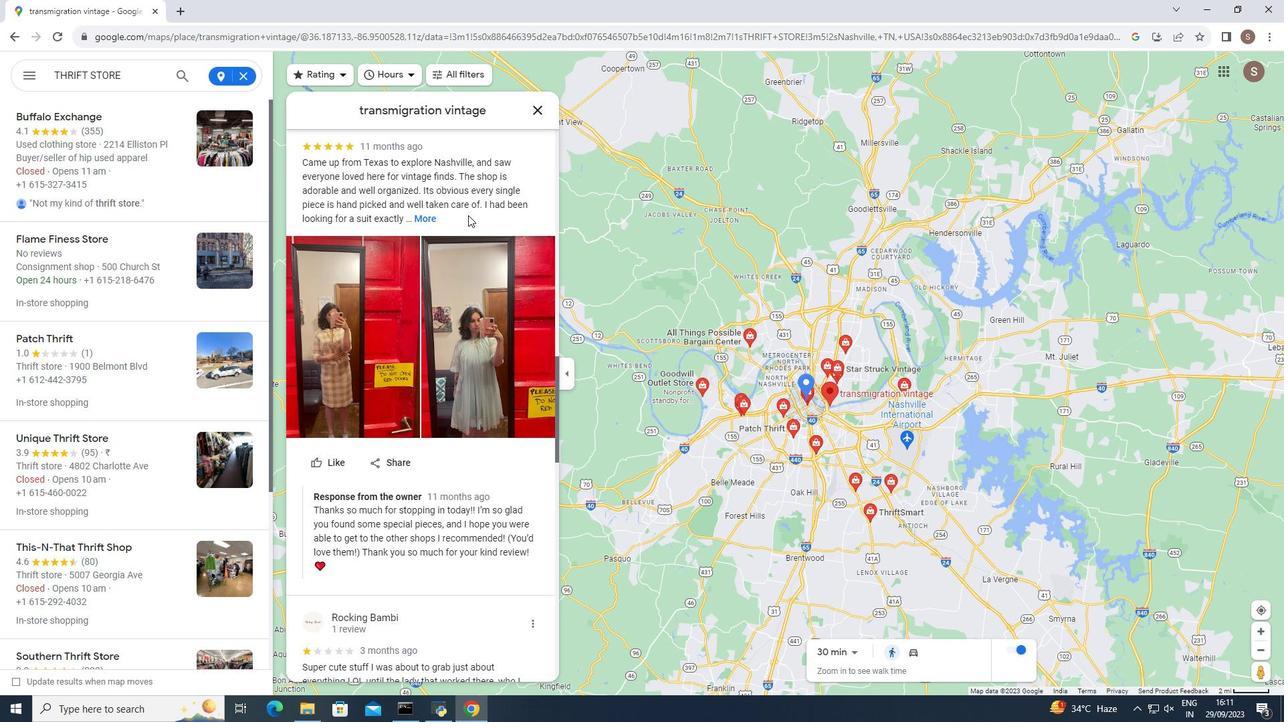 
Action: Mouse scrolled (468, 214) with delta (0, 0)
Screenshot: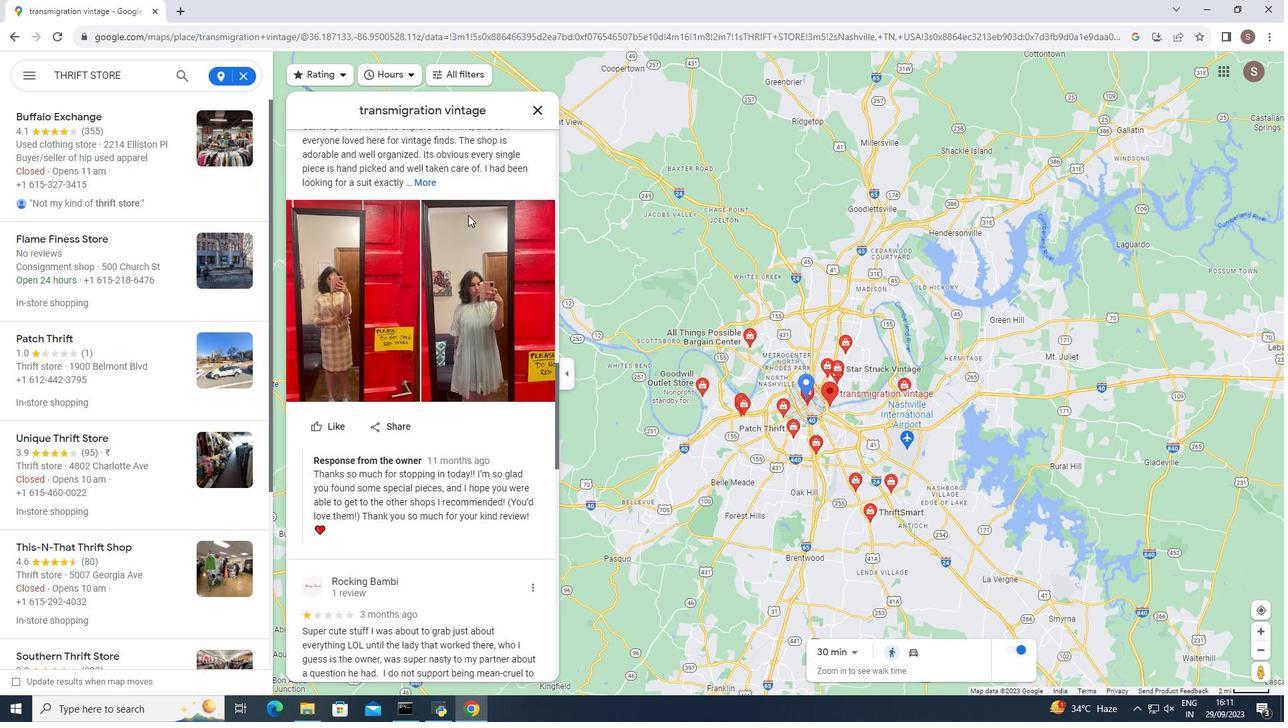 
Action: Mouse moved to (469, 223)
Screenshot: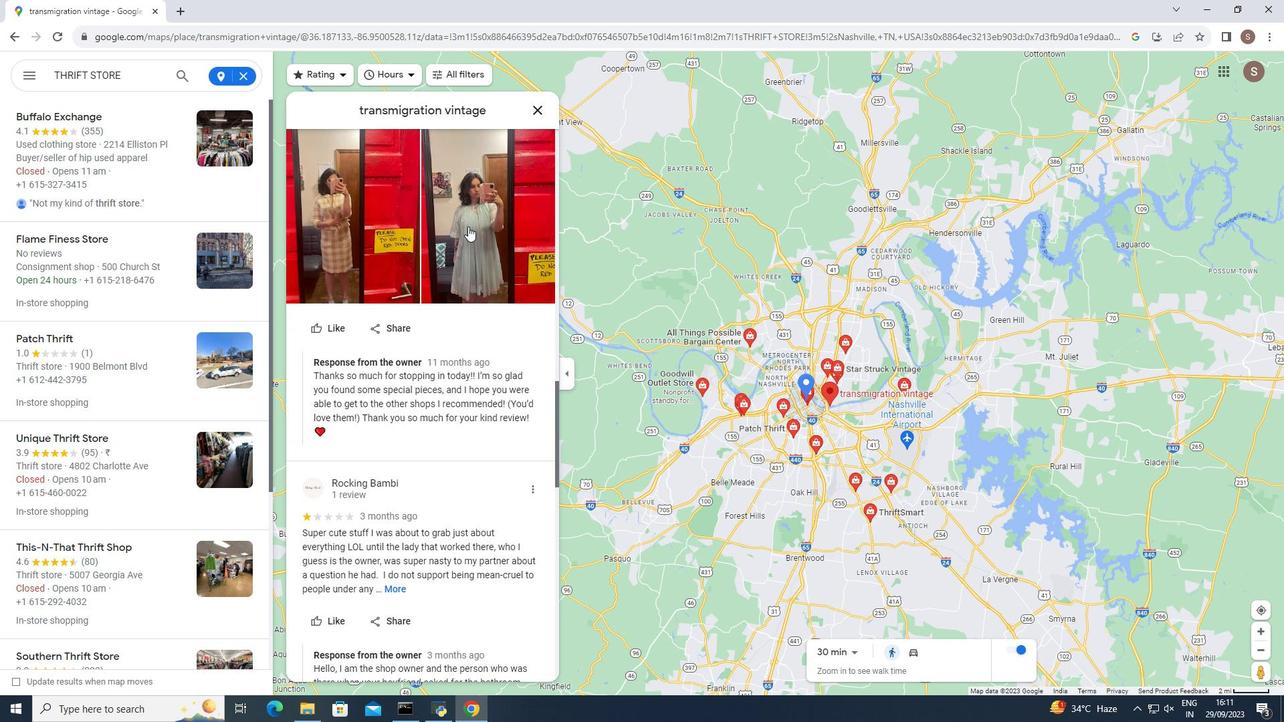 
Action: Mouse scrolled (469, 222) with delta (0, 0)
Screenshot: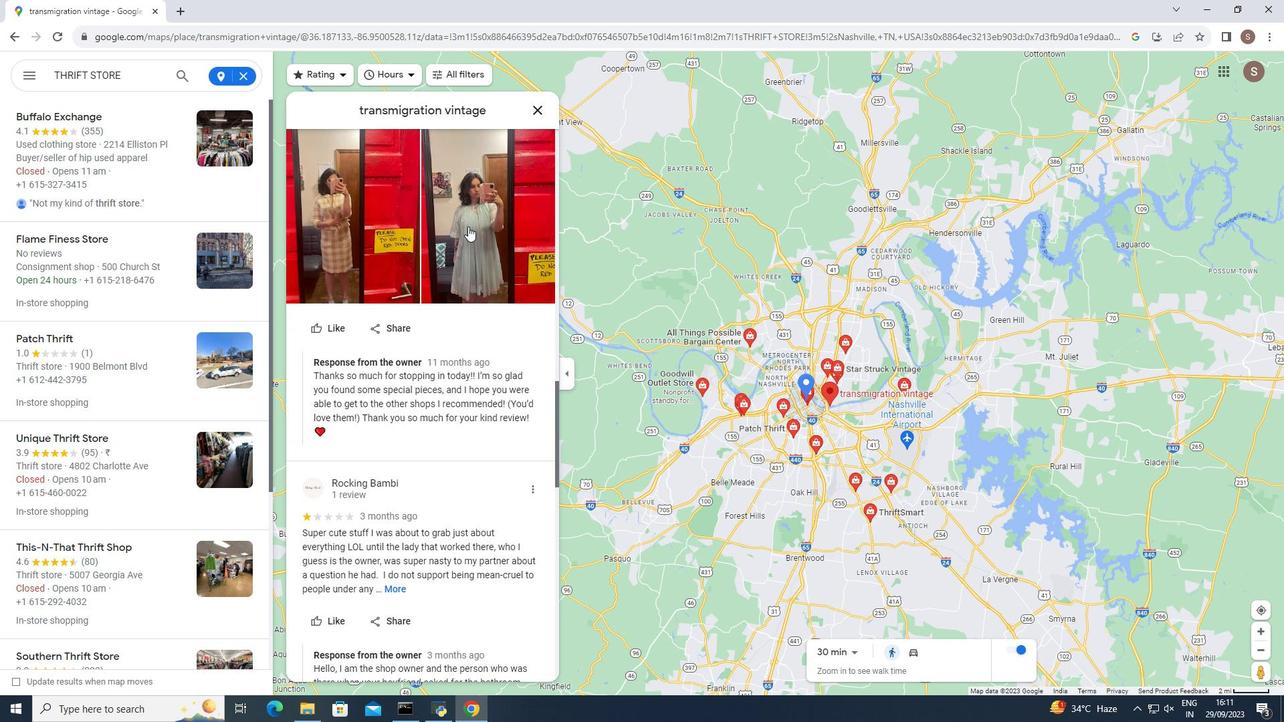 
Action: Mouse moved to (468, 226)
Screenshot: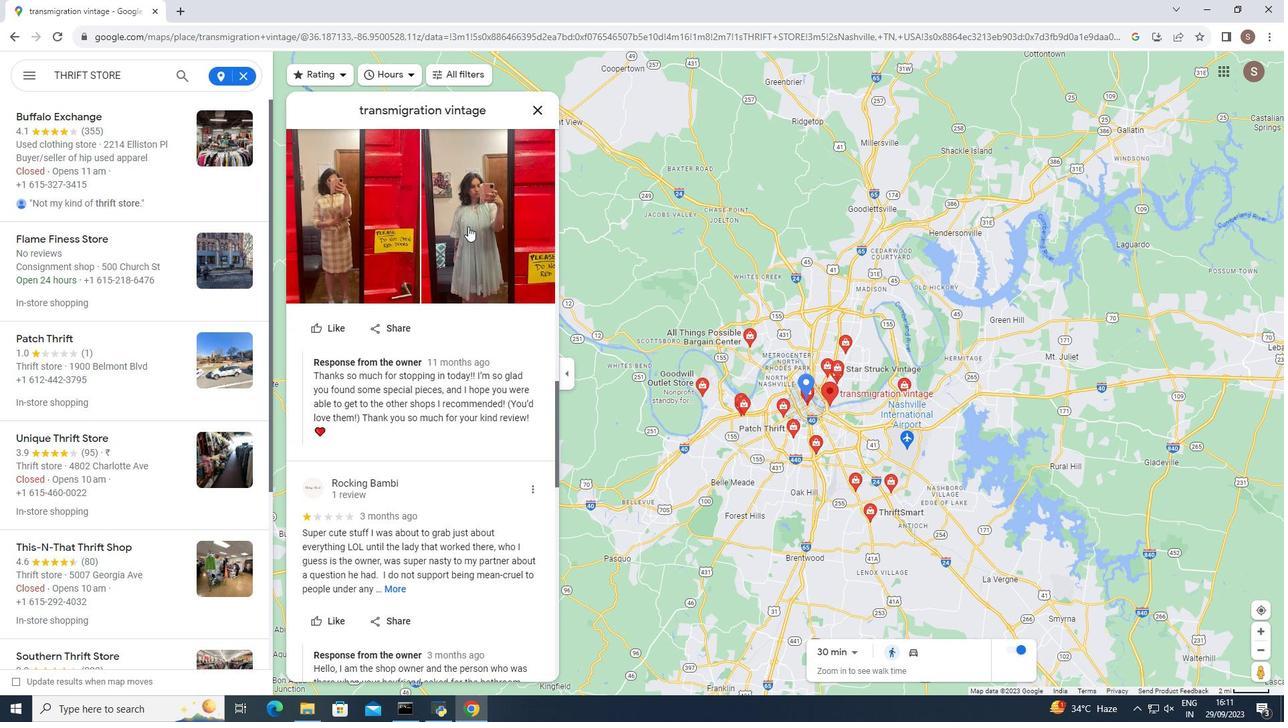 
Action: Mouse scrolled (468, 226) with delta (0, 0)
Screenshot: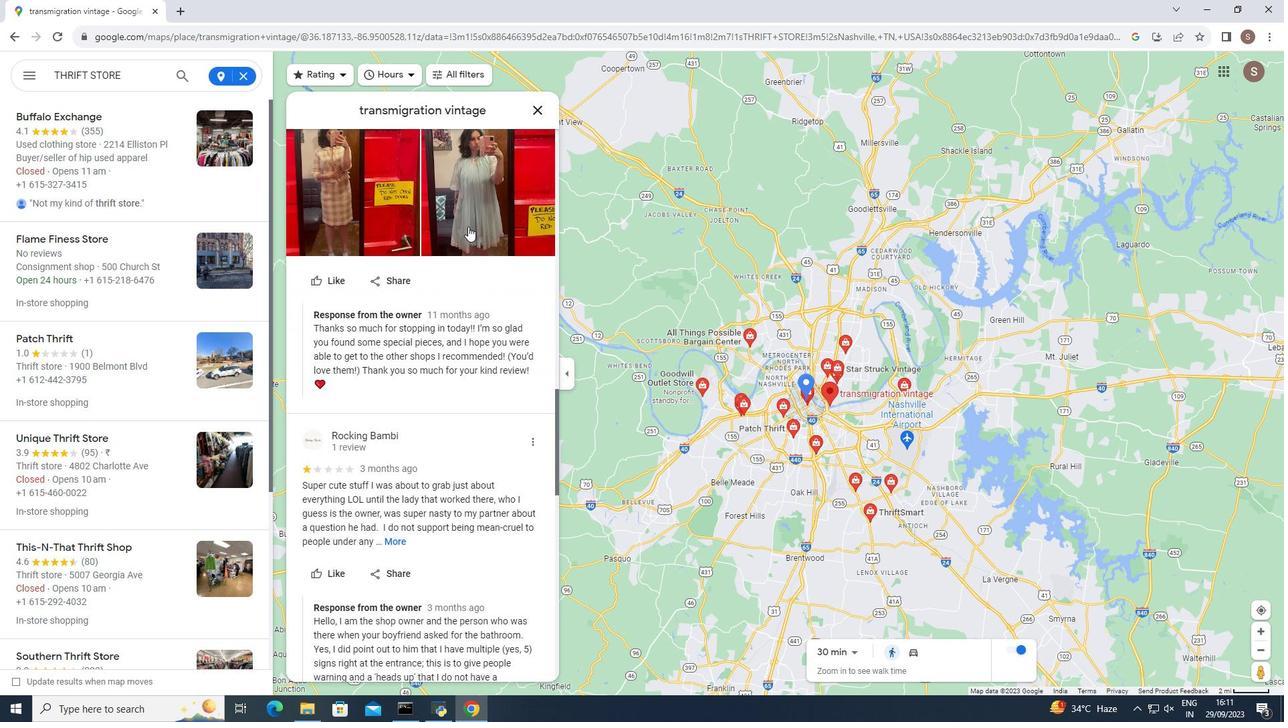 
Action: Mouse moved to (471, 226)
Screenshot: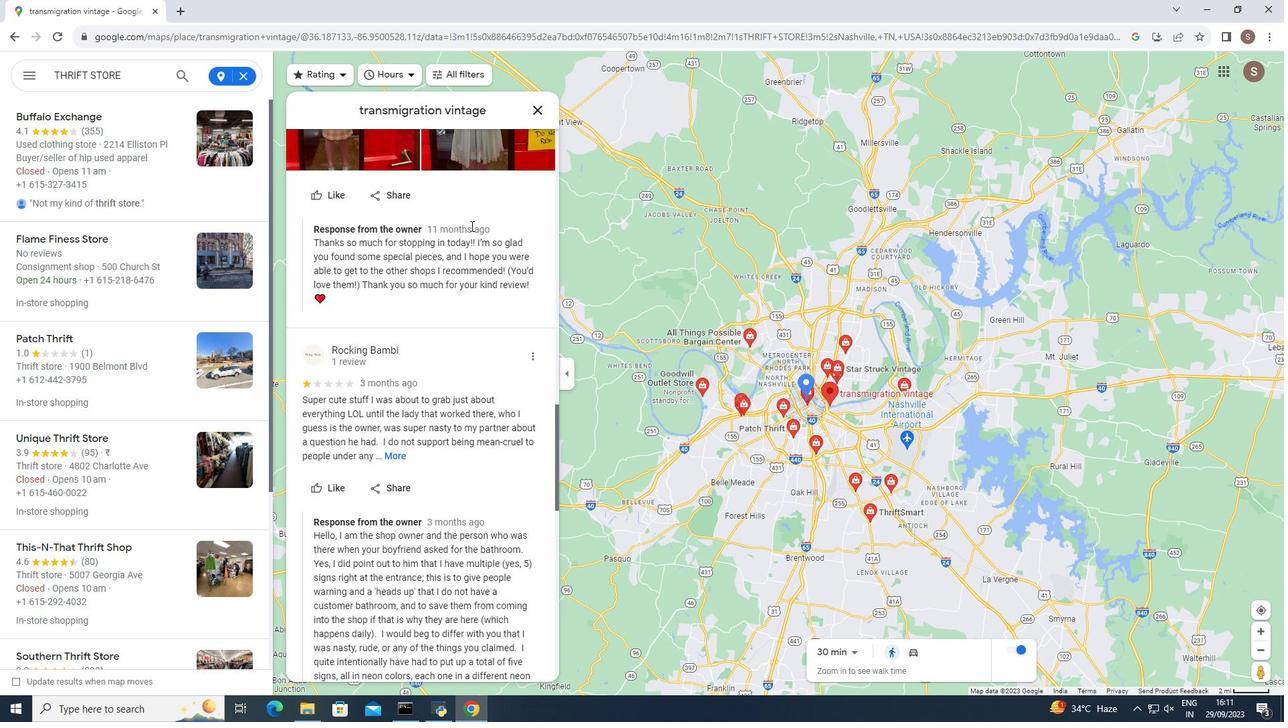 
Action: Mouse scrolled (471, 225) with delta (0, 0)
Screenshot: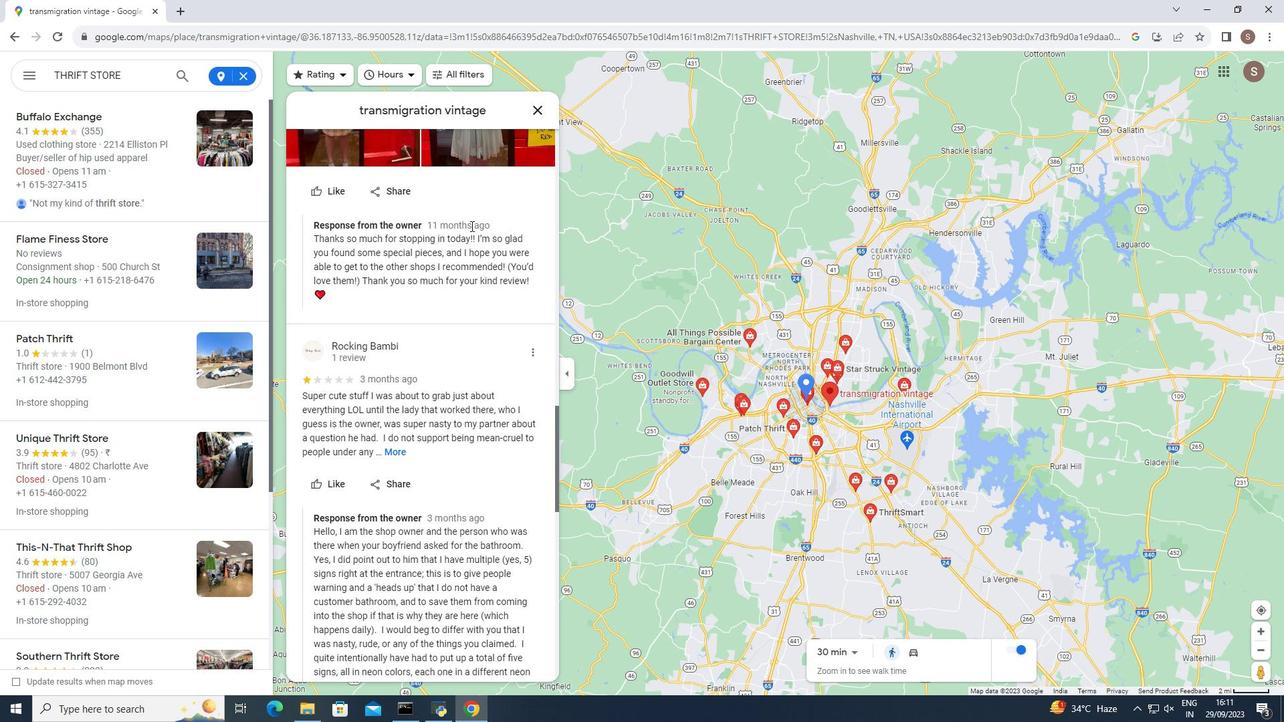 
Action: Mouse scrolled (471, 225) with delta (0, 0)
Screenshot: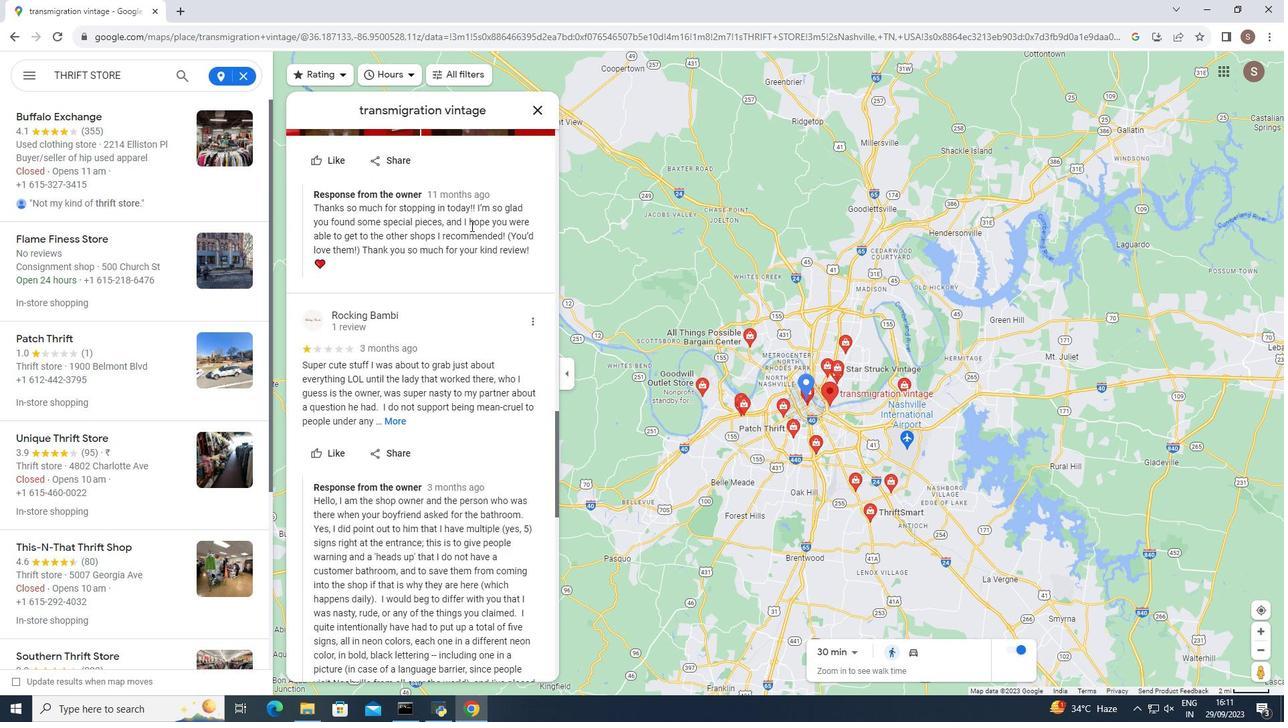 
Action: Mouse moved to (471, 226)
Screenshot: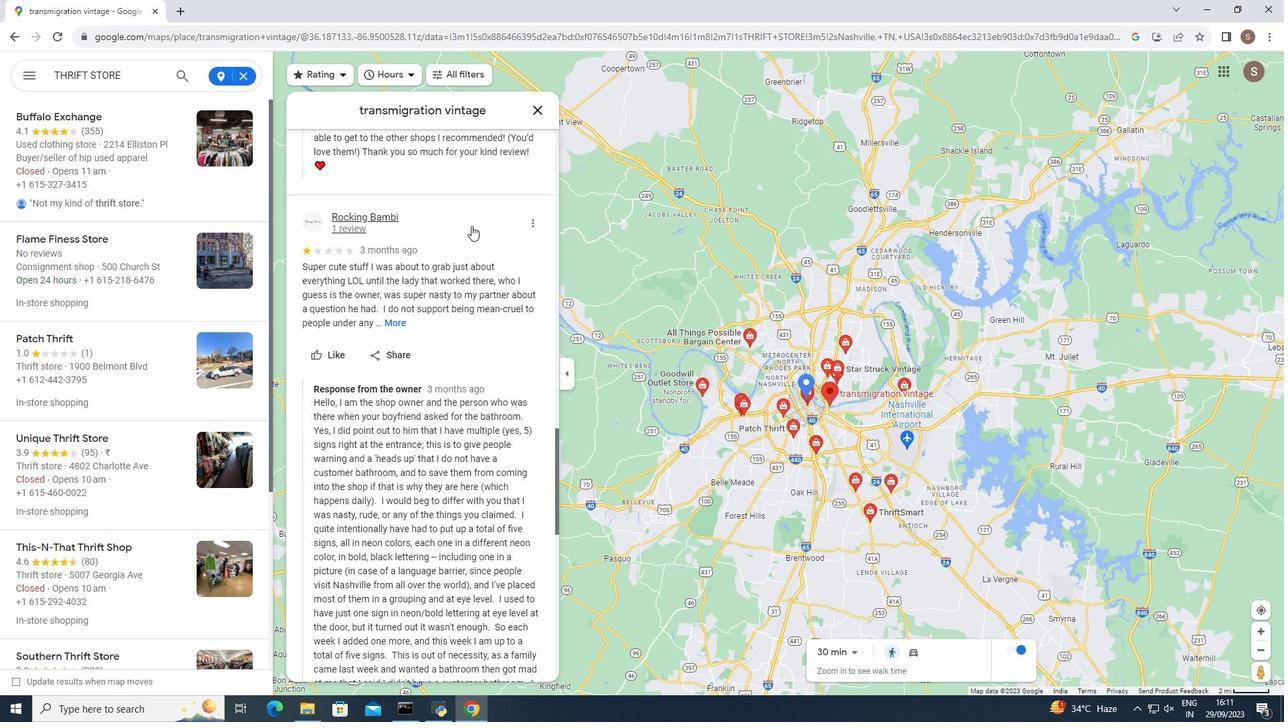 
Action: Mouse scrolled (471, 225) with delta (0, 0)
Screenshot: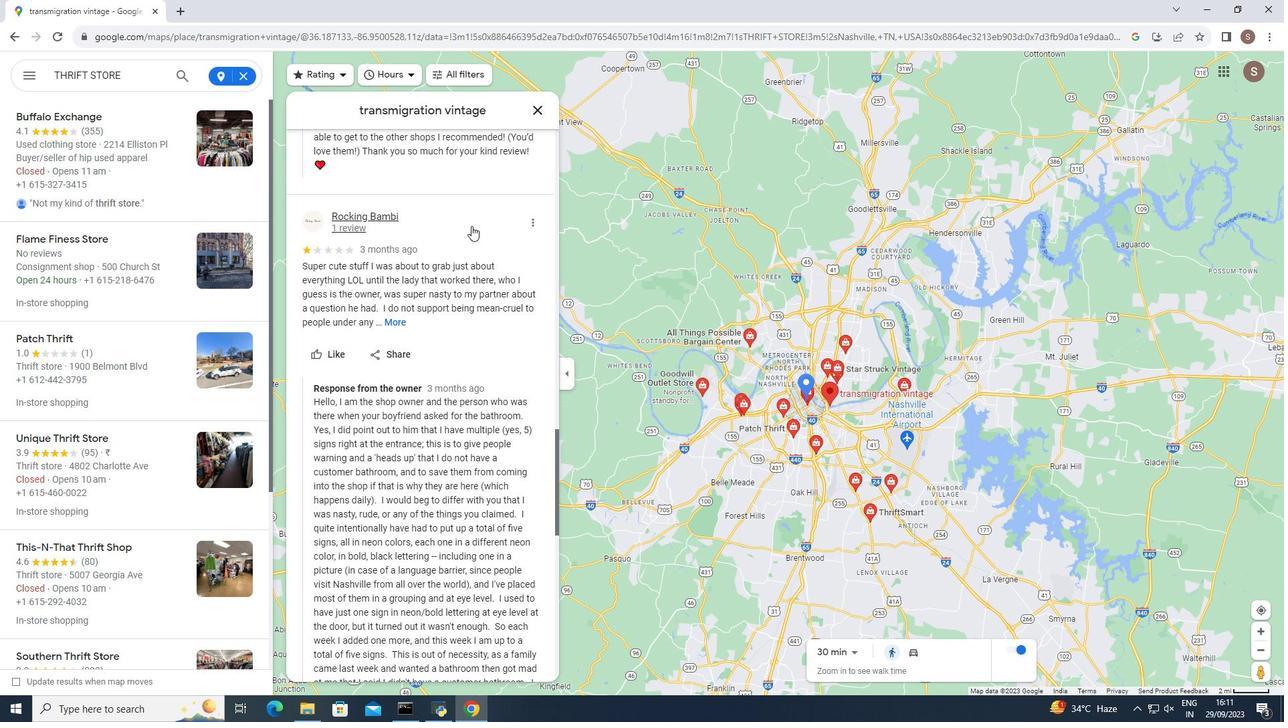 
Action: Mouse scrolled (471, 225) with delta (0, 0)
Screenshot: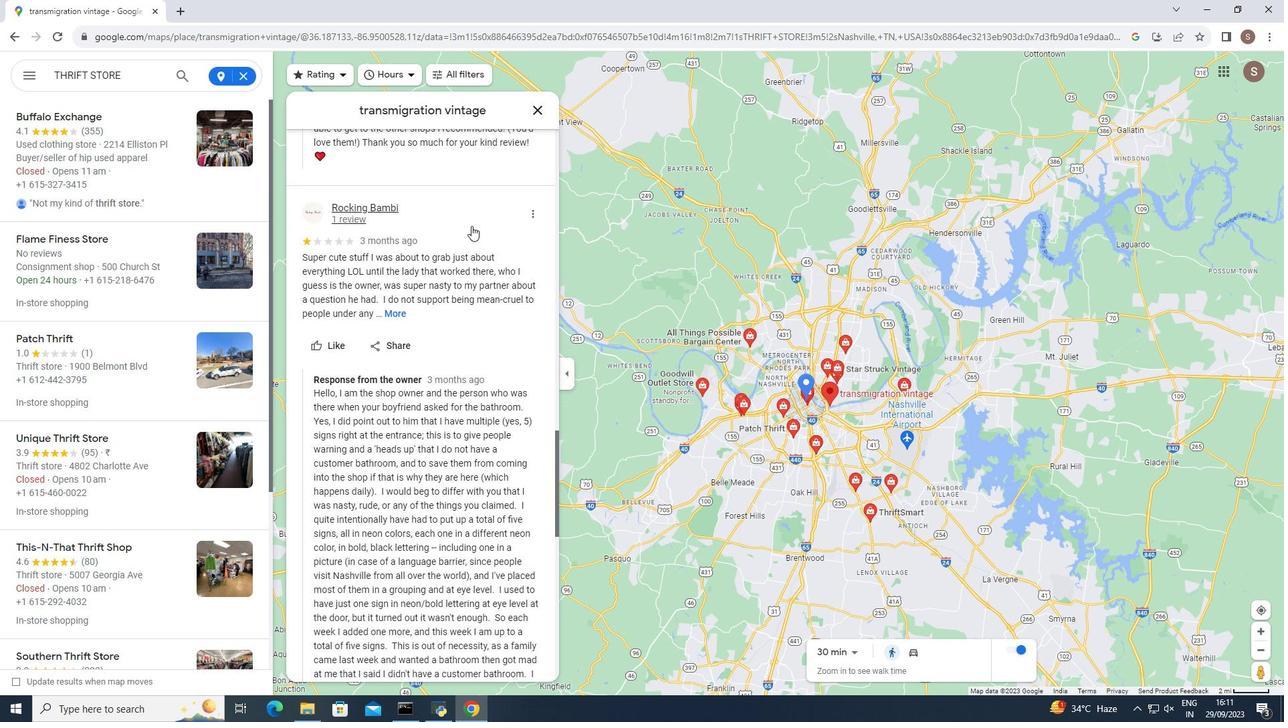 
Action: Mouse moved to (542, 110)
Screenshot: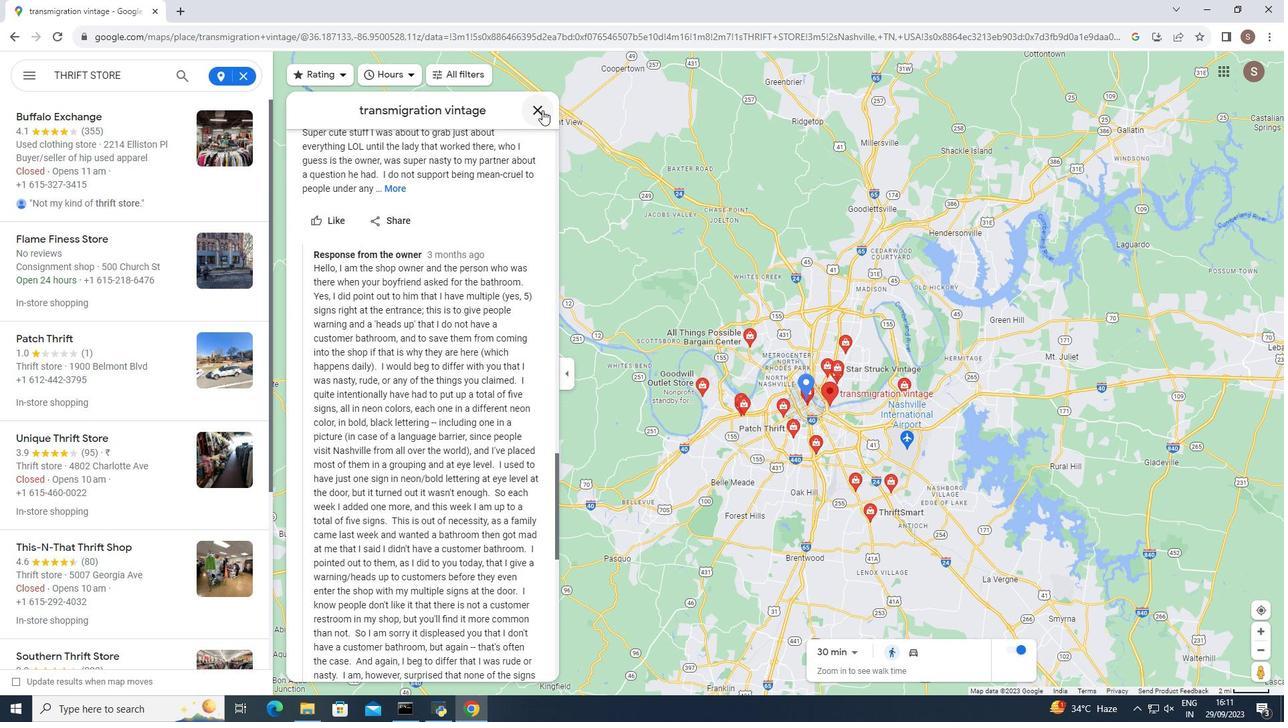 
Action: Mouse pressed left at (542, 110)
Screenshot: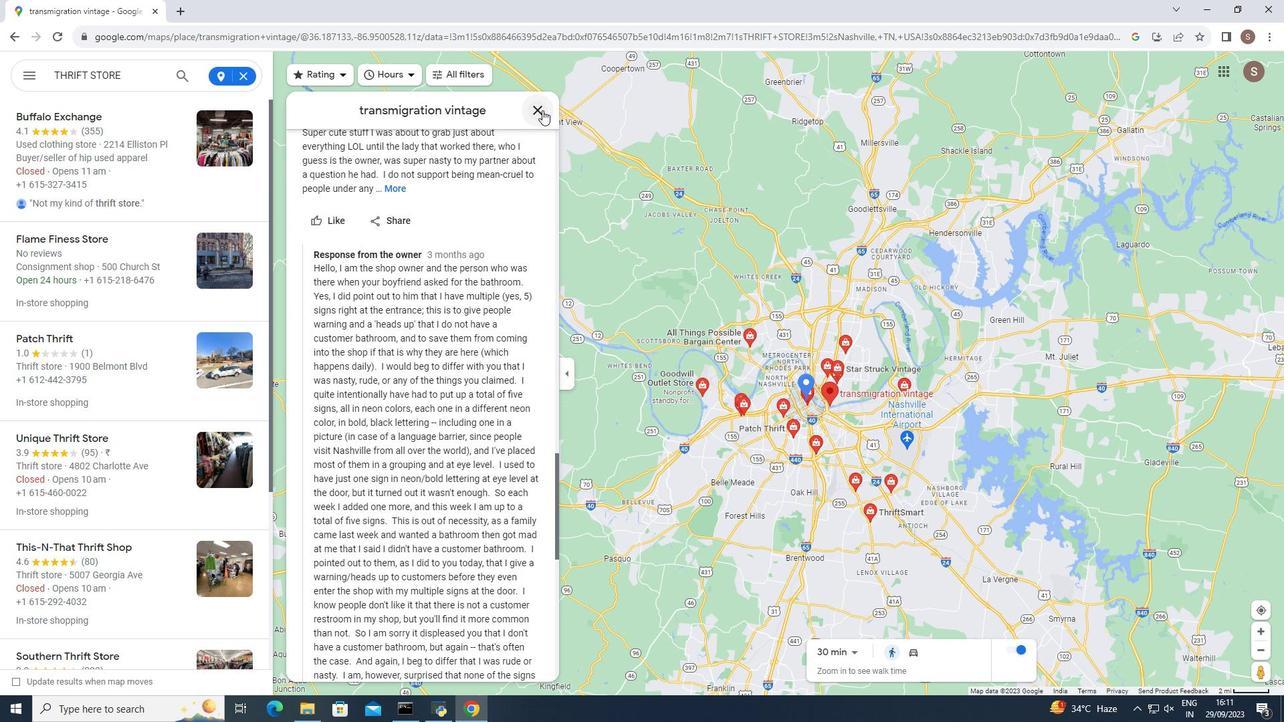 
Action: Mouse moved to (864, 472)
Screenshot: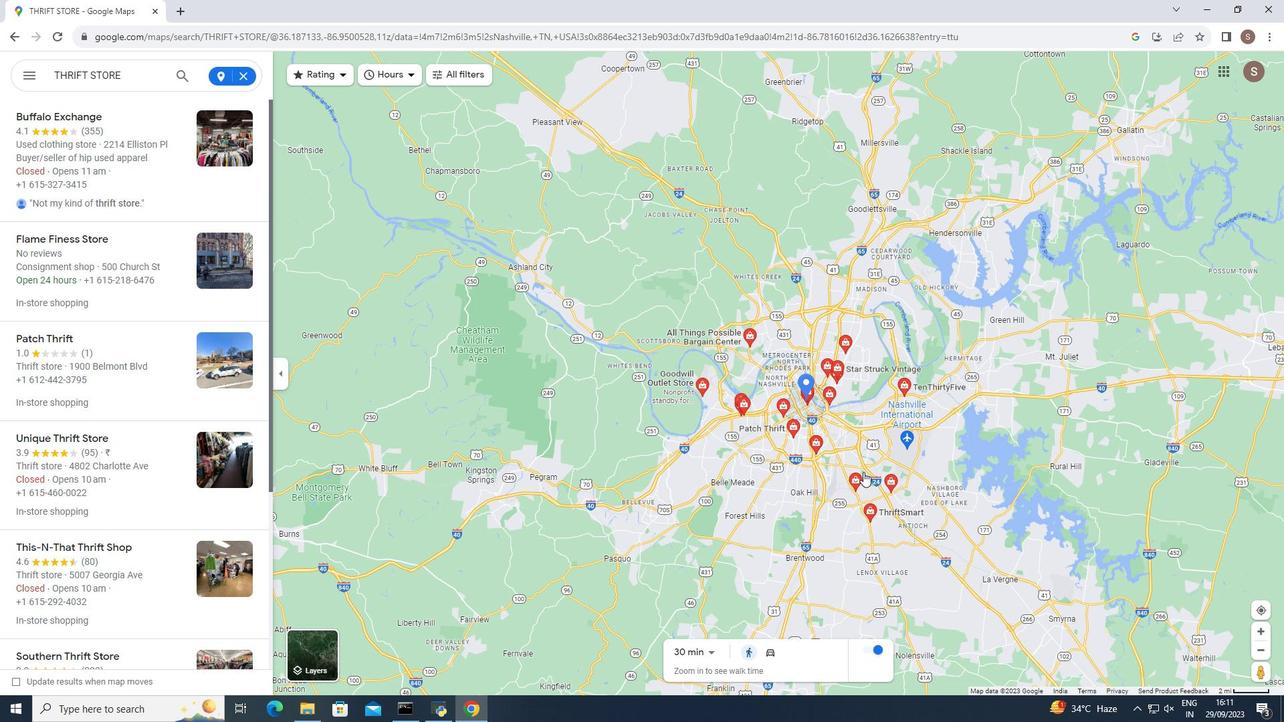 
